 Task: Look for space in Toliara, Madagascar from 9th June, 2023 to 11th June, 2023 for 2 adults in price range Rs.6000 to Rs.10000. Place can be entire place with 2 bedrooms having 2 beds and 1 bathroom. Property type can be house, flat, guest house. Amenities needed are: wifi. Booking option can be shelf check-in. Required host language is English.
Action: Mouse moved to (572, 75)
Screenshot: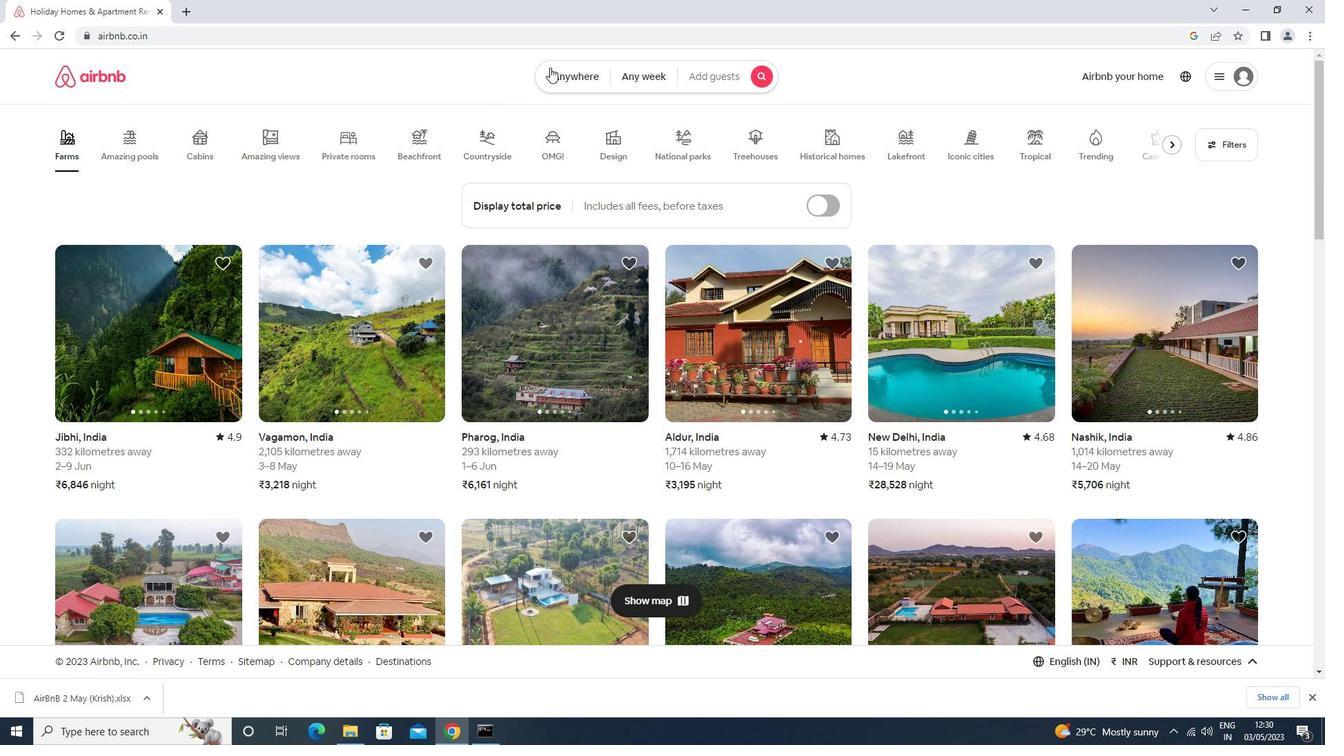 
Action: Mouse pressed left at (572, 75)
Screenshot: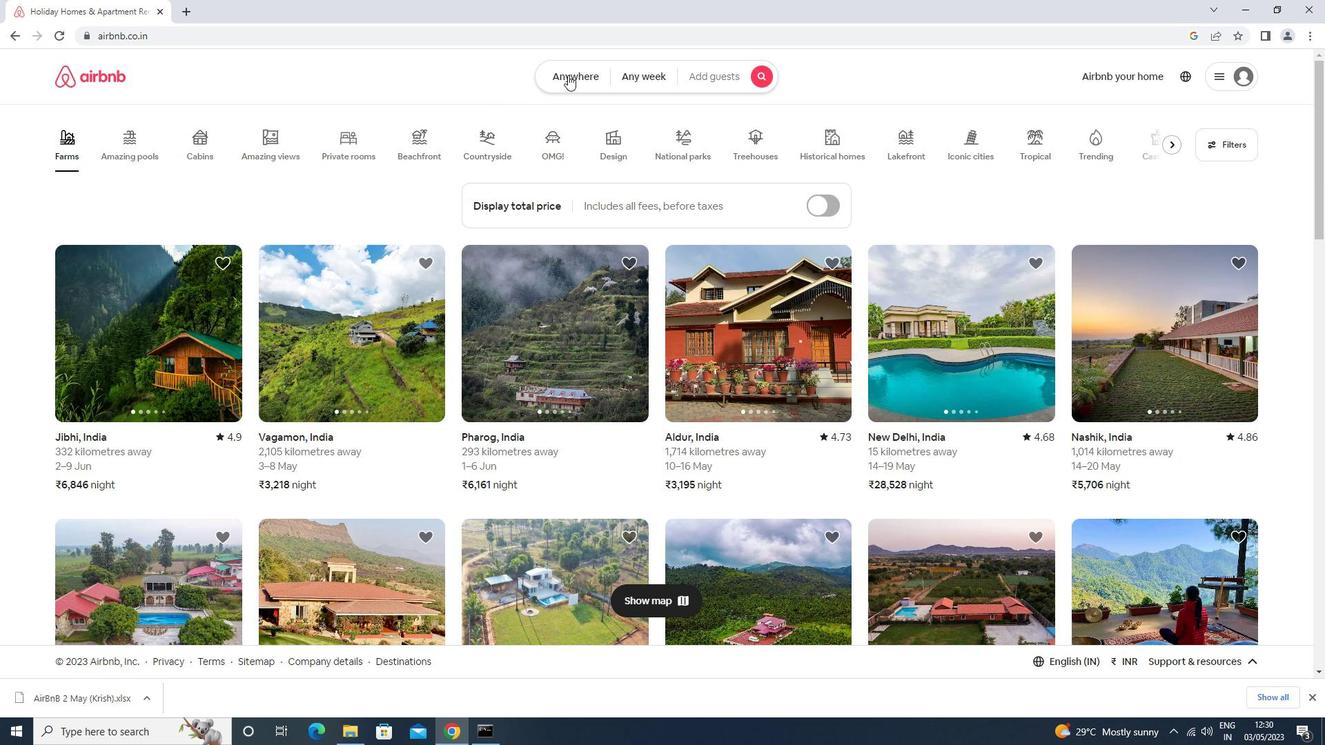 
Action: Mouse moved to (490, 133)
Screenshot: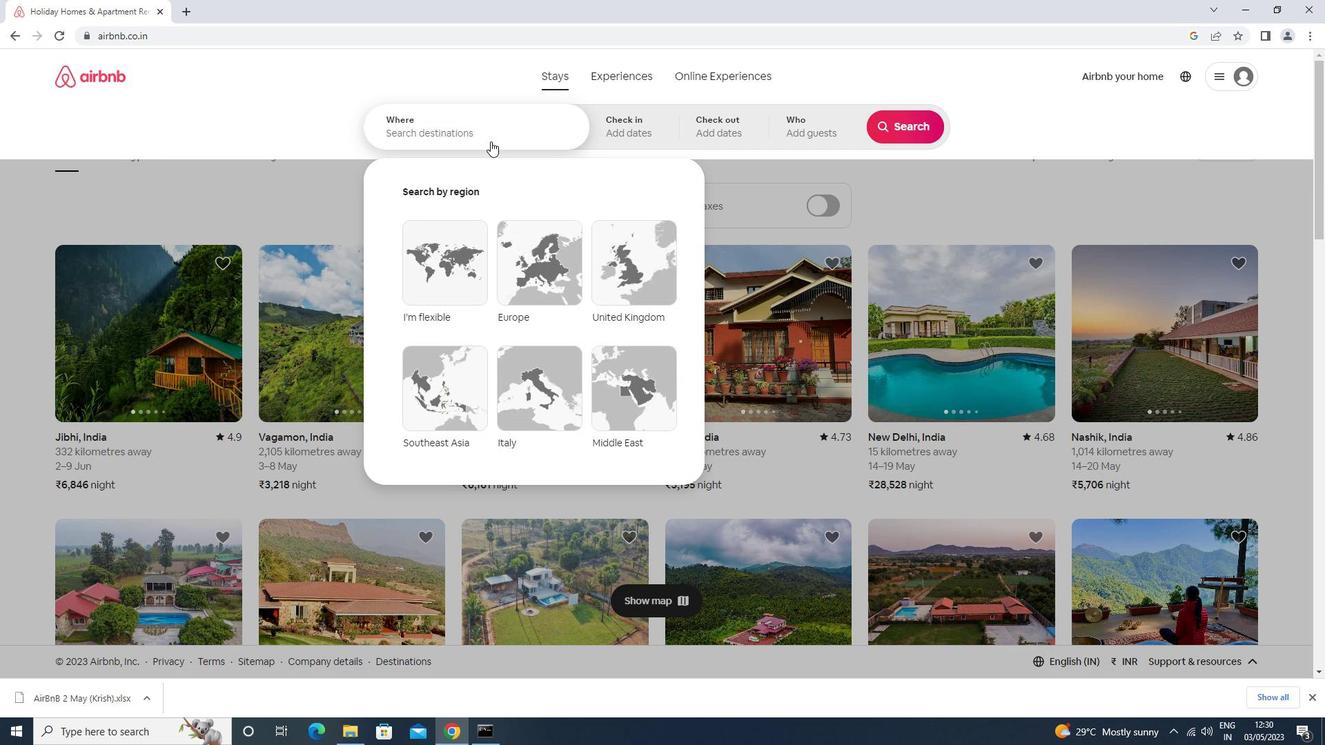 
Action: Mouse pressed left at (490, 133)
Screenshot: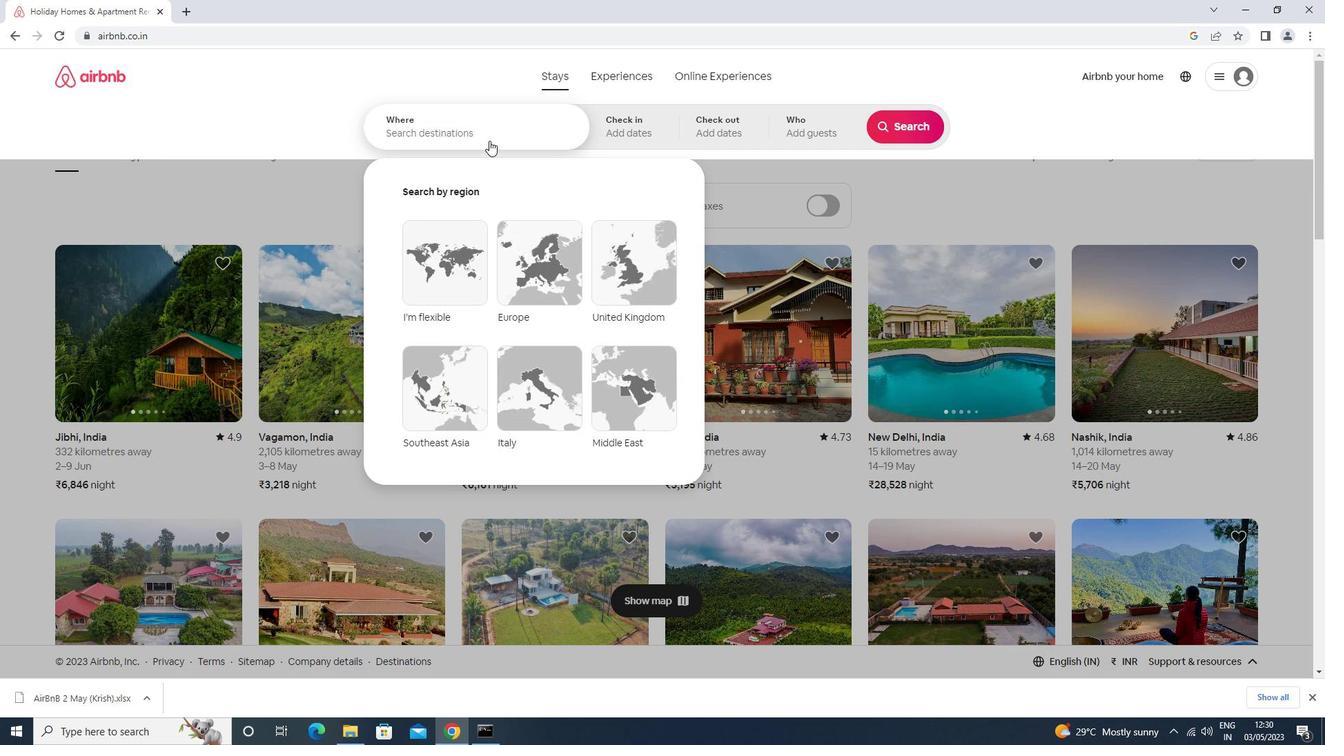 
Action: Key pressed toliara<Key.down><Key.enter>
Screenshot: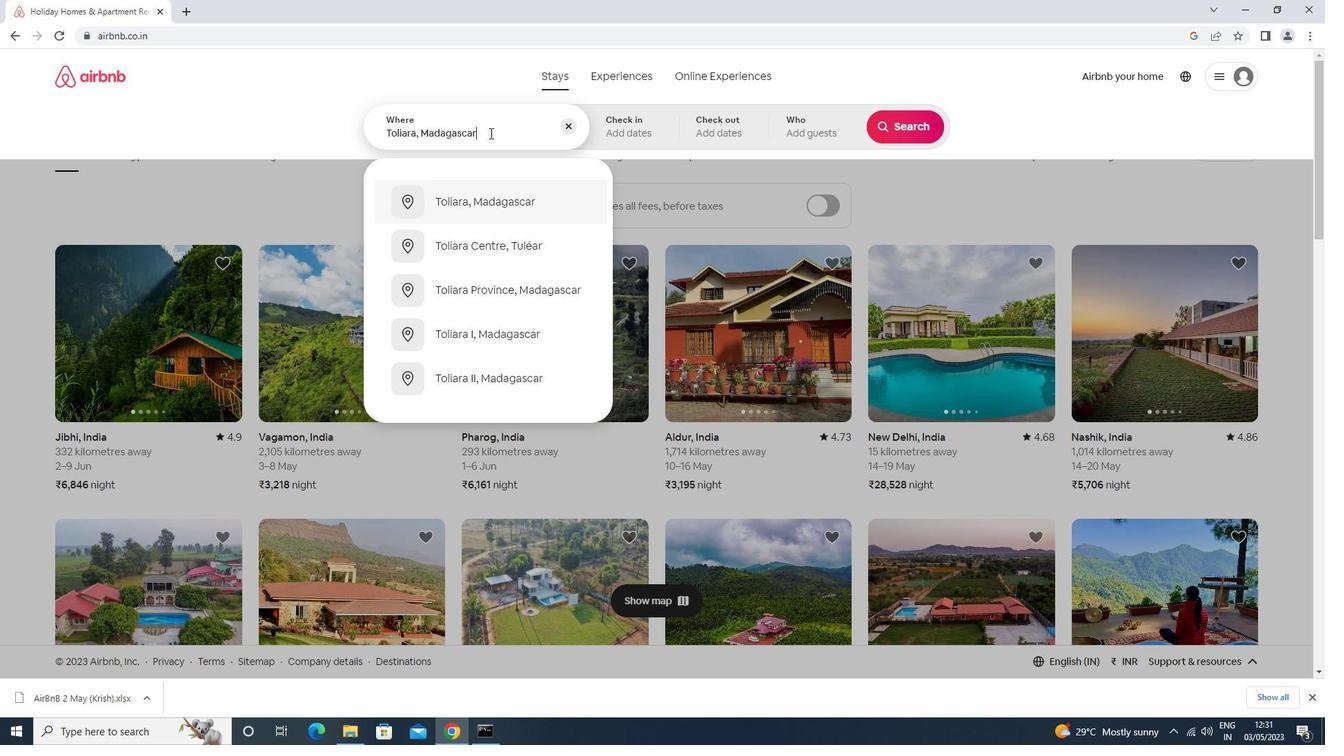 
Action: Mouse moved to (861, 325)
Screenshot: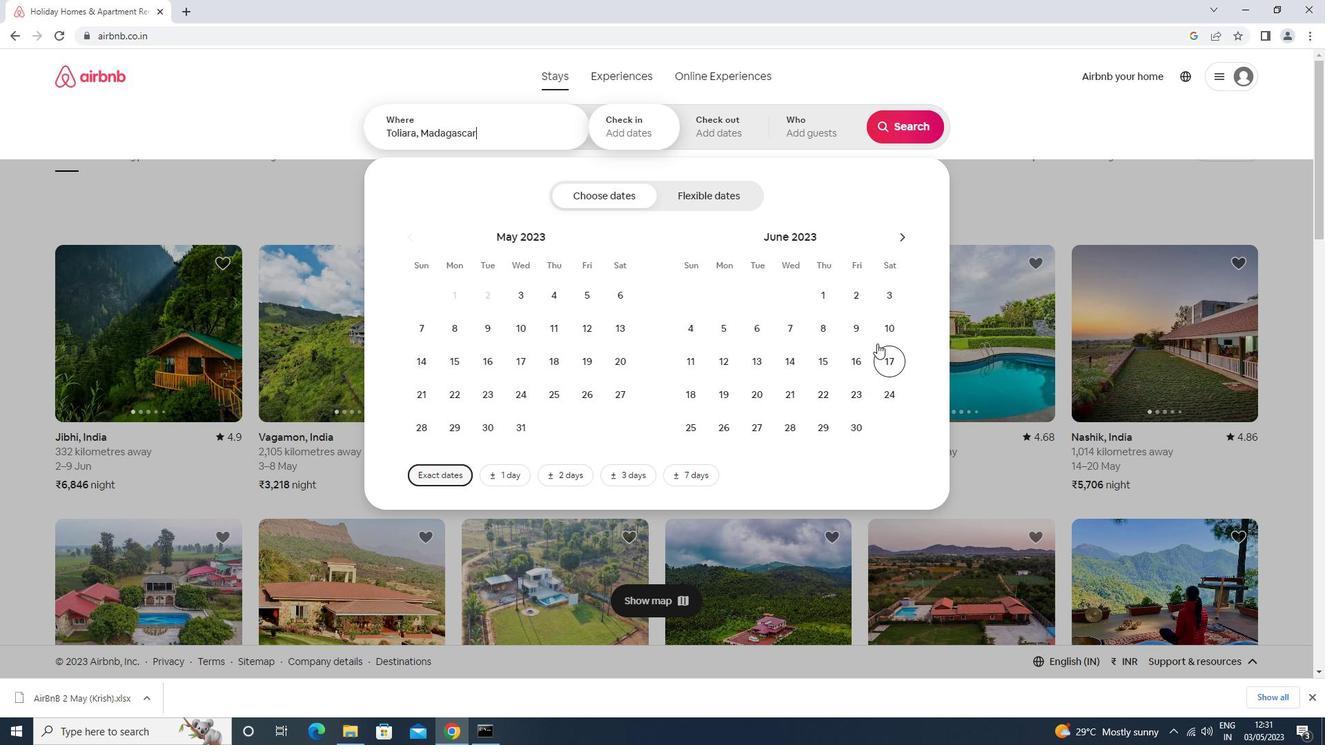 
Action: Mouse pressed left at (861, 325)
Screenshot: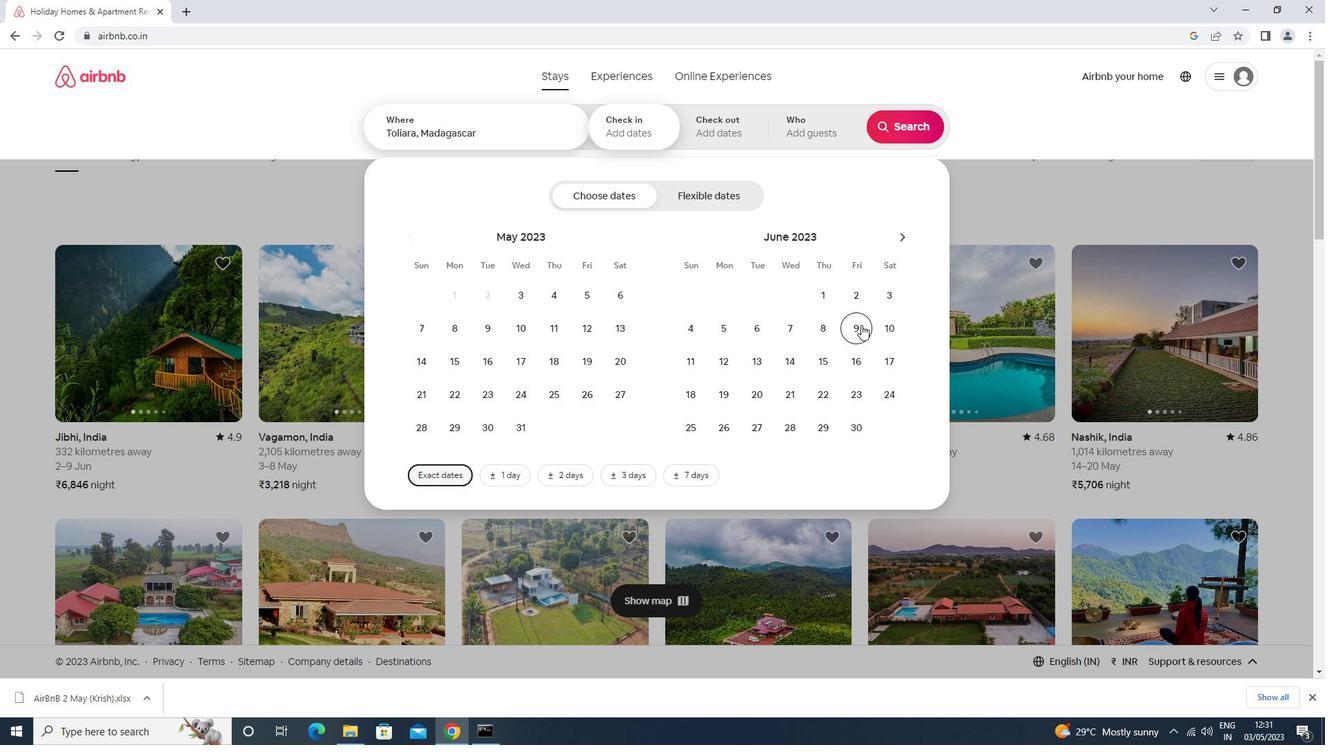 
Action: Mouse moved to (704, 365)
Screenshot: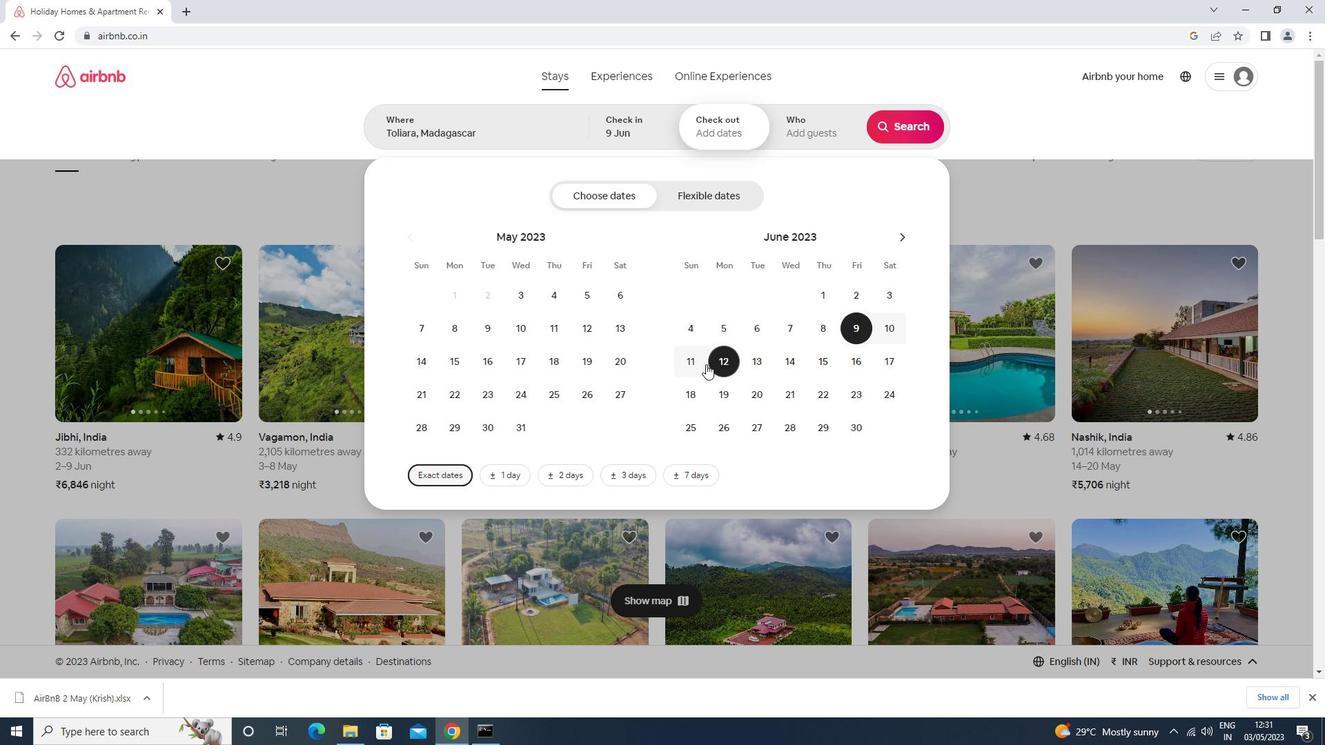 
Action: Mouse pressed left at (704, 365)
Screenshot: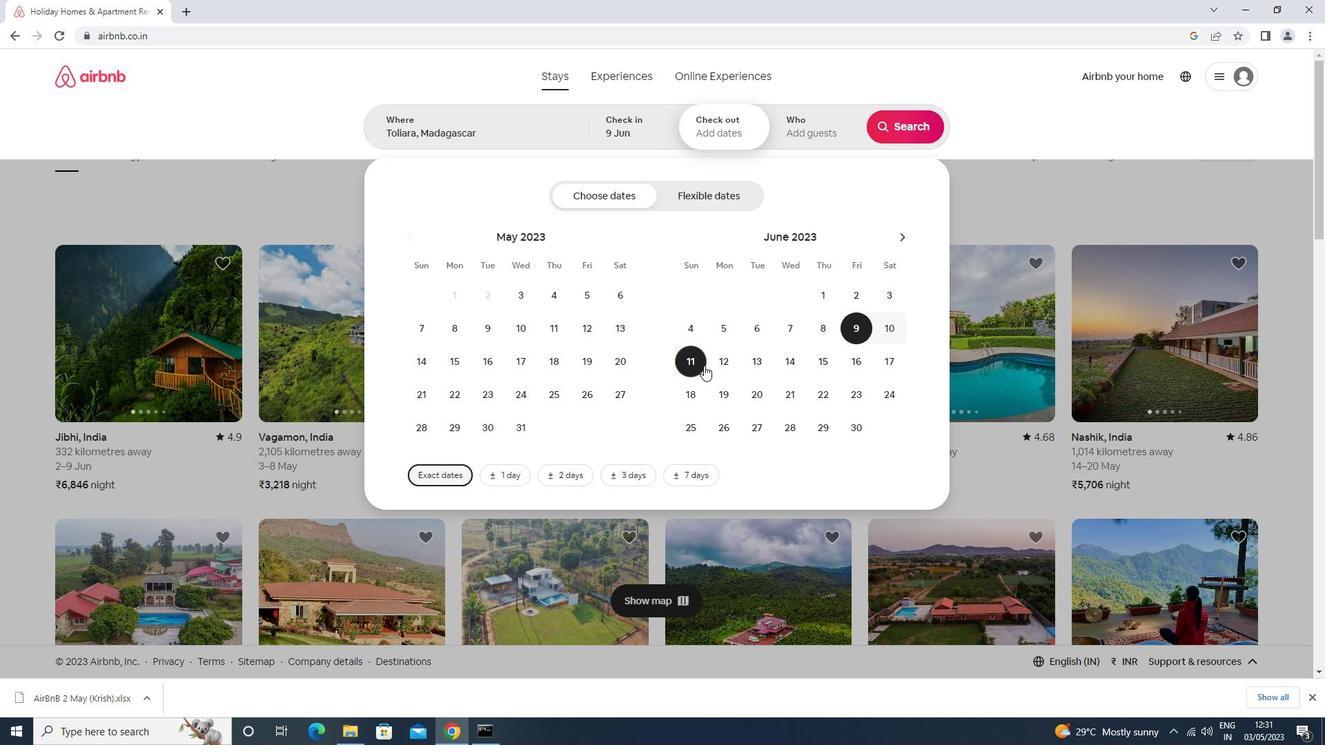 
Action: Mouse moved to (794, 133)
Screenshot: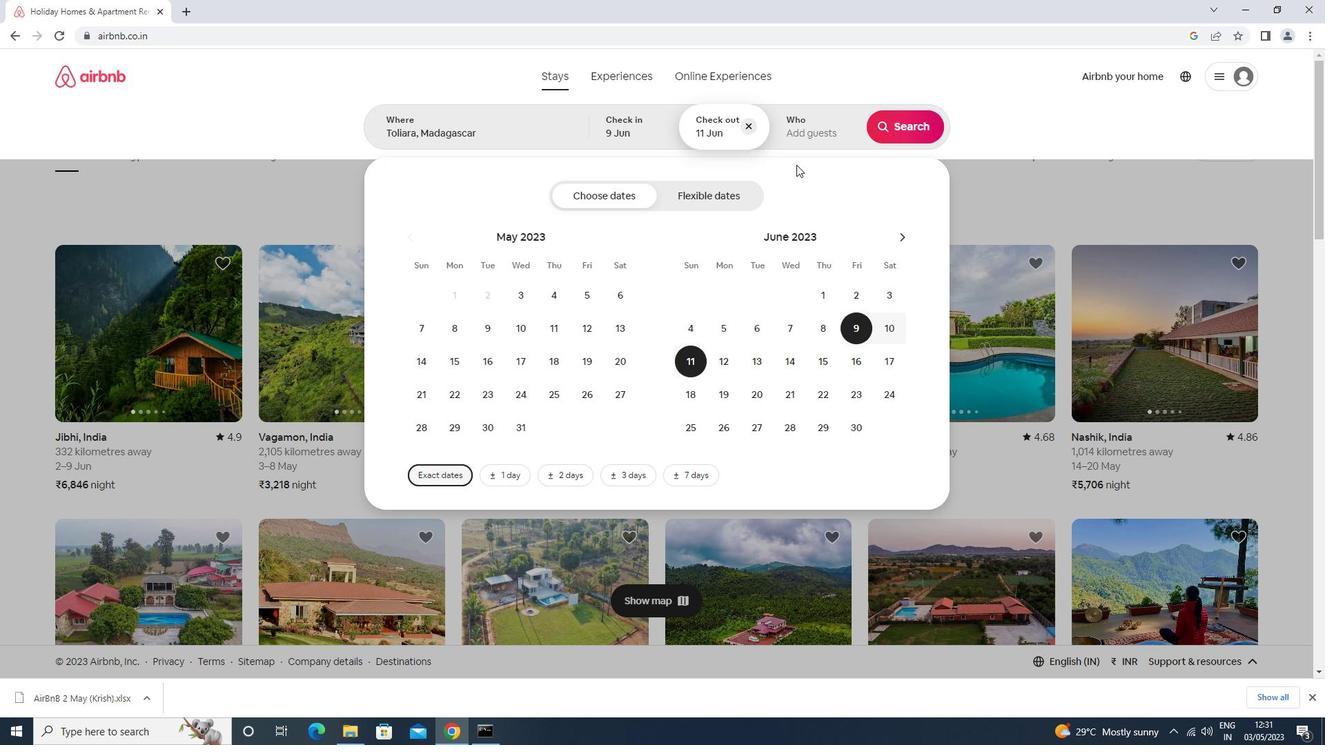 
Action: Mouse pressed left at (794, 133)
Screenshot: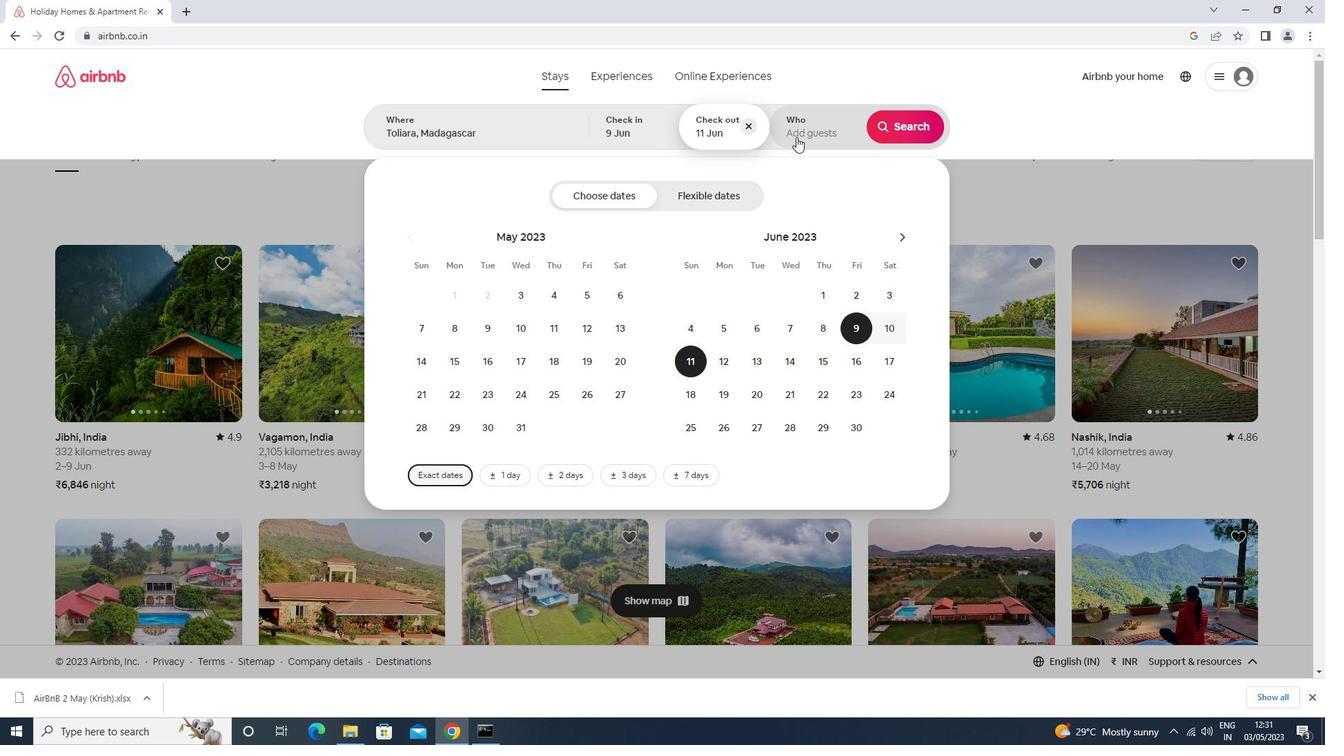 
Action: Mouse moved to (918, 202)
Screenshot: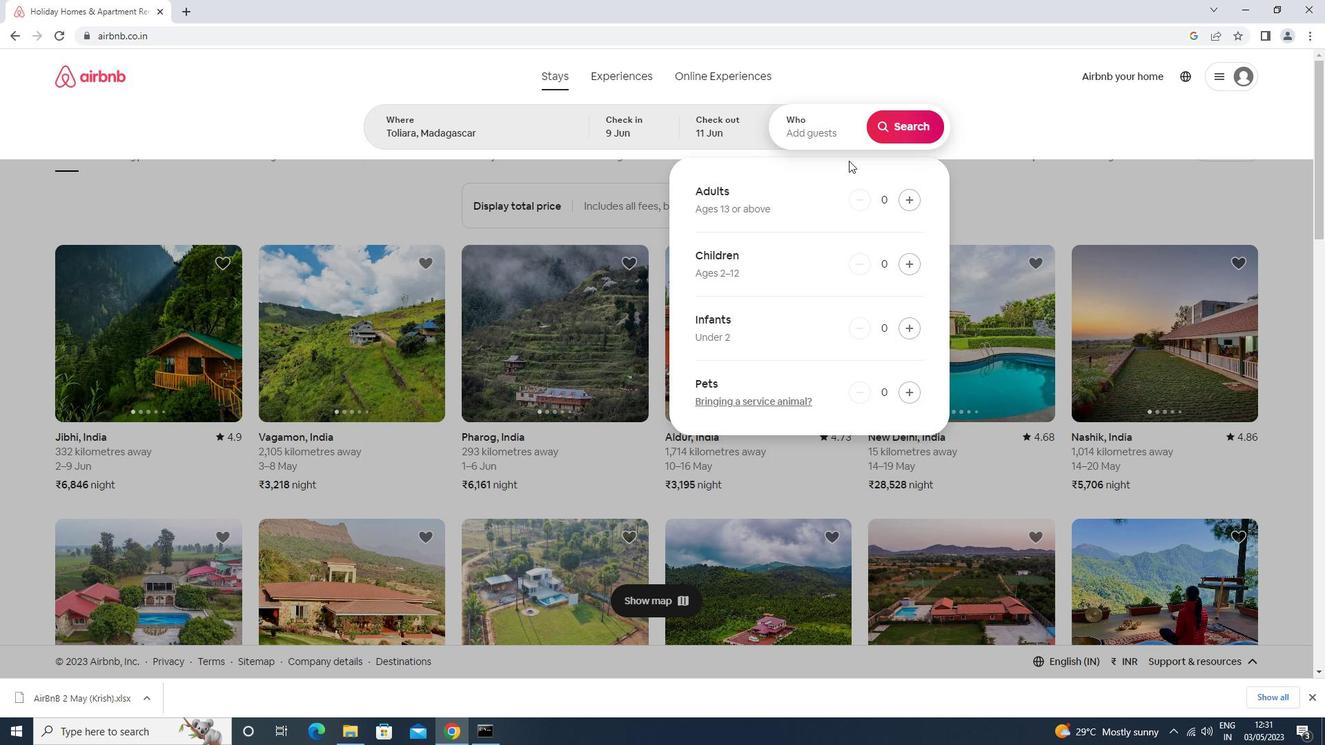 
Action: Mouse pressed left at (918, 202)
Screenshot: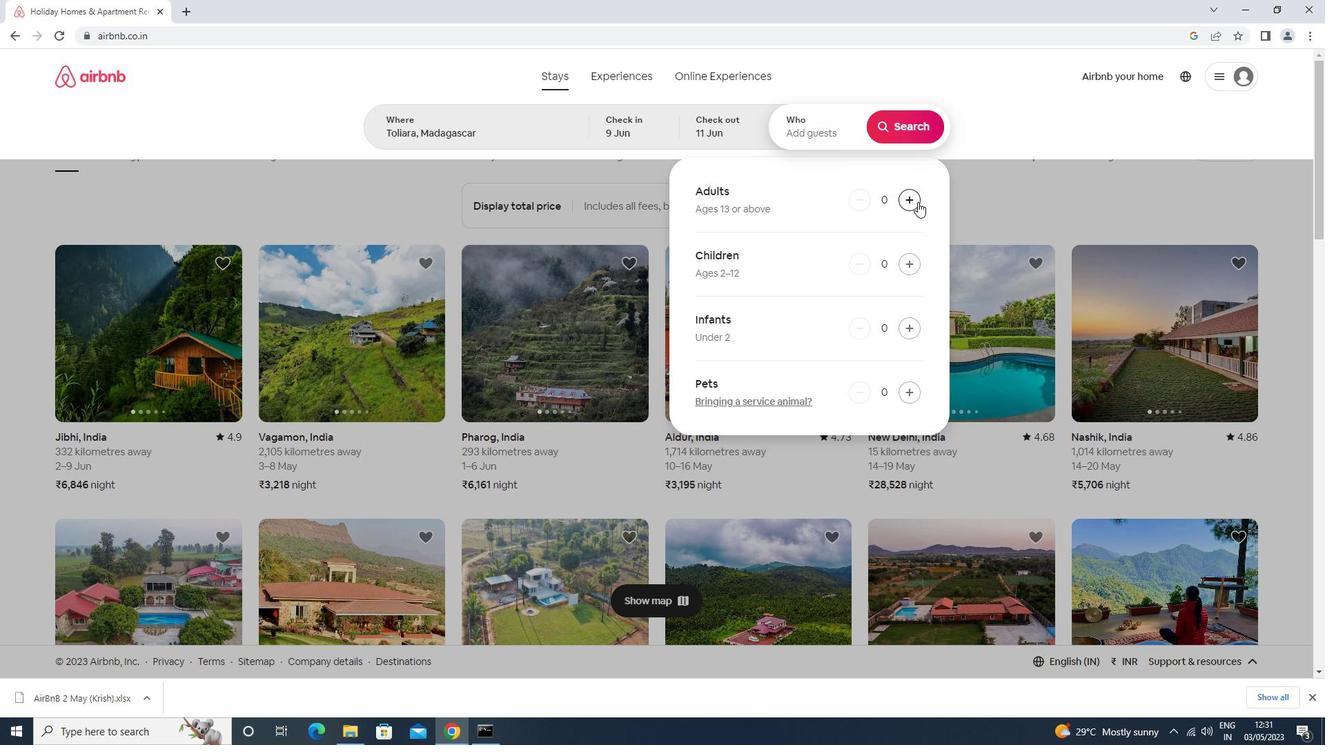 
Action: Mouse pressed left at (918, 202)
Screenshot: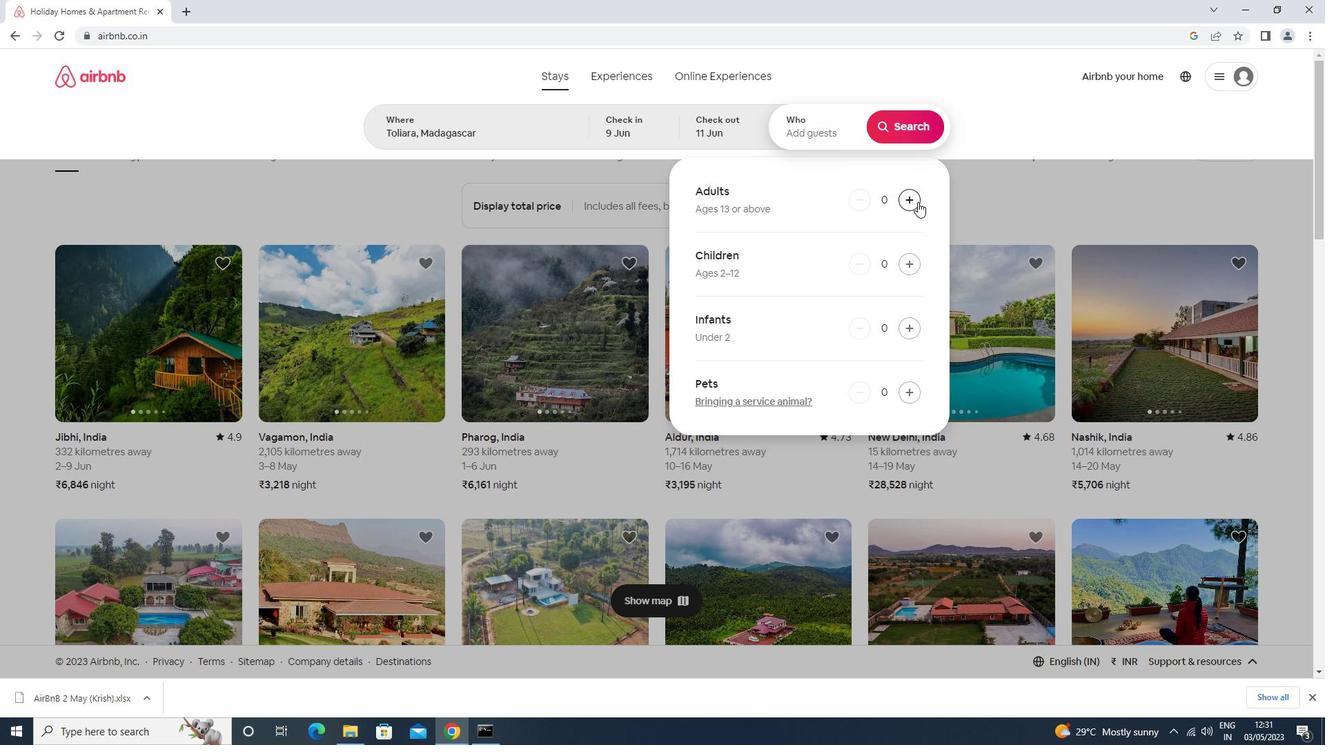 
Action: Mouse moved to (915, 122)
Screenshot: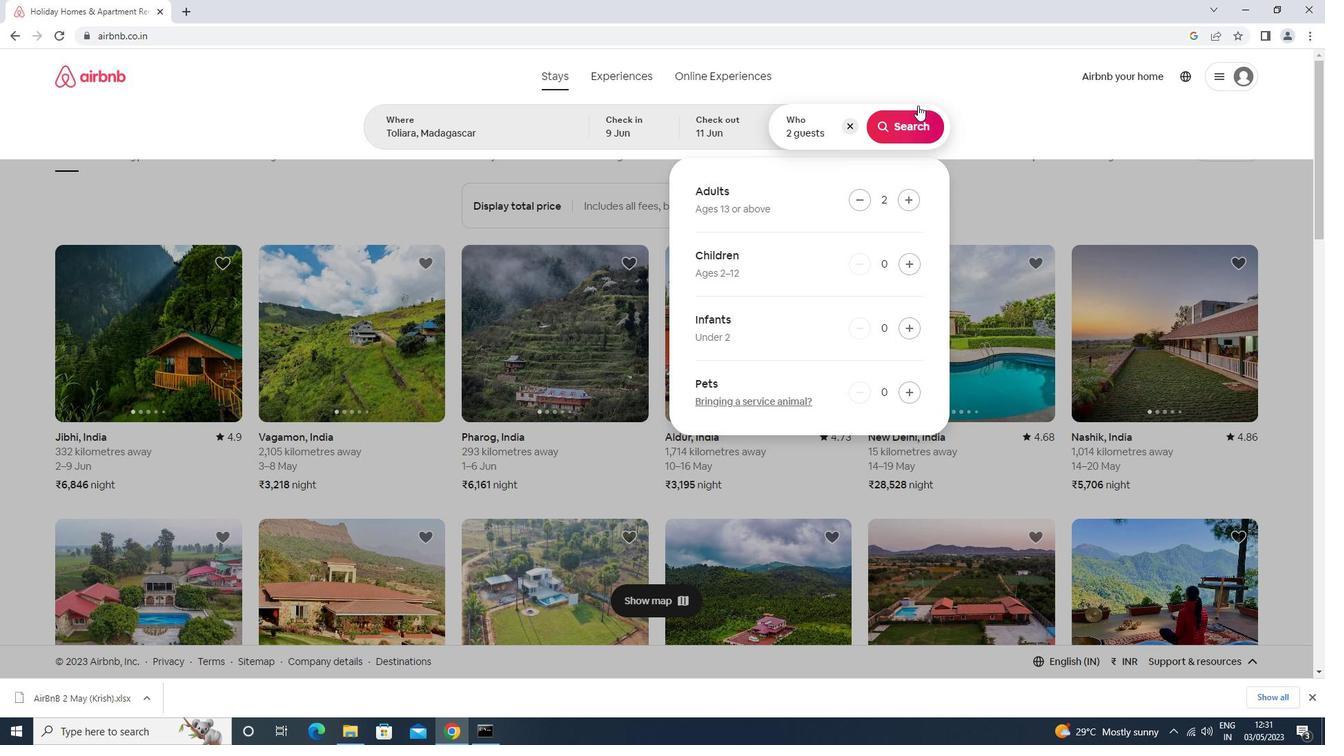 
Action: Mouse pressed left at (915, 122)
Screenshot: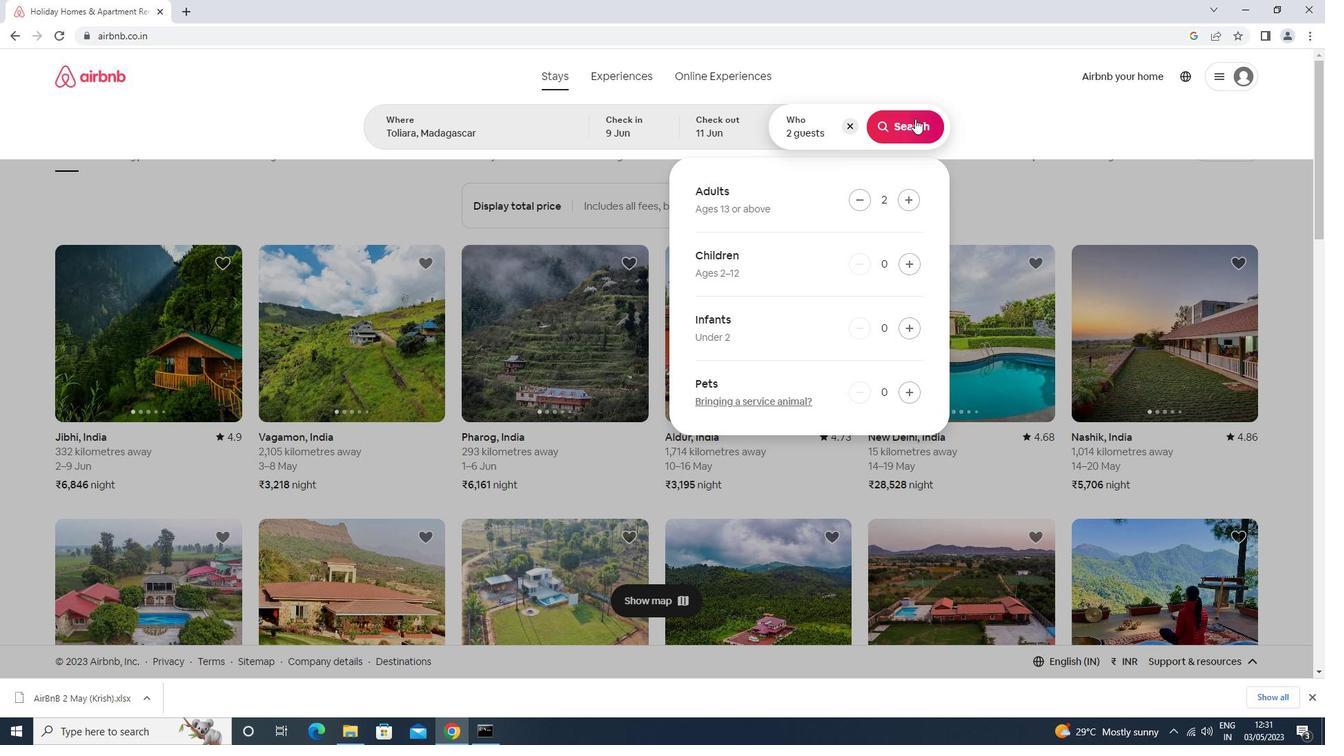 
Action: Mouse moved to (1254, 138)
Screenshot: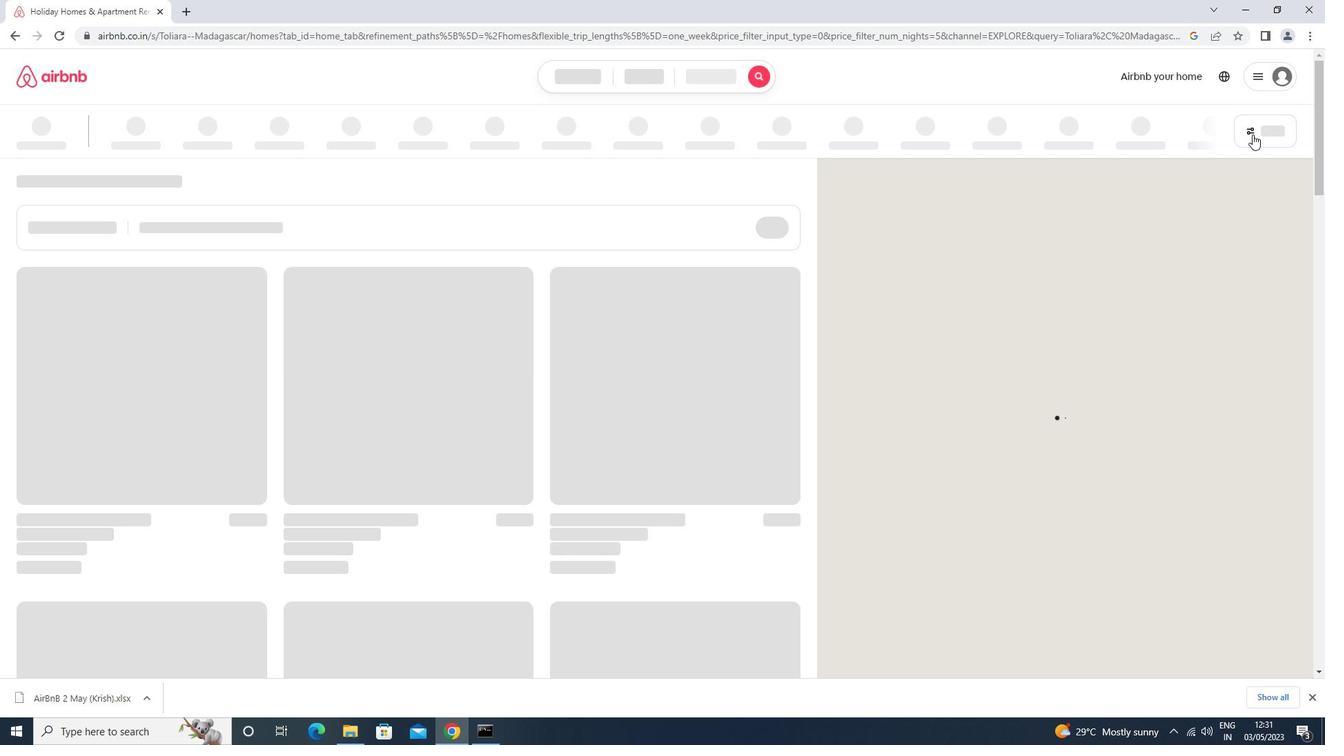 
Action: Mouse pressed left at (1254, 138)
Screenshot: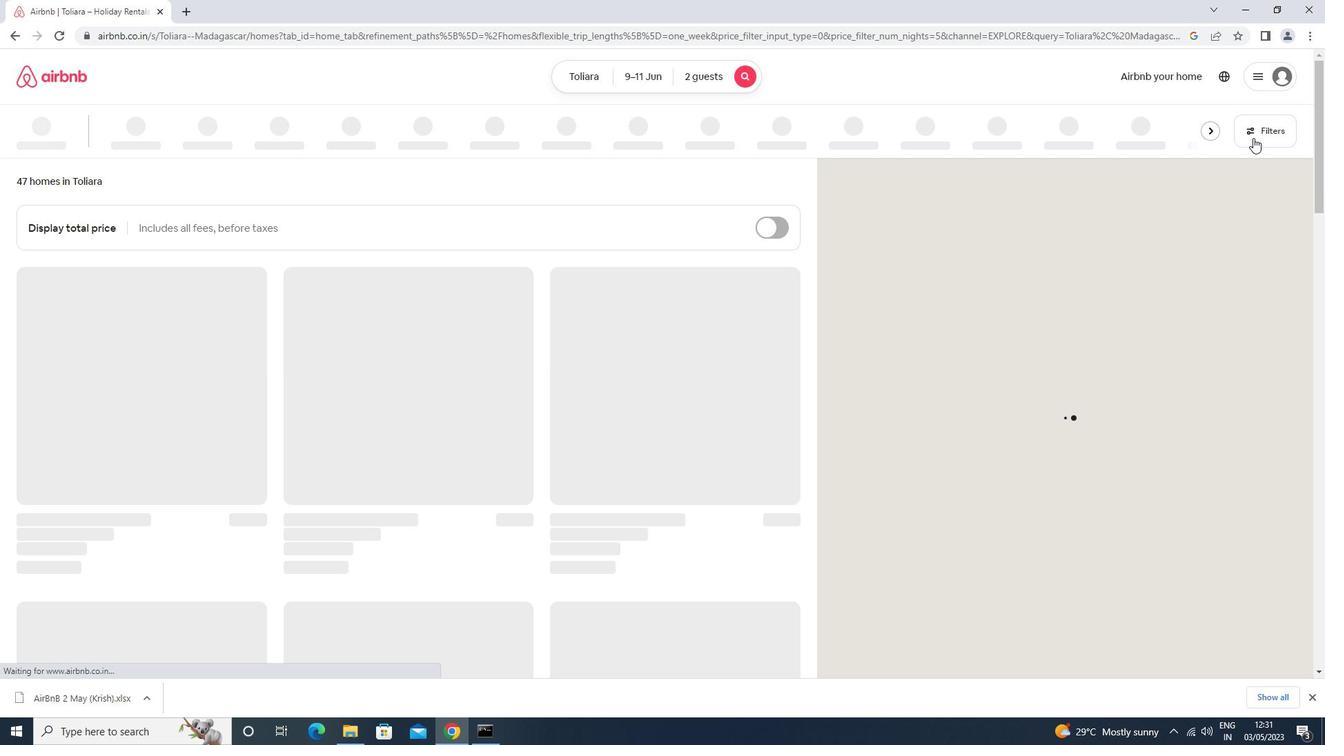 
Action: Mouse moved to (589, 305)
Screenshot: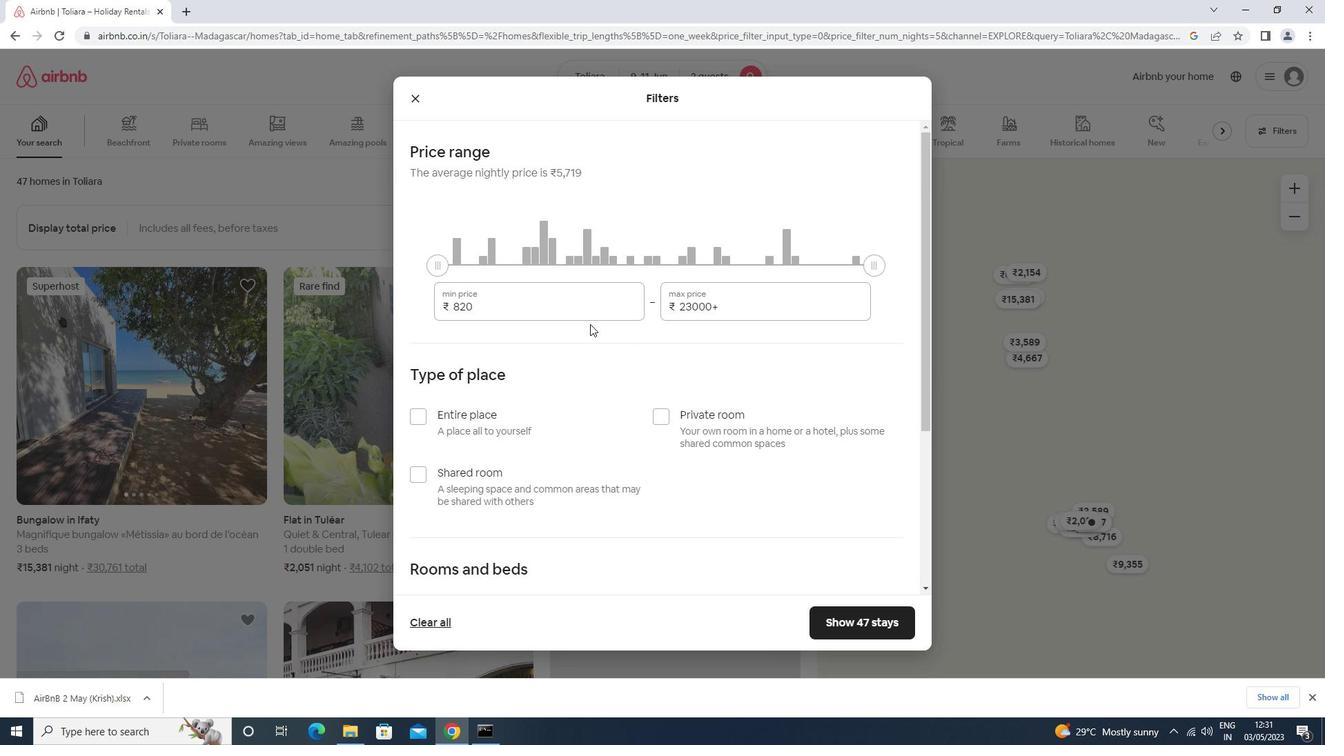 
Action: Mouse pressed left at (589, 305)
Screenshot: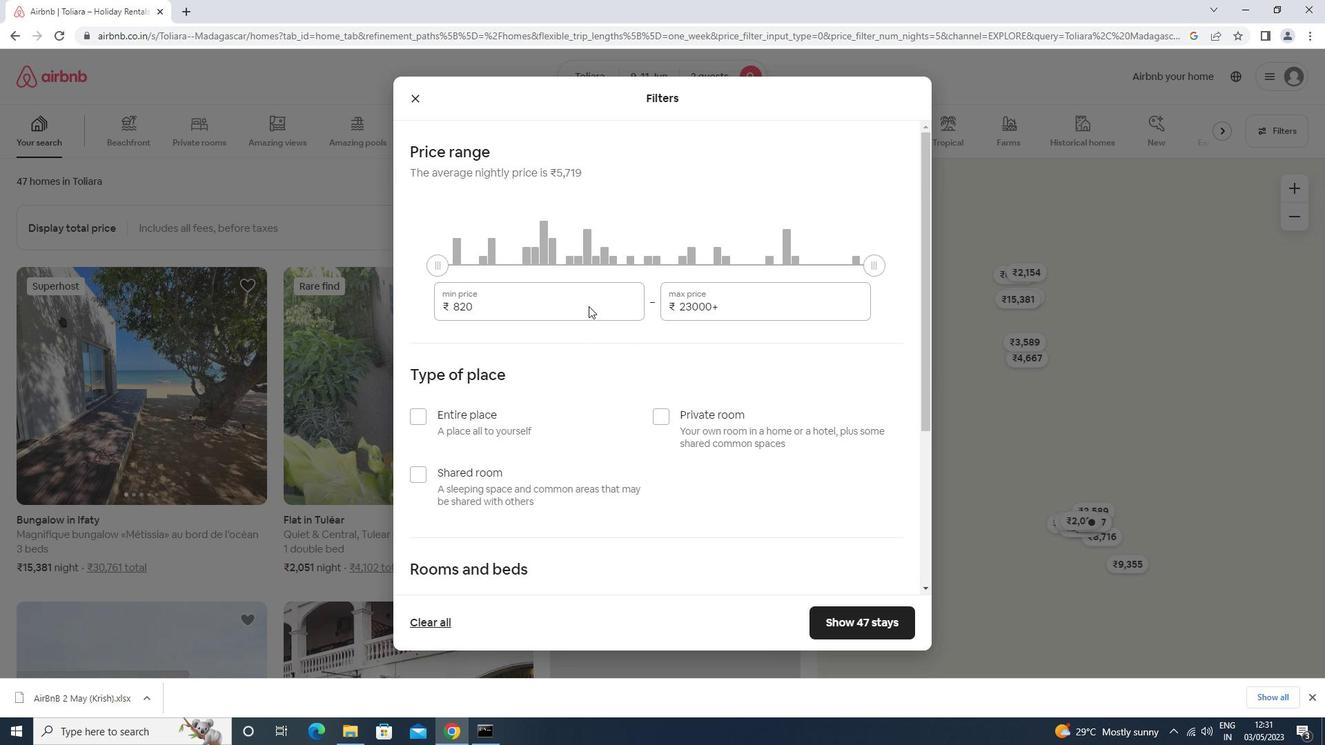 
Action: Key pressed <Key.backspace><Key.backspace><Key.backspace><Key.backspace><Key.backspace><Key.backspace><Key.backspace><Key.backspace><Key.backspace><Key.backspace><Key.backspace><Key.backspace><Key.backspace><Key.backspace><Key.backspace><Key.backspace>6000<Key.tab>10000
Screenshot: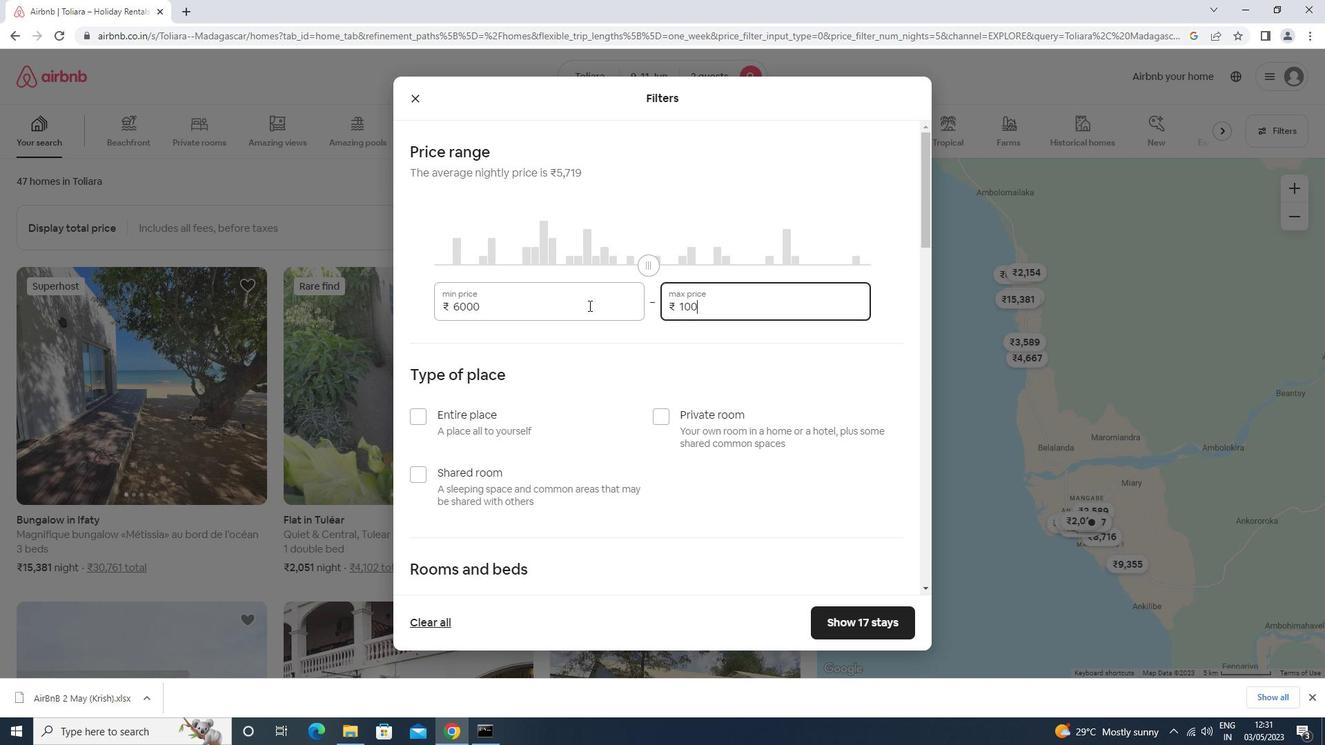 
Action: Mouse moved to (459, 428)
Screenshot: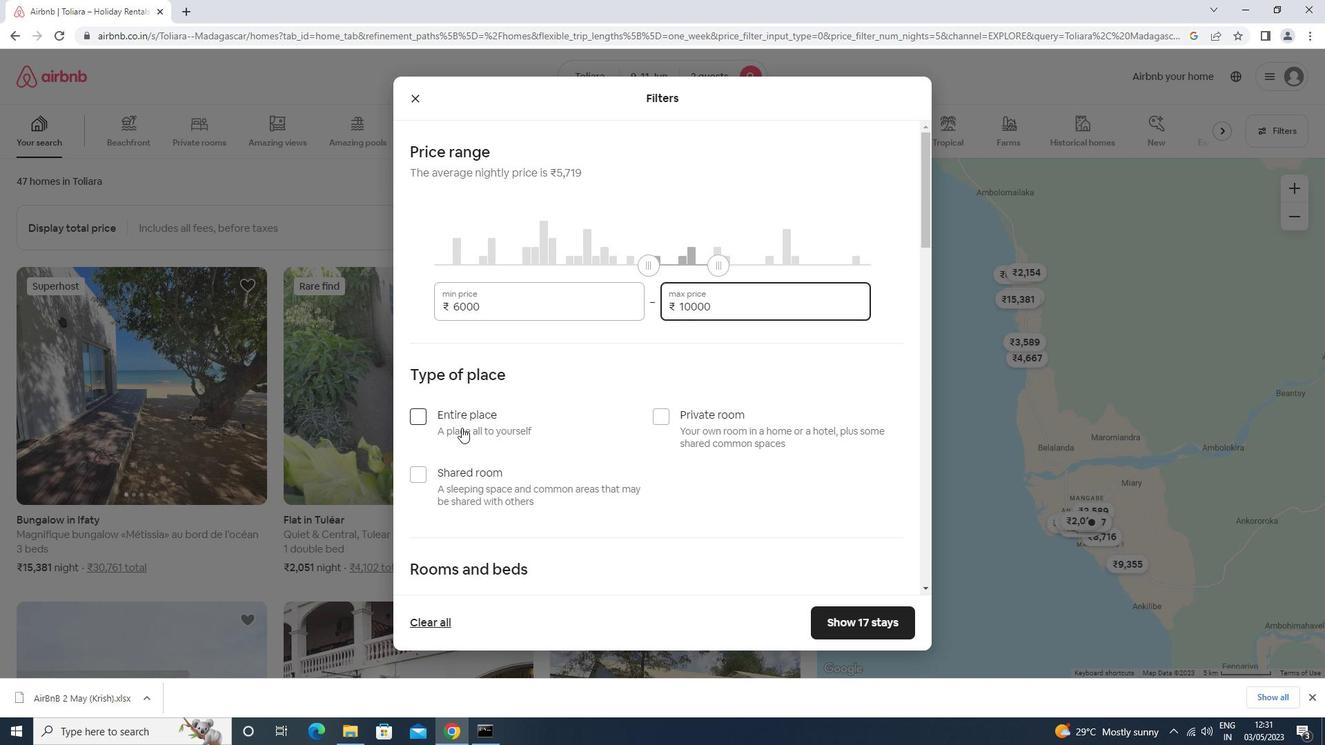 
Action: Mouse pressed left at (459, 428)
Screenshot: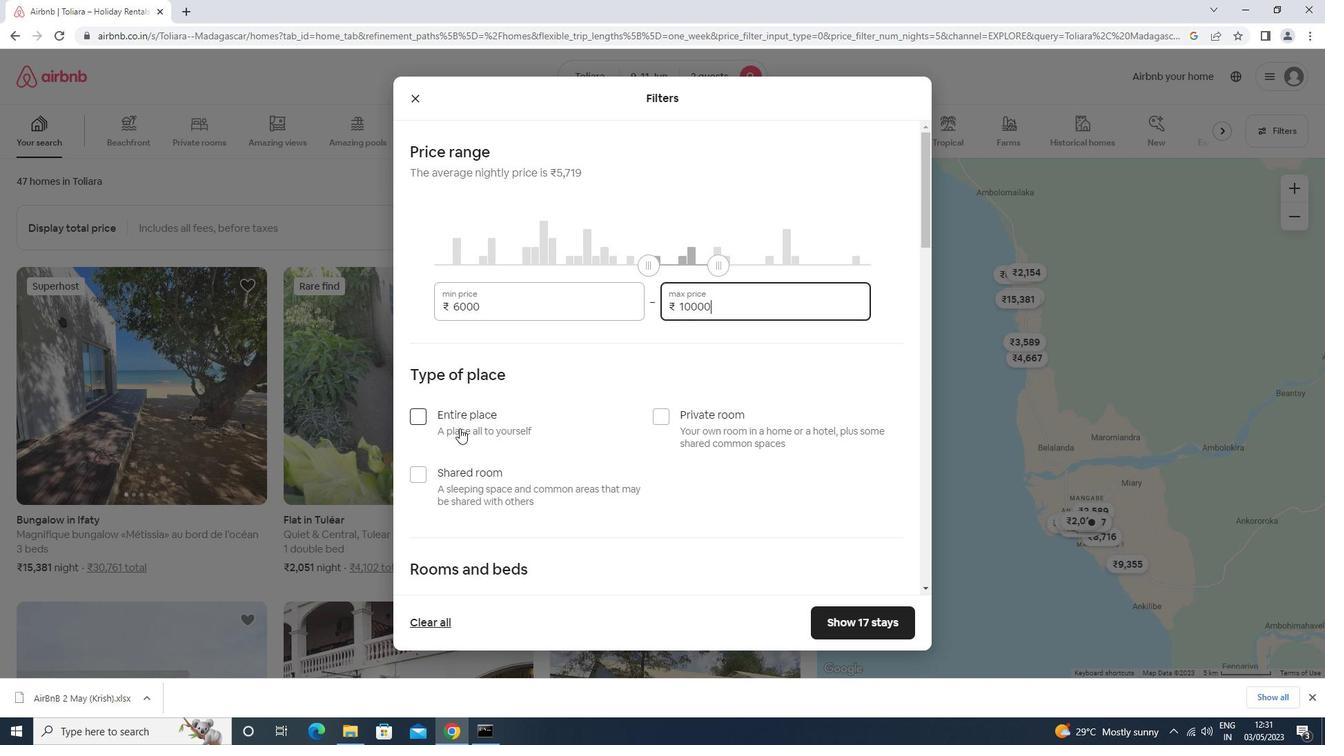 
Action: Mouse moved to (459, 427)
Screenshot: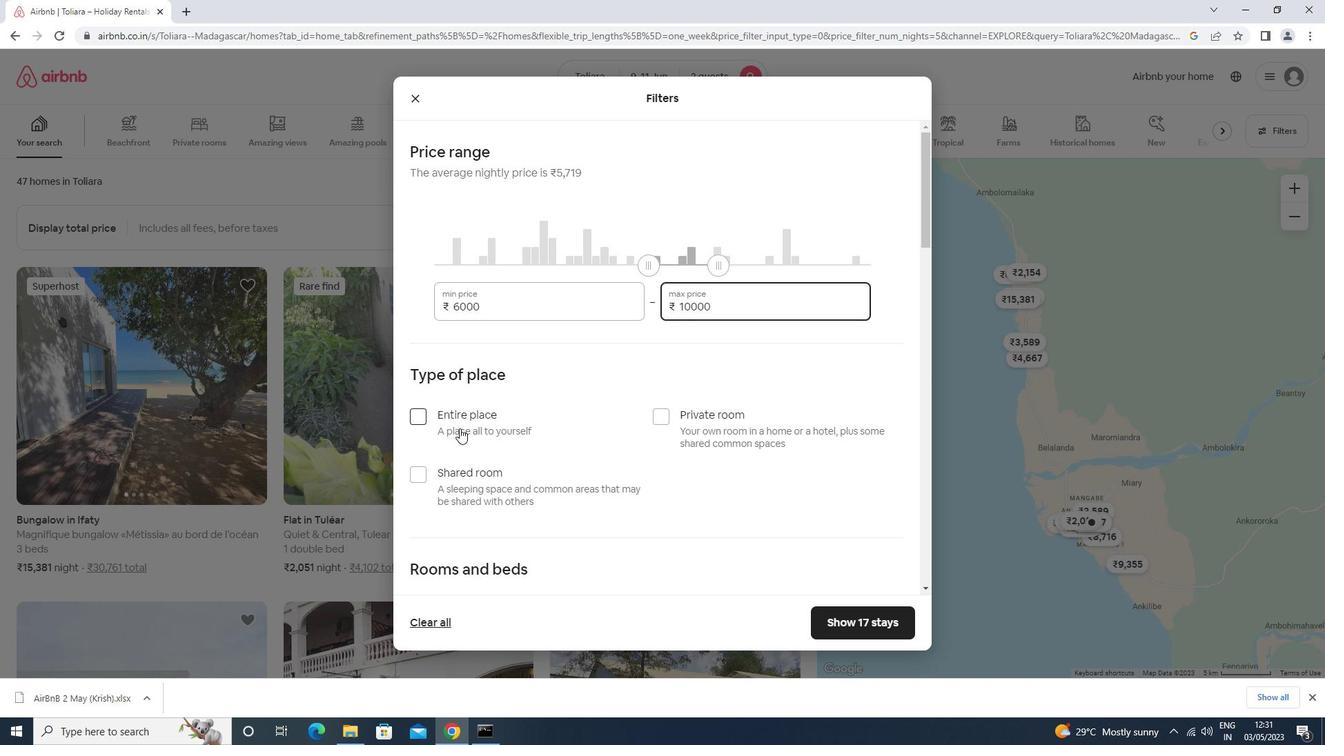 
Action: Mouse scrolled (459, 426) with delta (0, 0)
Screenshot: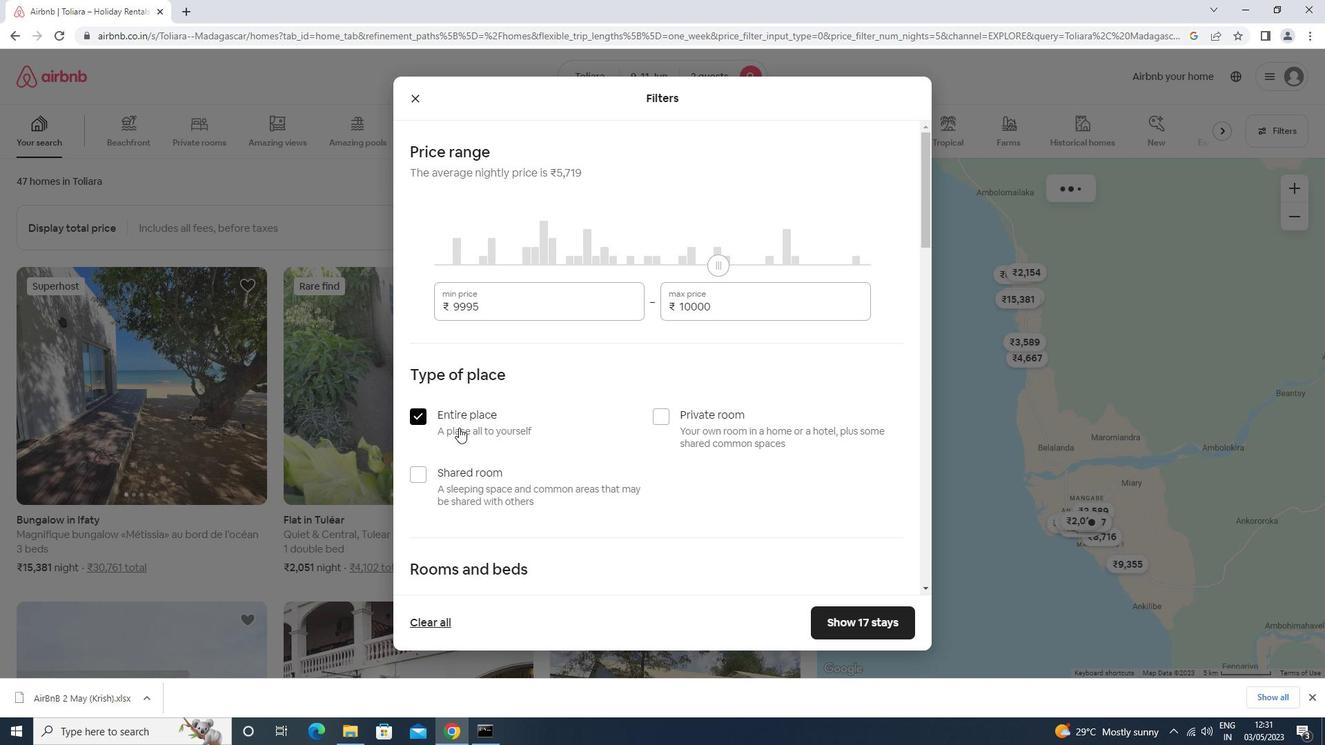 
Action: Mouse moved to (459, 428)
Screenshot: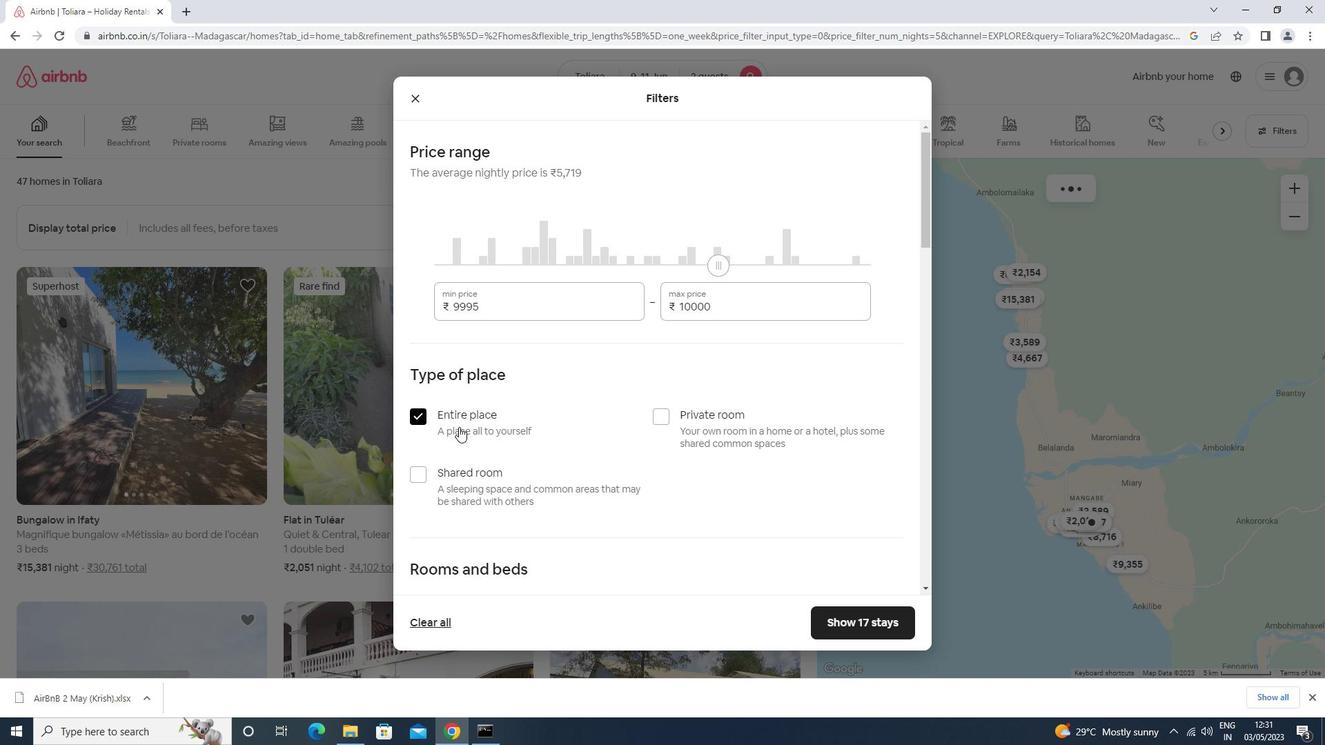 
Action: Mouse scrolled (459, 427) with delta (0, 0)
Screenshot: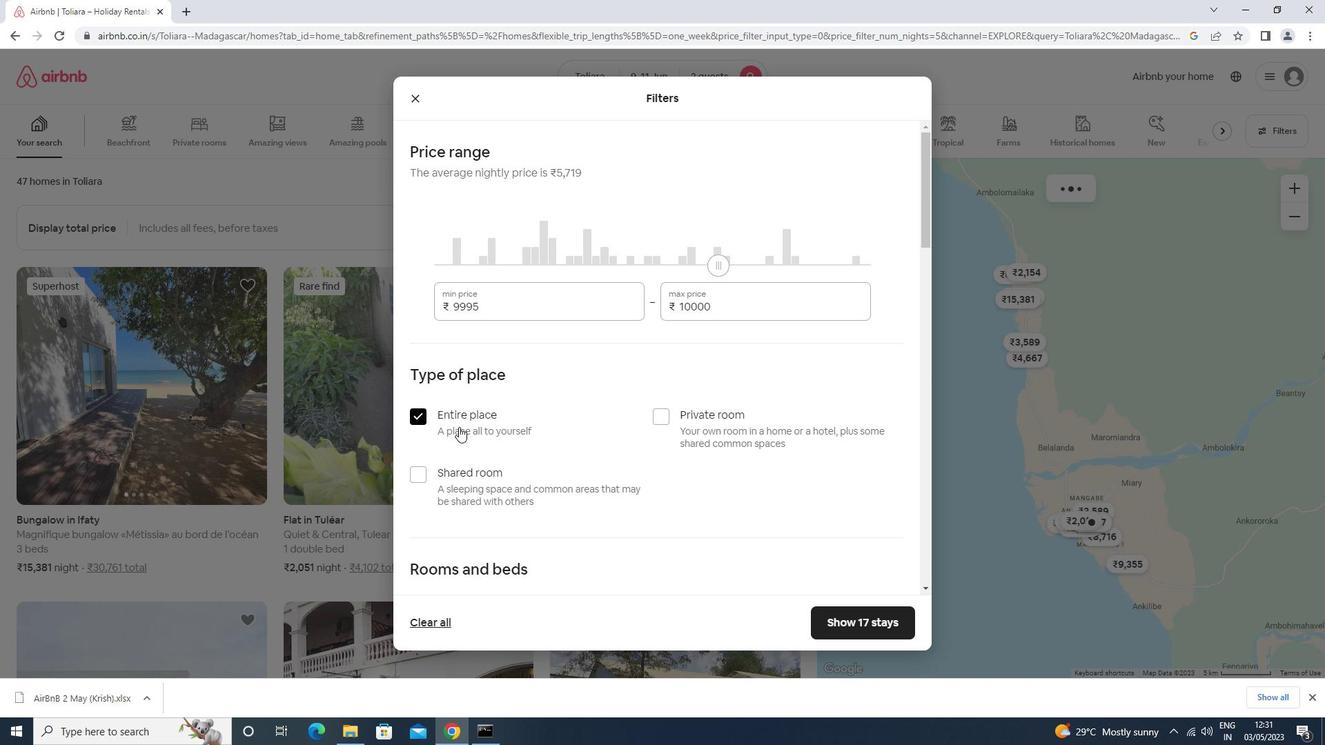 
Action: Mouse scrolled (459, 427) with delta (0, 0)
Screenshot: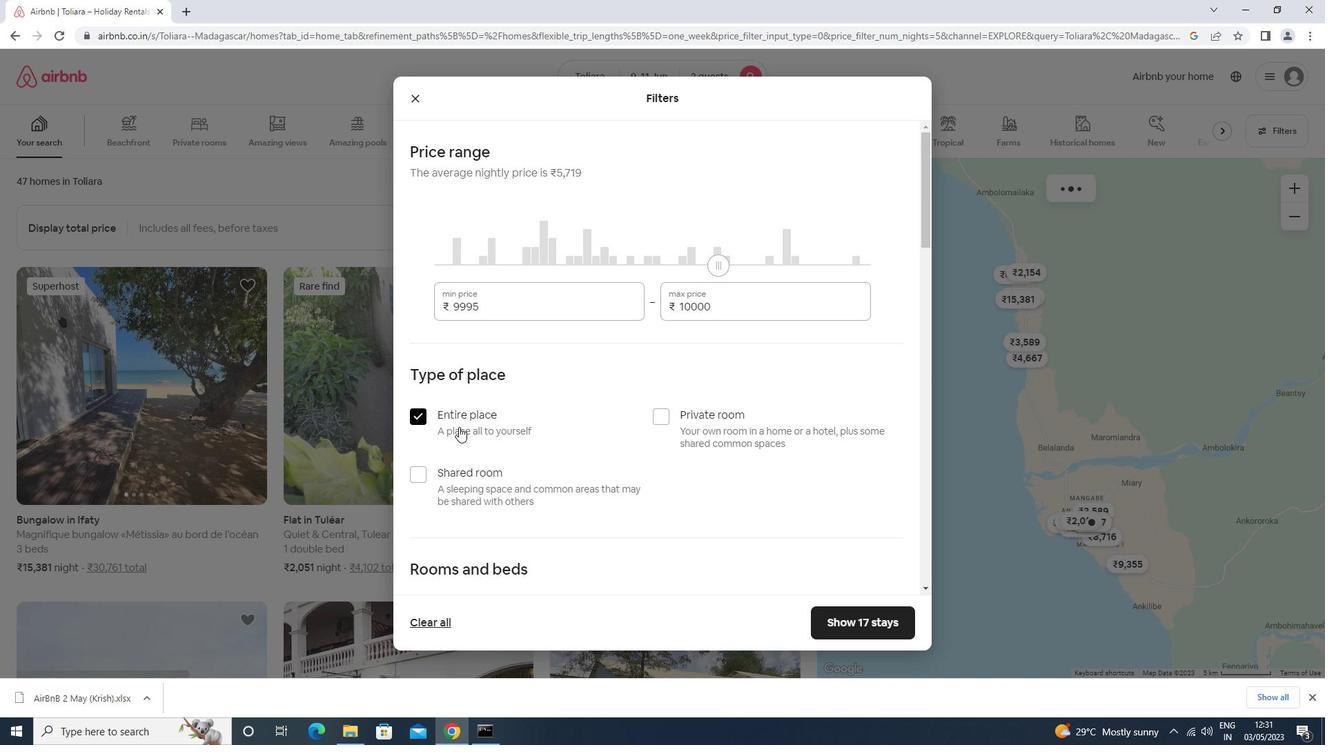 
Action: Mouse scrolled (459, 427) with delta (0, 0)
Screenshot: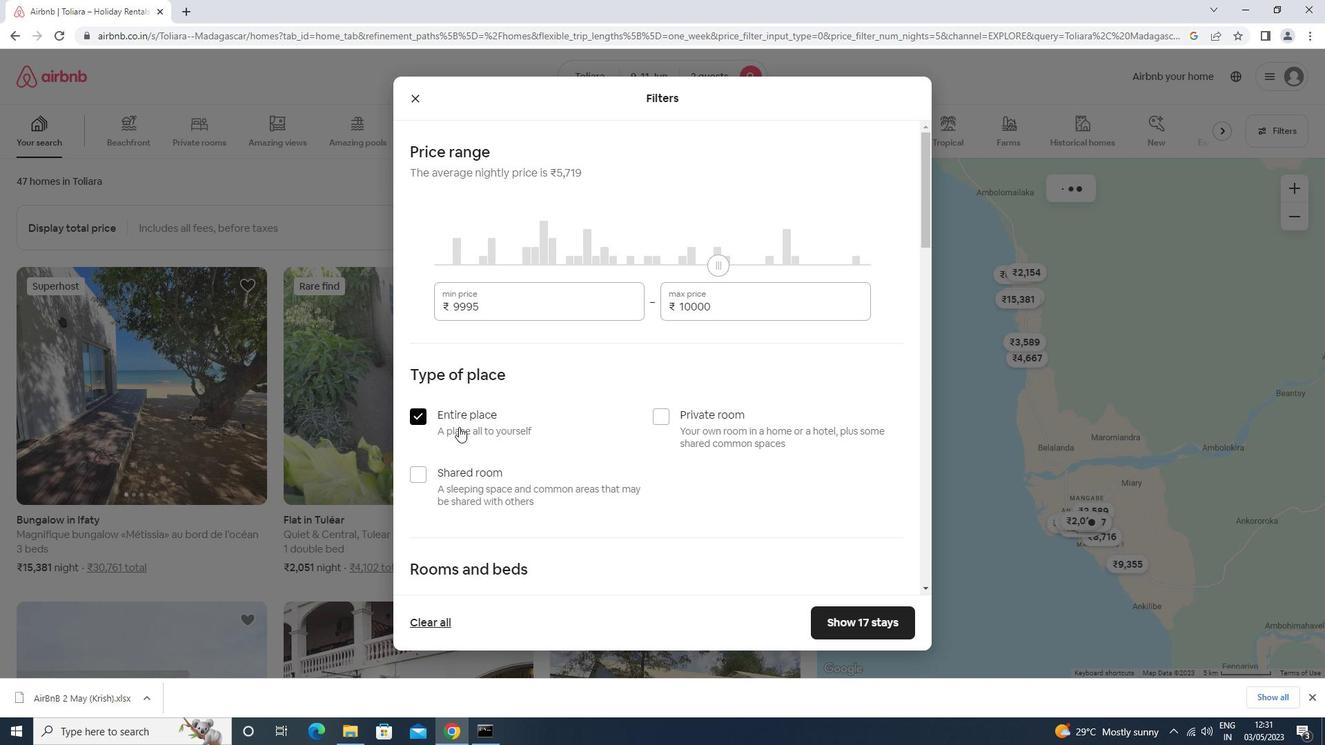 
Action: Mouse moved to (535, 368)
Screenshot: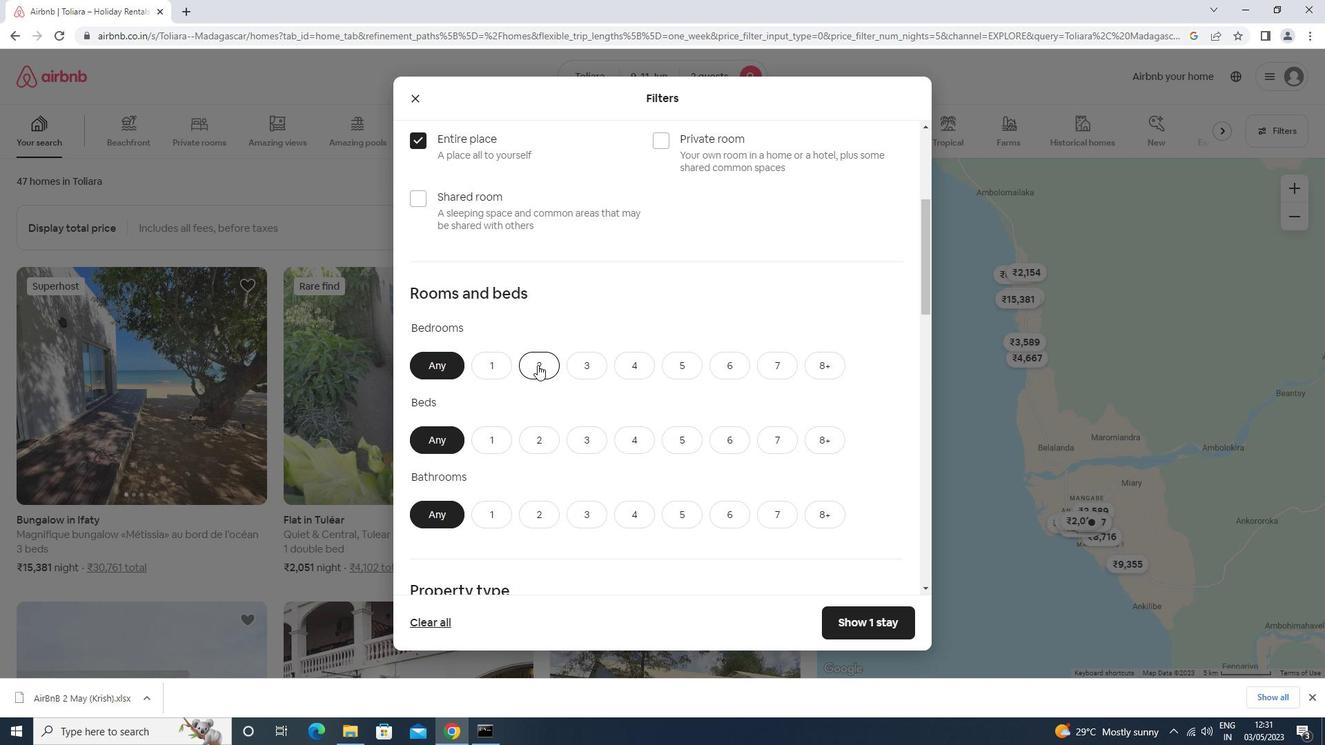 
Action: Mouse pressed left at (535, 368)
Screenshot: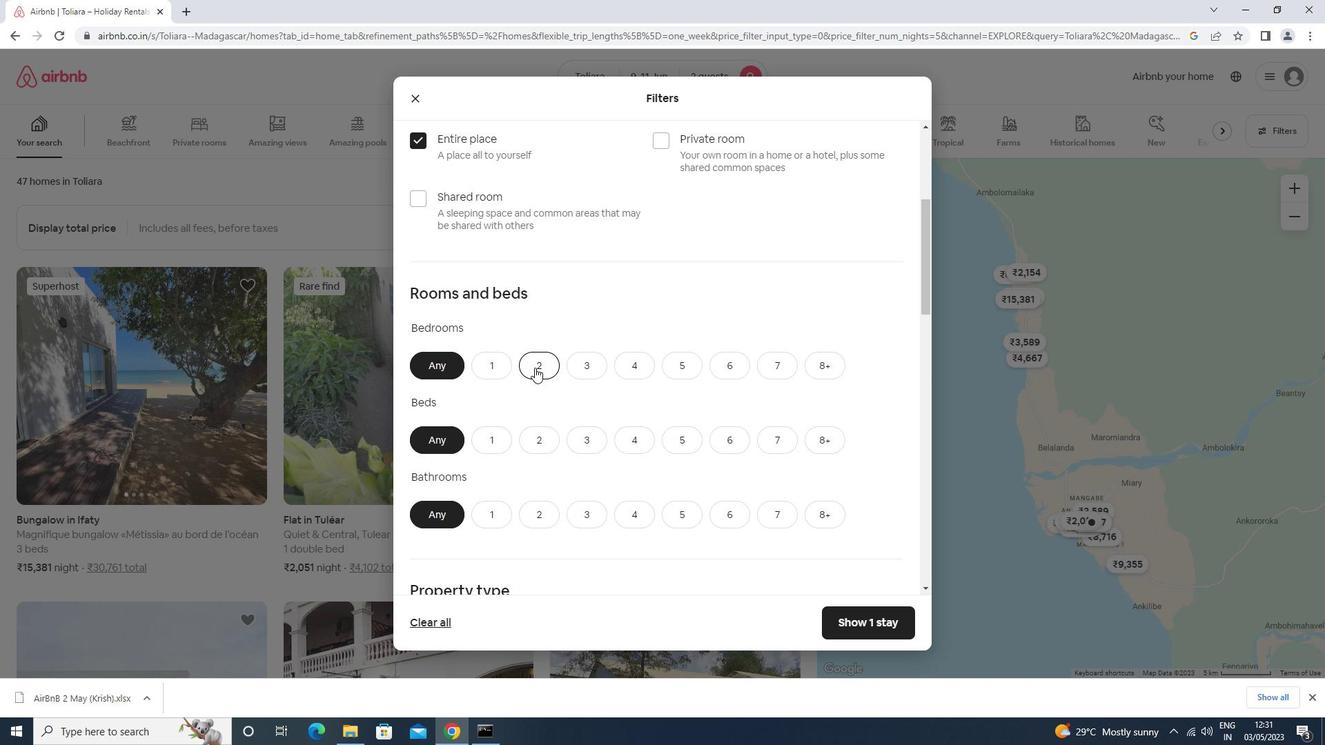 
Action: Mouse moved to (531, 371)
Screenshot: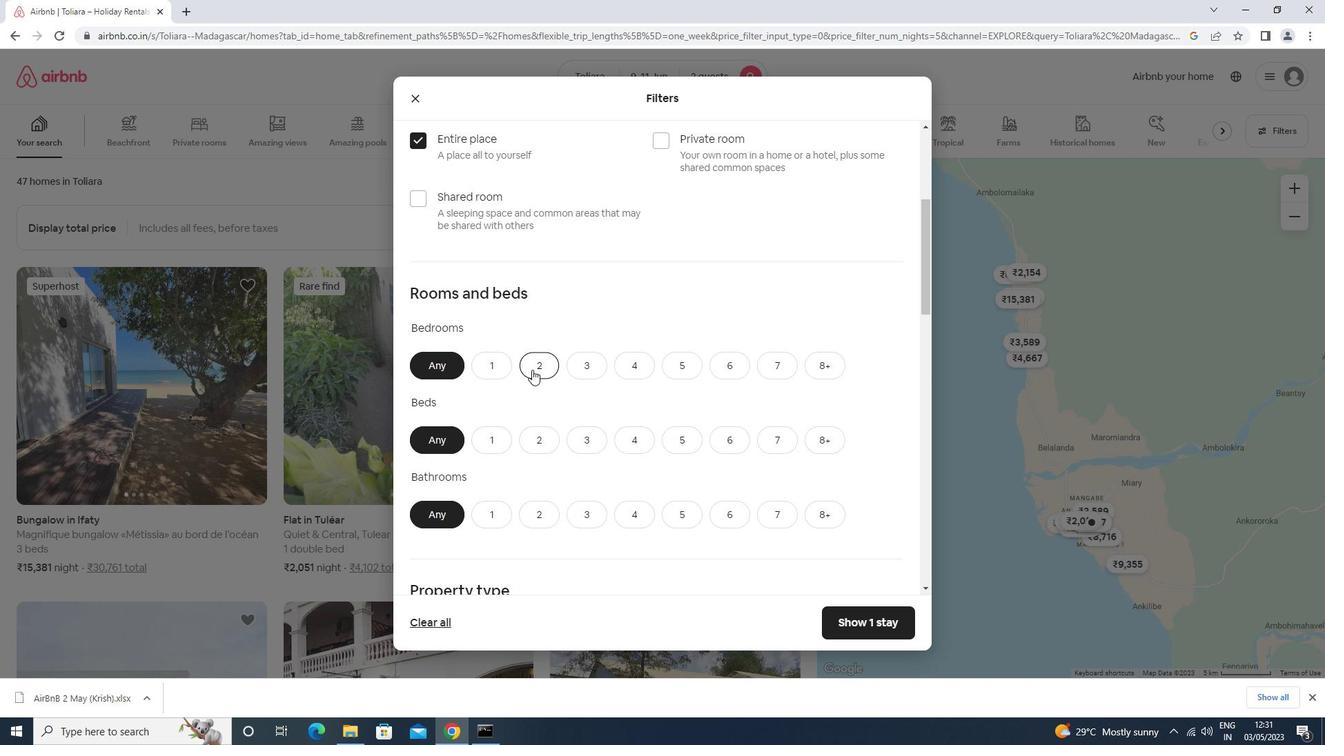 
Action: Mouse scrolled (531, 370) with delta (0, 0)
Screenshot: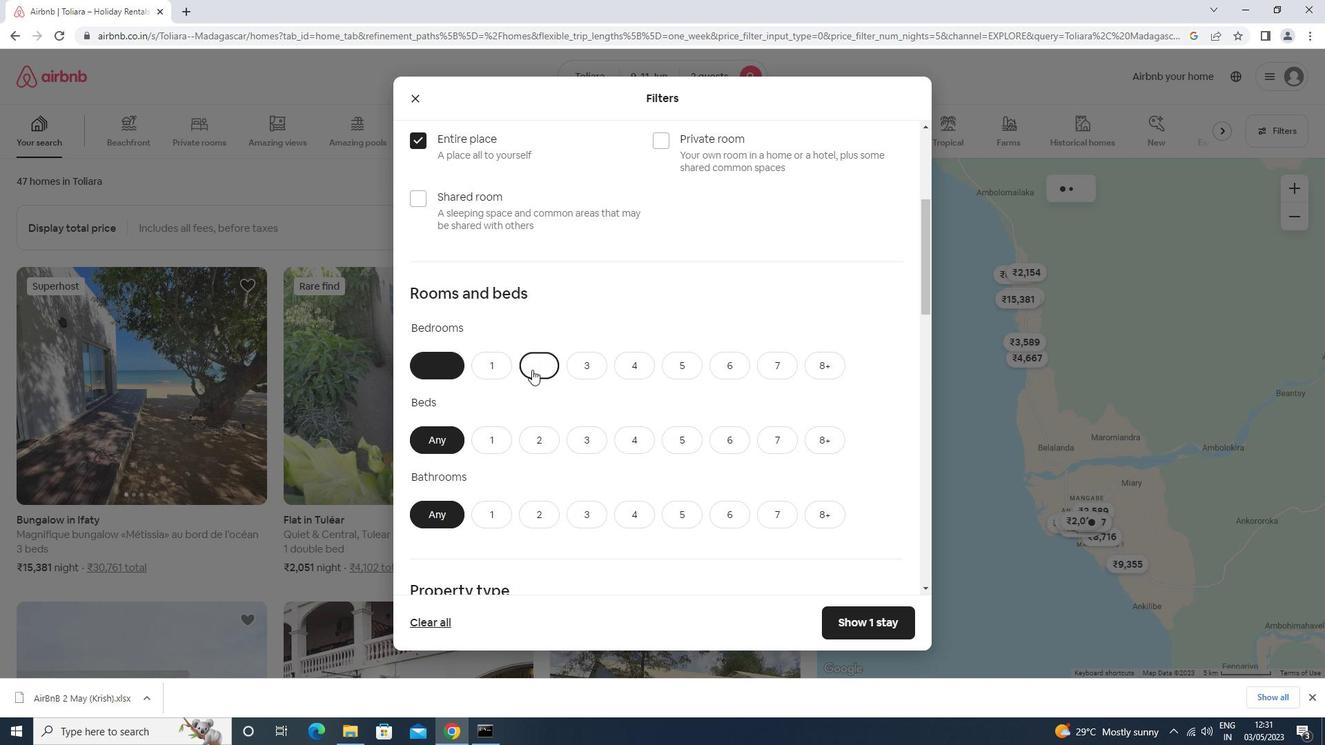 
Action: Mouse moved to (531, 372)
Screenshot: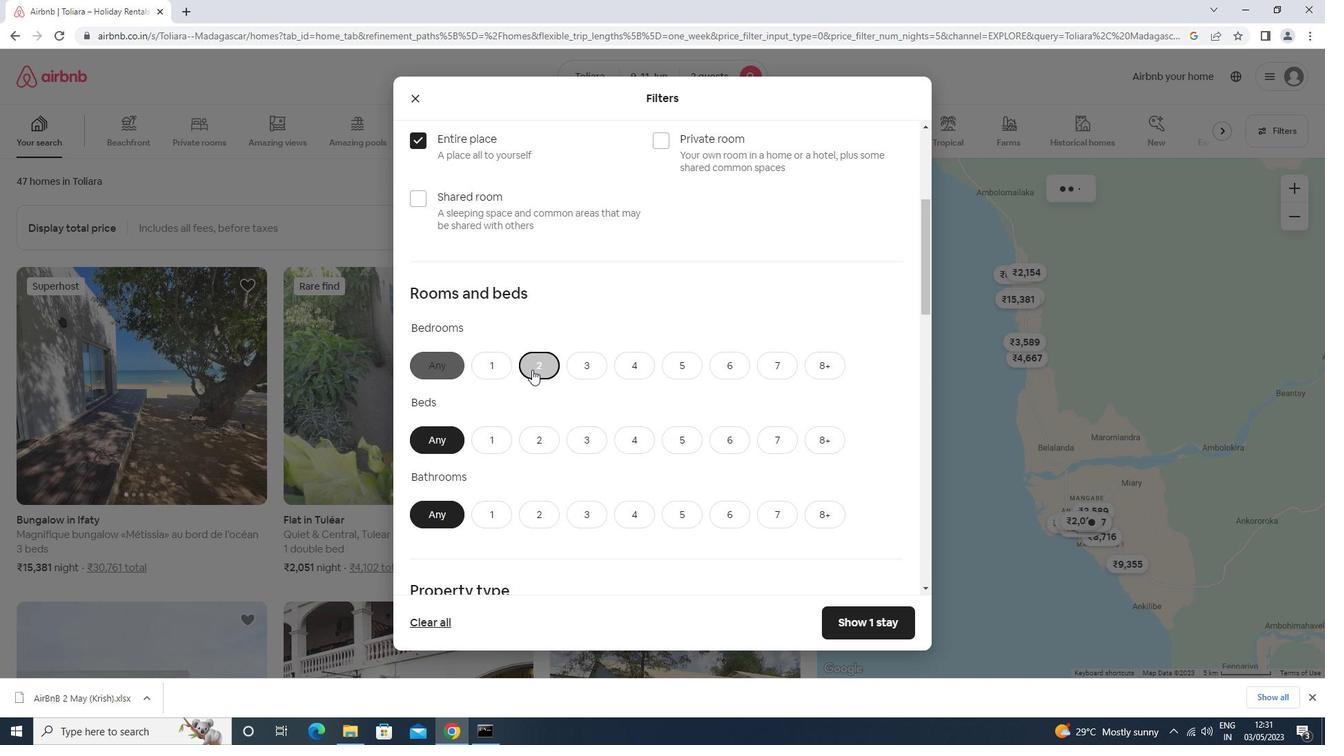 
Action: Mouse scrolled (531, 371) with delta (0, 0)
Screenshot: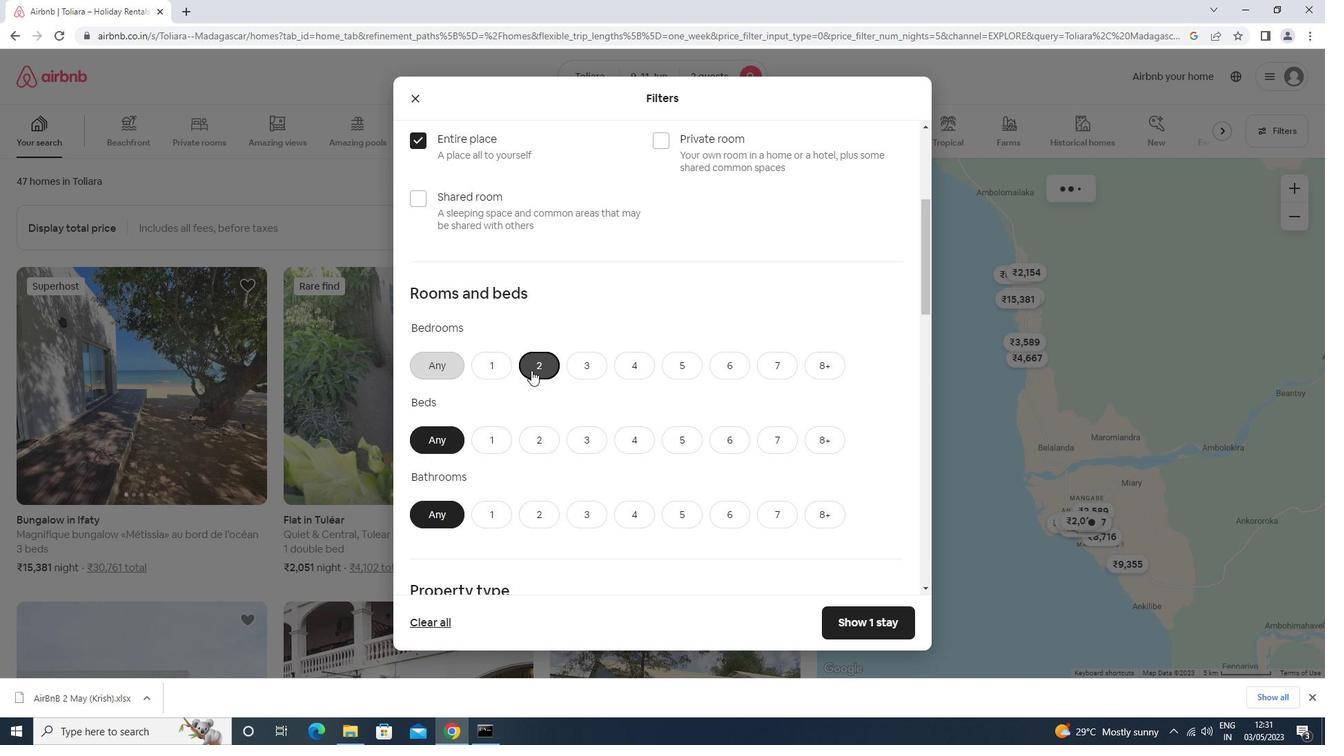 
Action: Mouse moved to (537, 308)
Screenshot: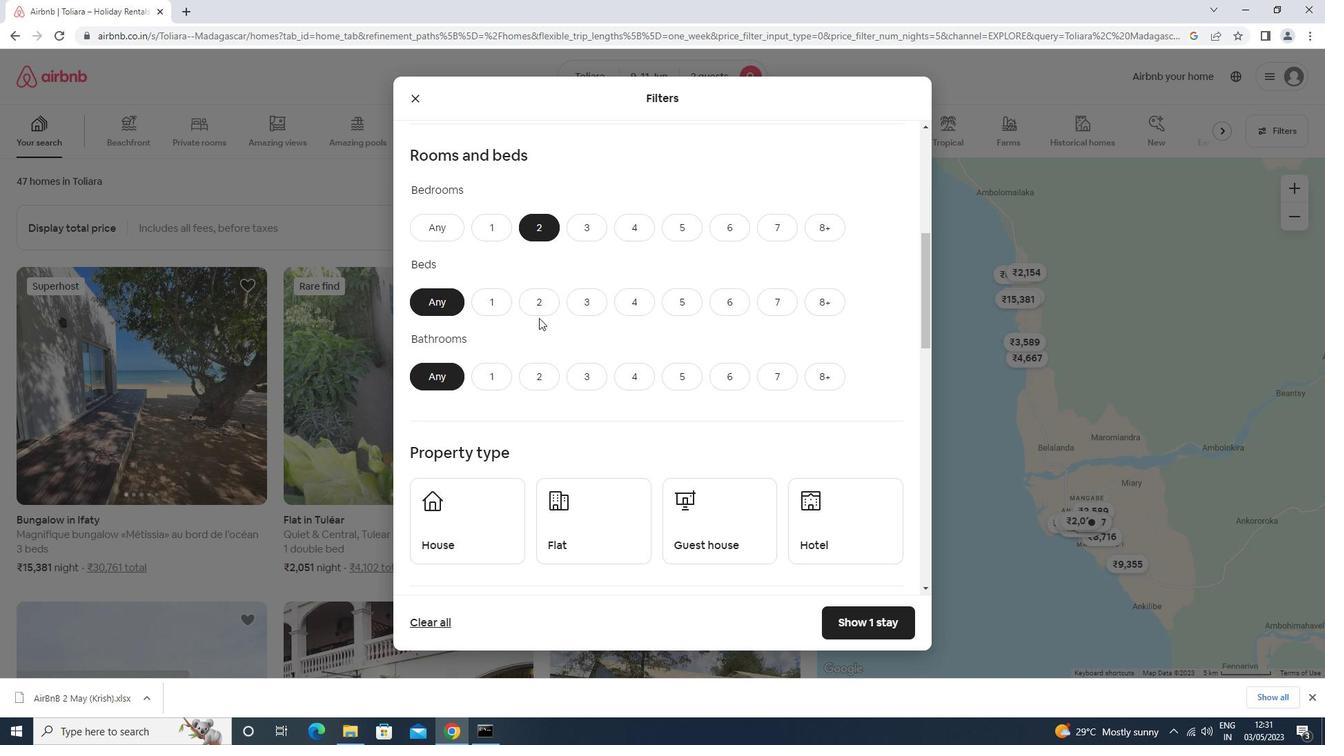 
Action: Mouse pressed left at (537, 308)
Screenshot: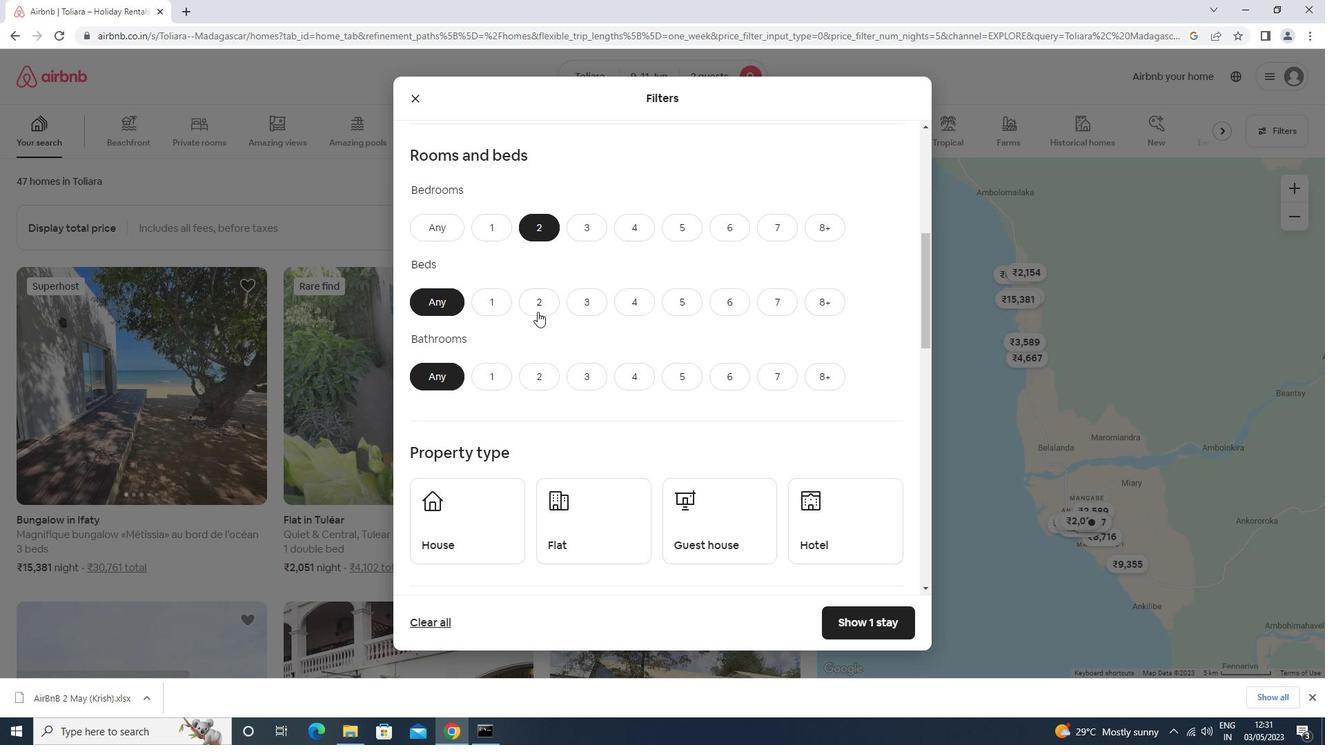 
Action: Mouse moved to (507, 381)
Screenshot: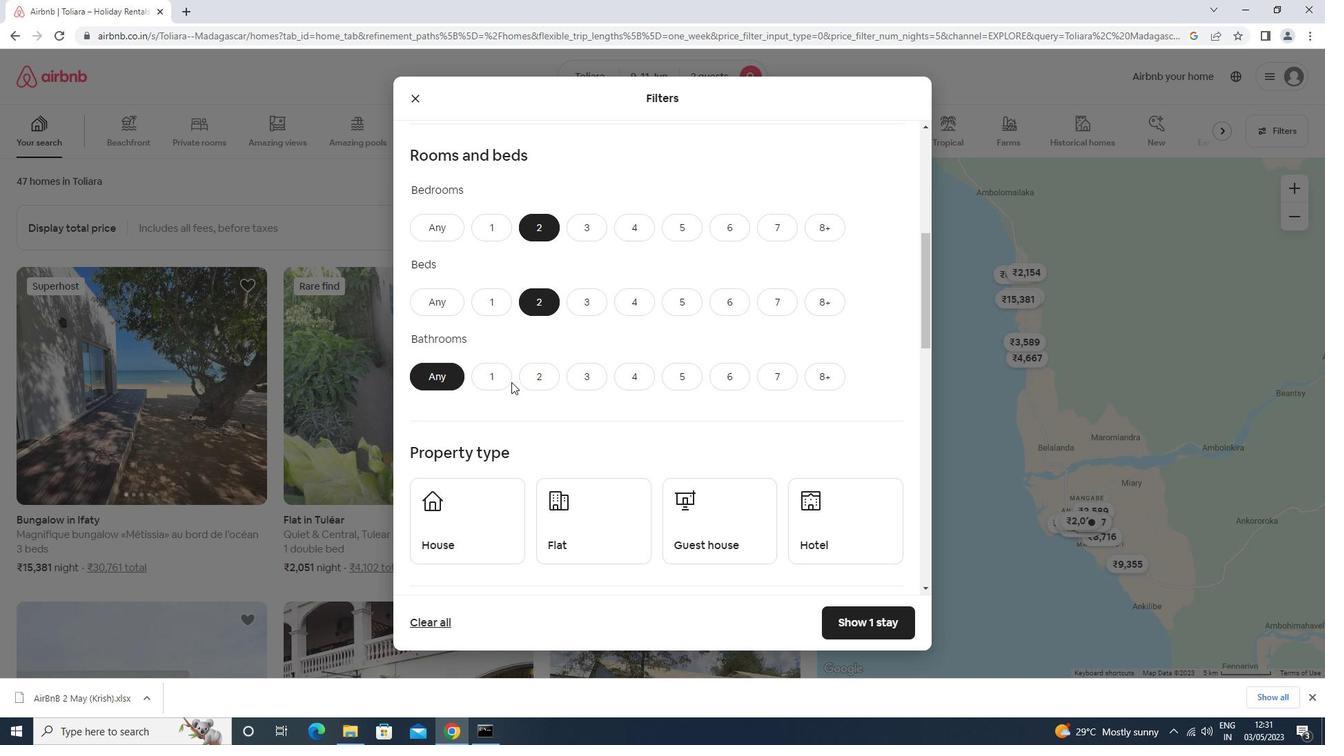 
Action: Mouse pressed left at (507, 381)
Screenshot: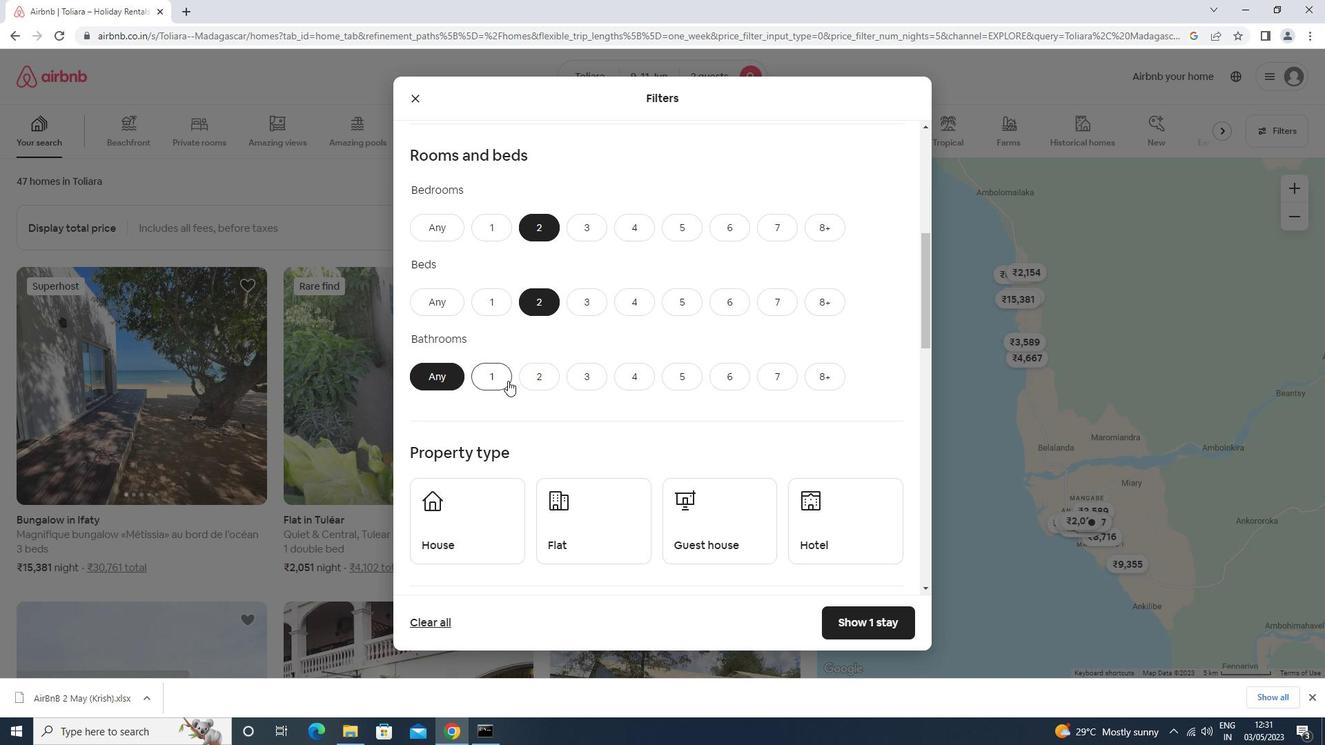 
Action: Mouse moved to (504, 381)
Screenshot: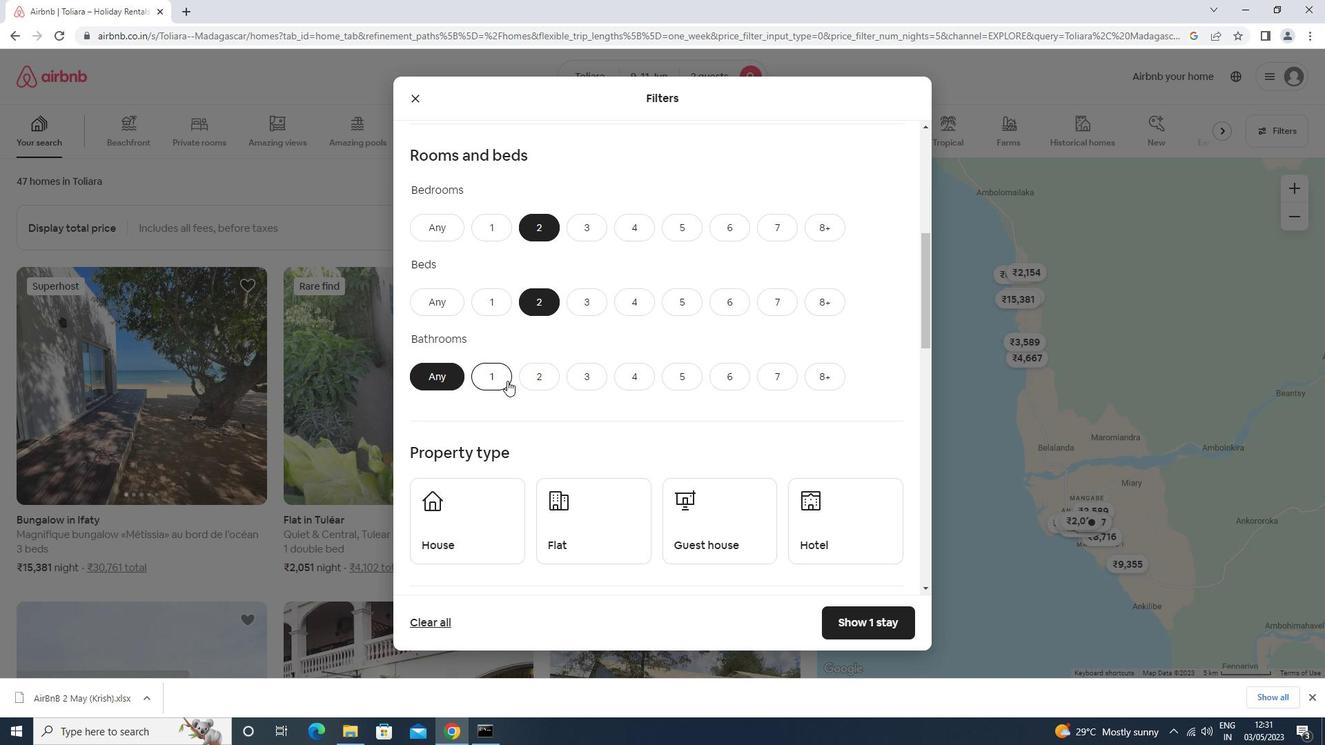 
Action: Mouse scrolled (504, 380) with delta (0, 0)
Screenshot: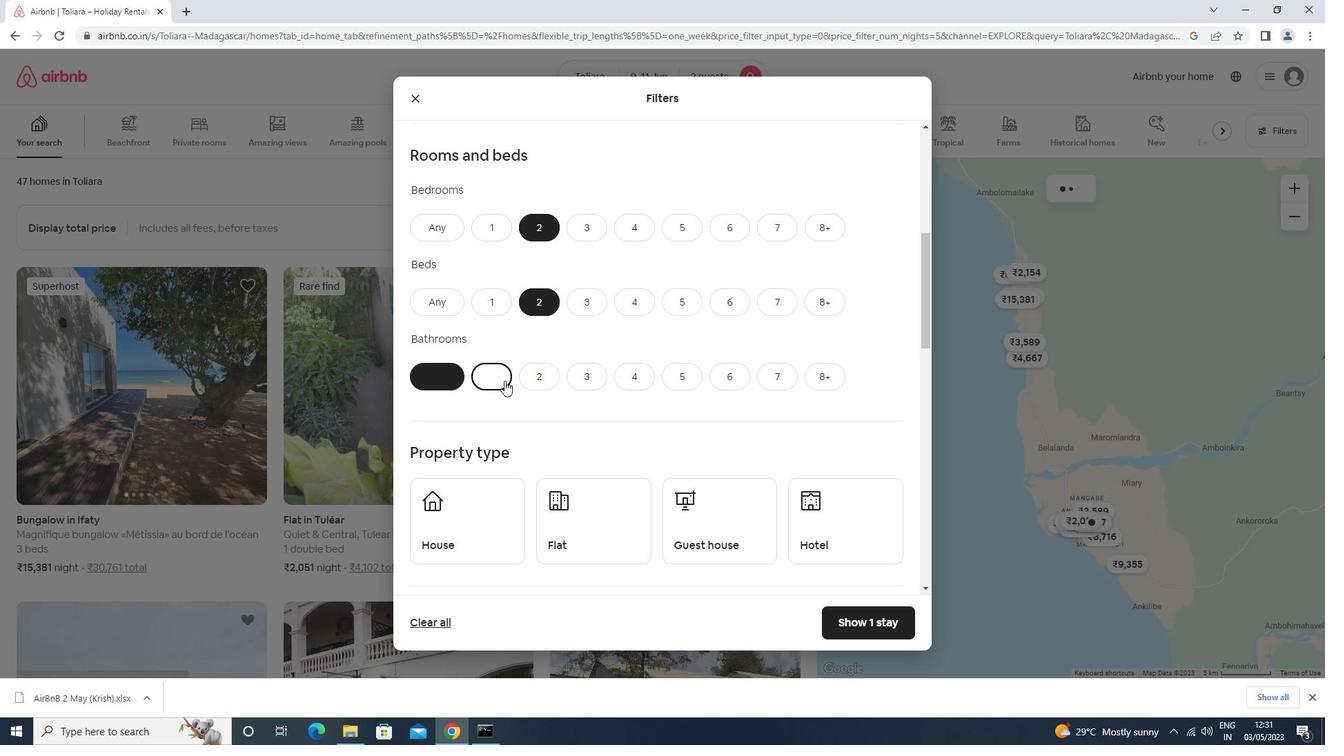 
Action: Mouse scrolled (504, 380) with delta (0, 0)
Screenshot: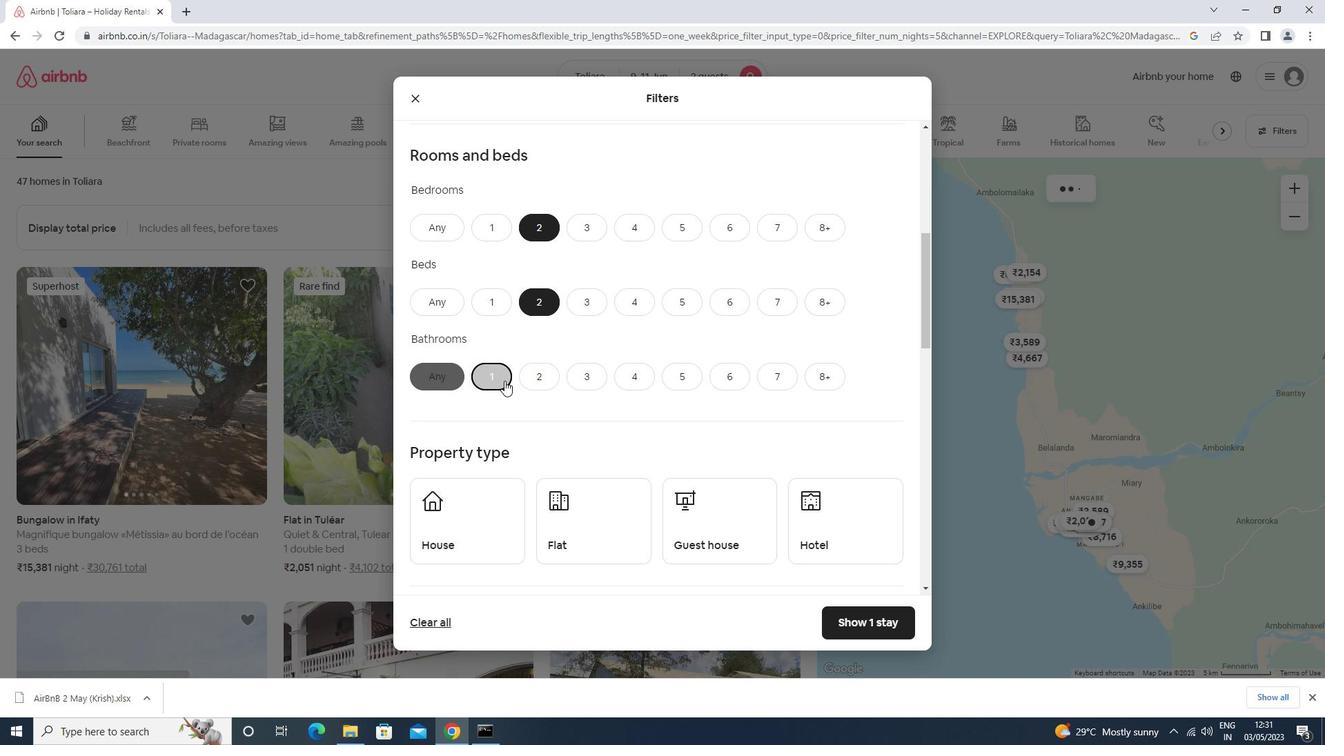 
Action: Mouse moved to (476, 392)
Screenshot: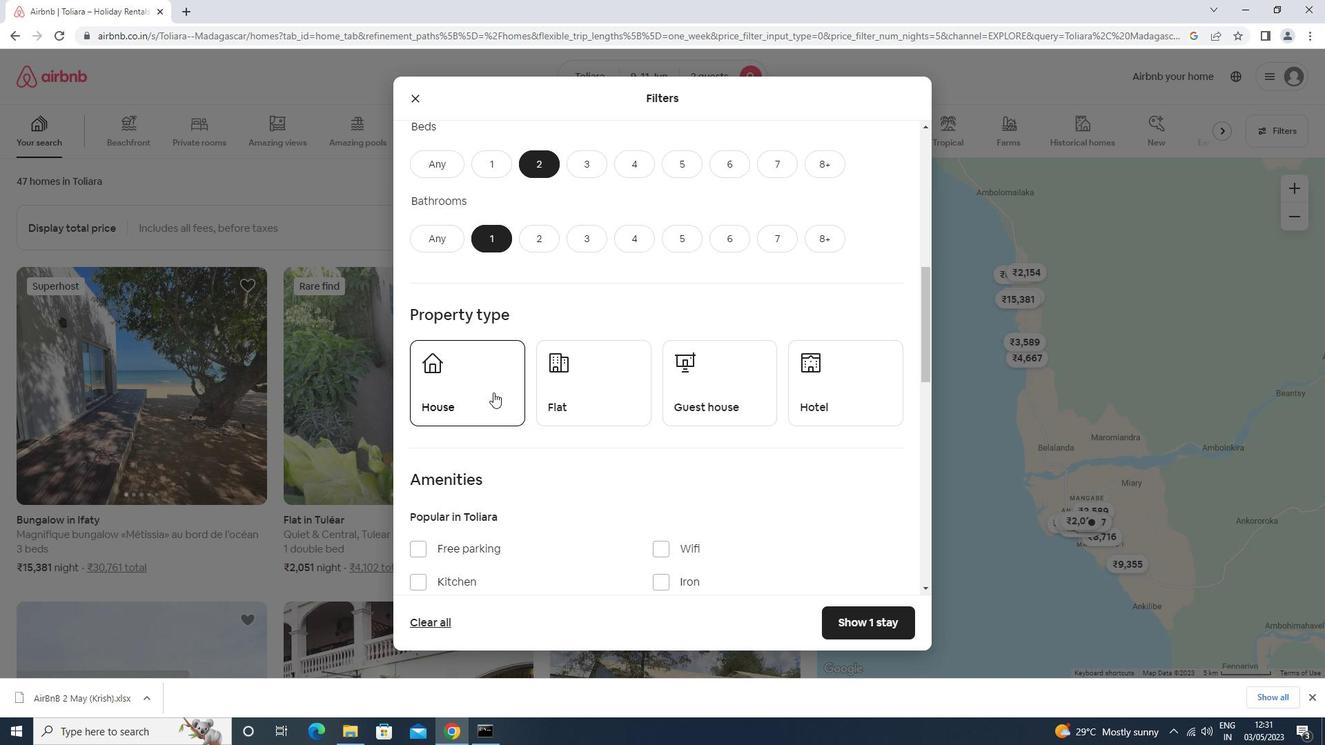 
Action: Mouse pressed left at (476, 392)
Screenshot: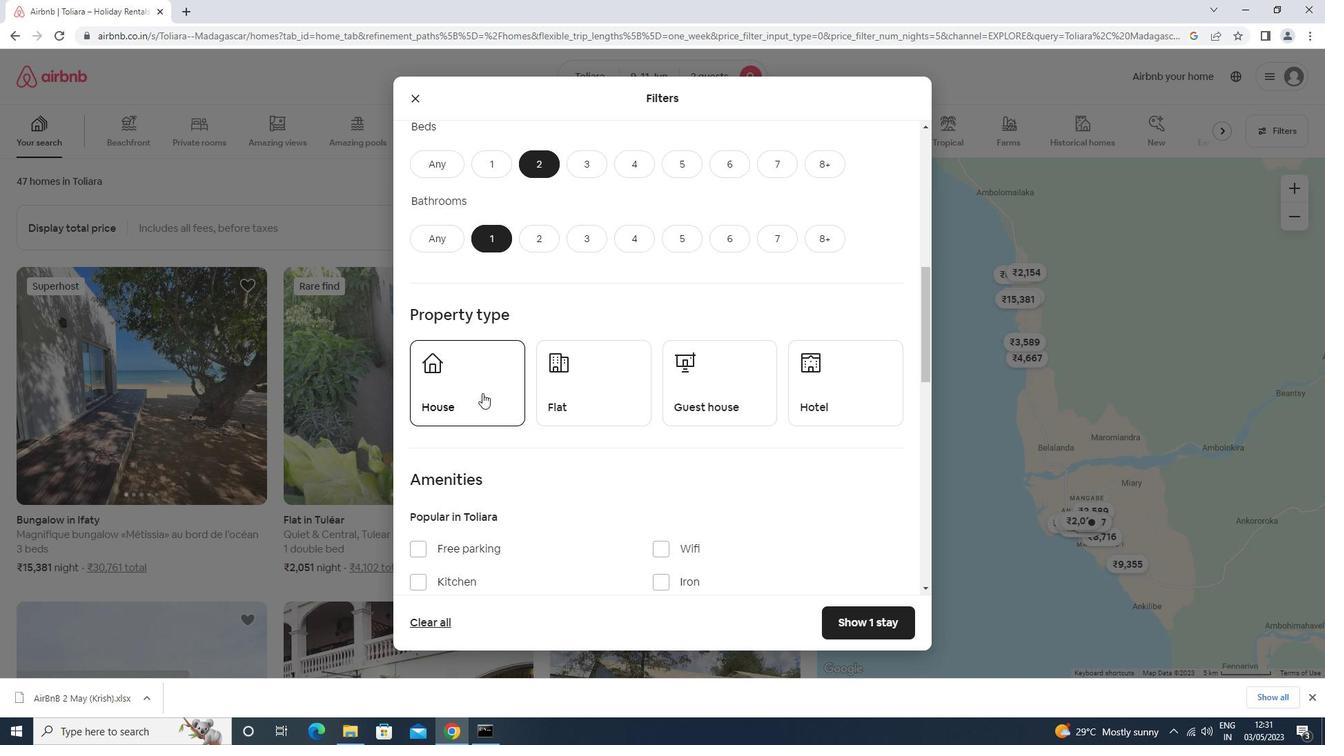 
Action: Mouse moved to (617, 400)
Screenshot: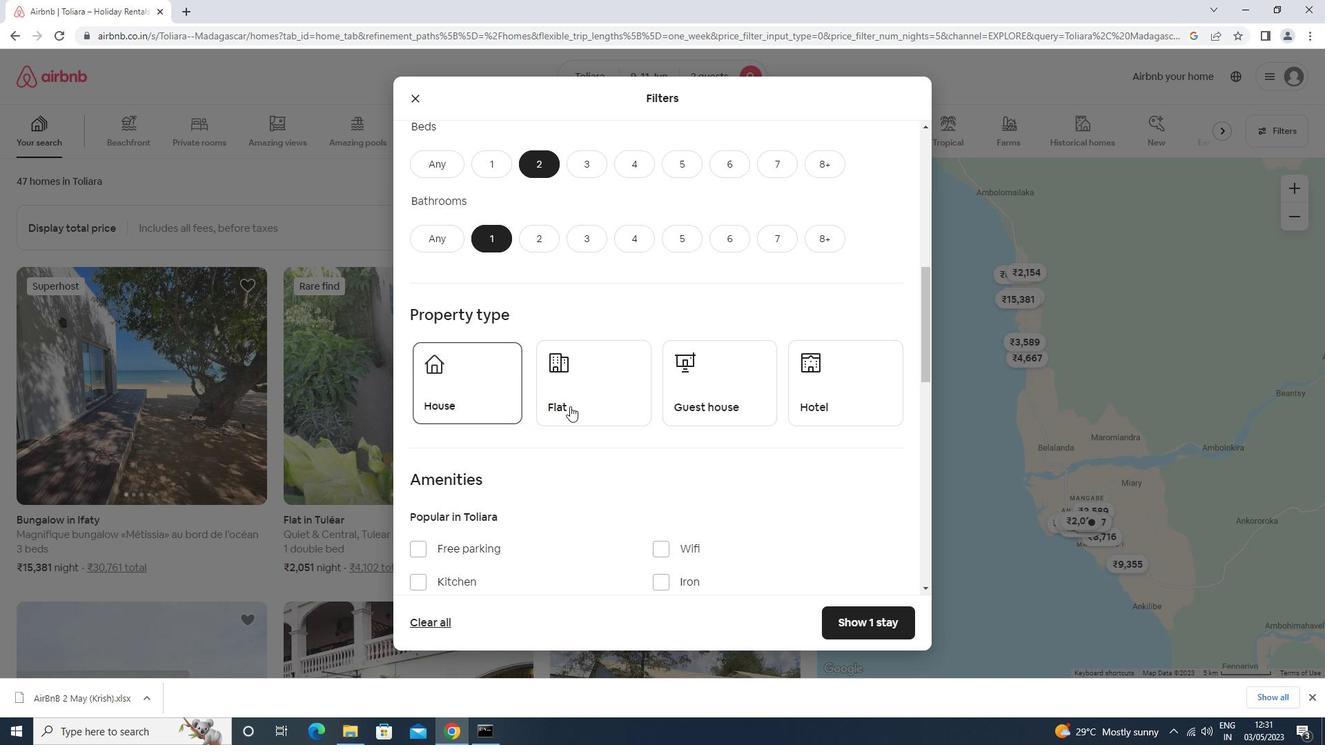 
Action: Mouse pressed left at (617, 400)
Screenshot: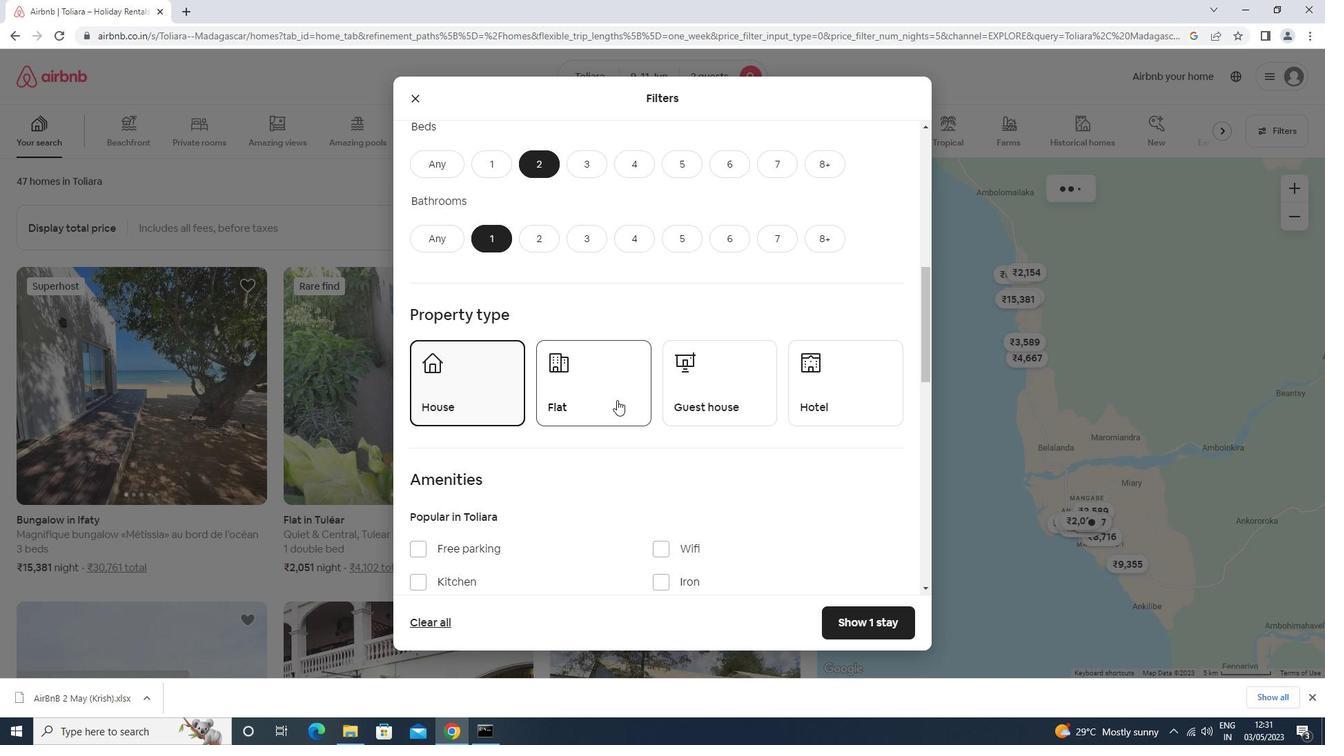 
Action: Mouse moved to (699, 379)
Screenshot: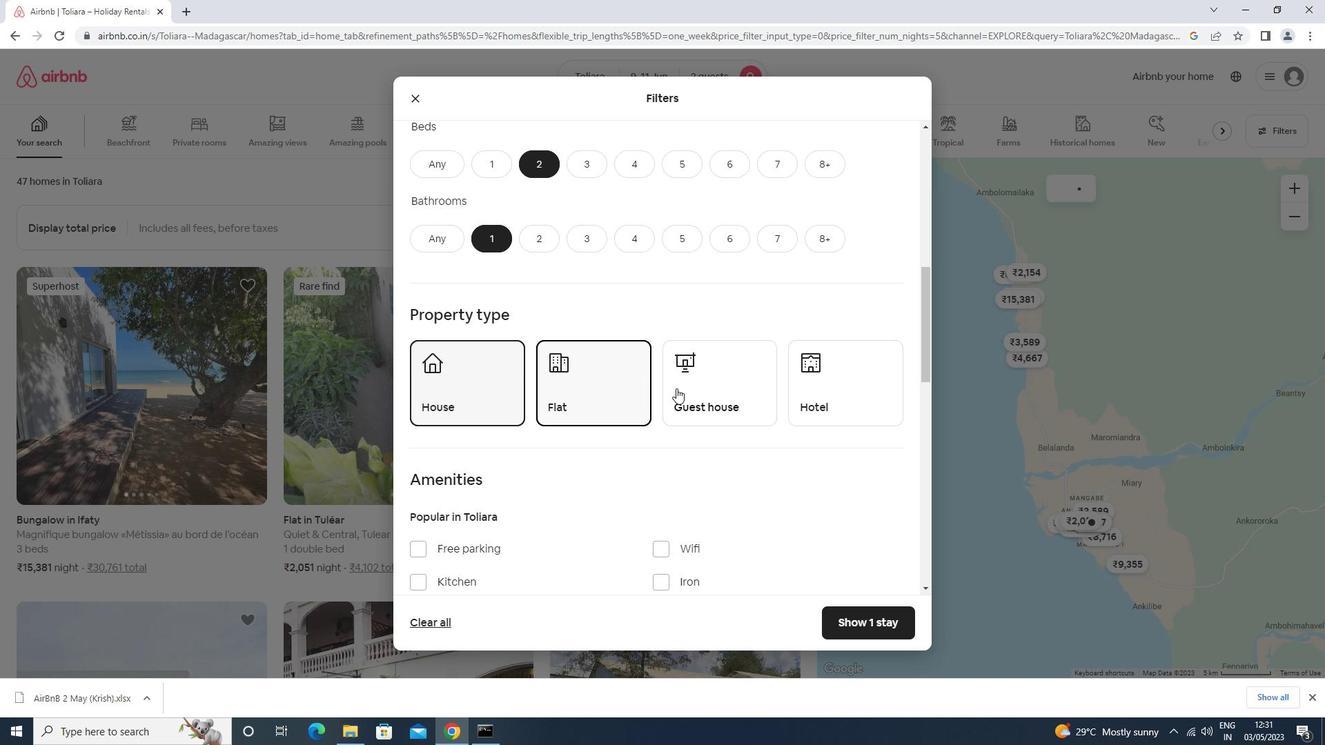 
Action: Mouse pressed left at (699, 379)
Screenshot: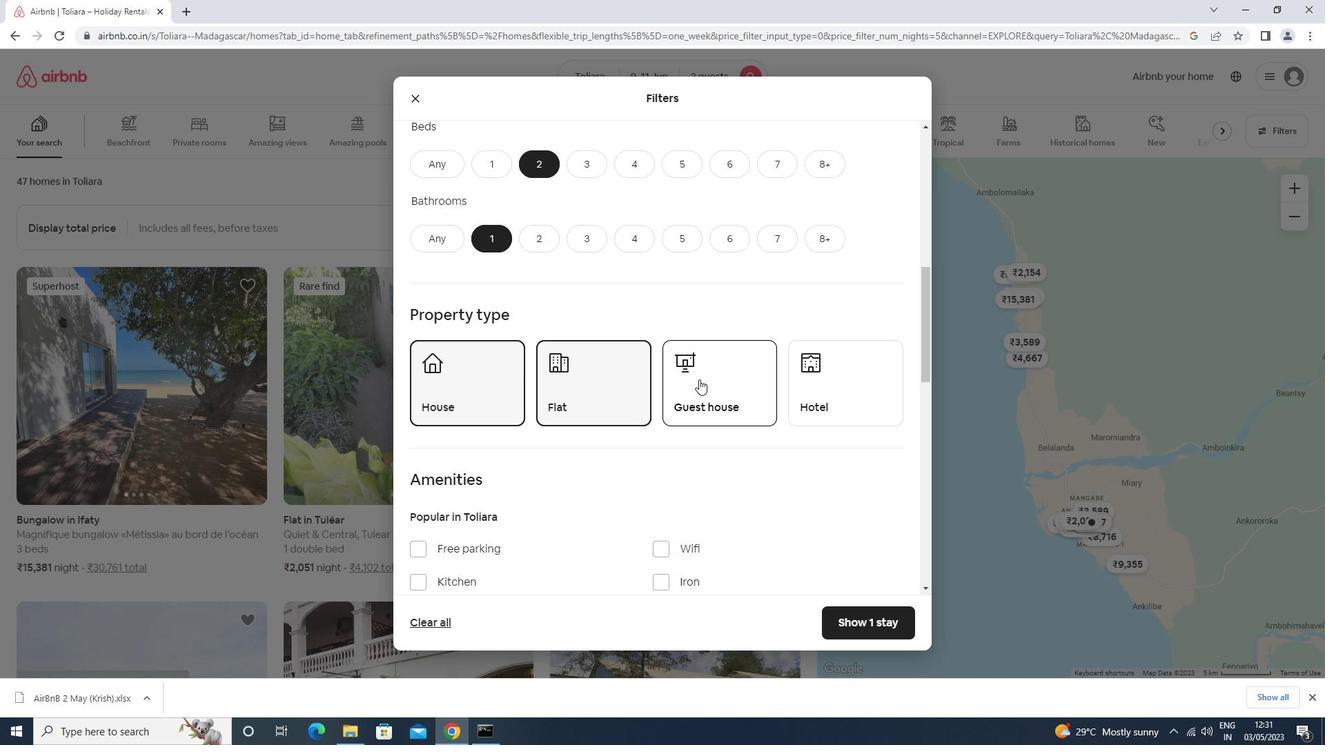
Action: Mouse moved to (699, 379)
Screenshot: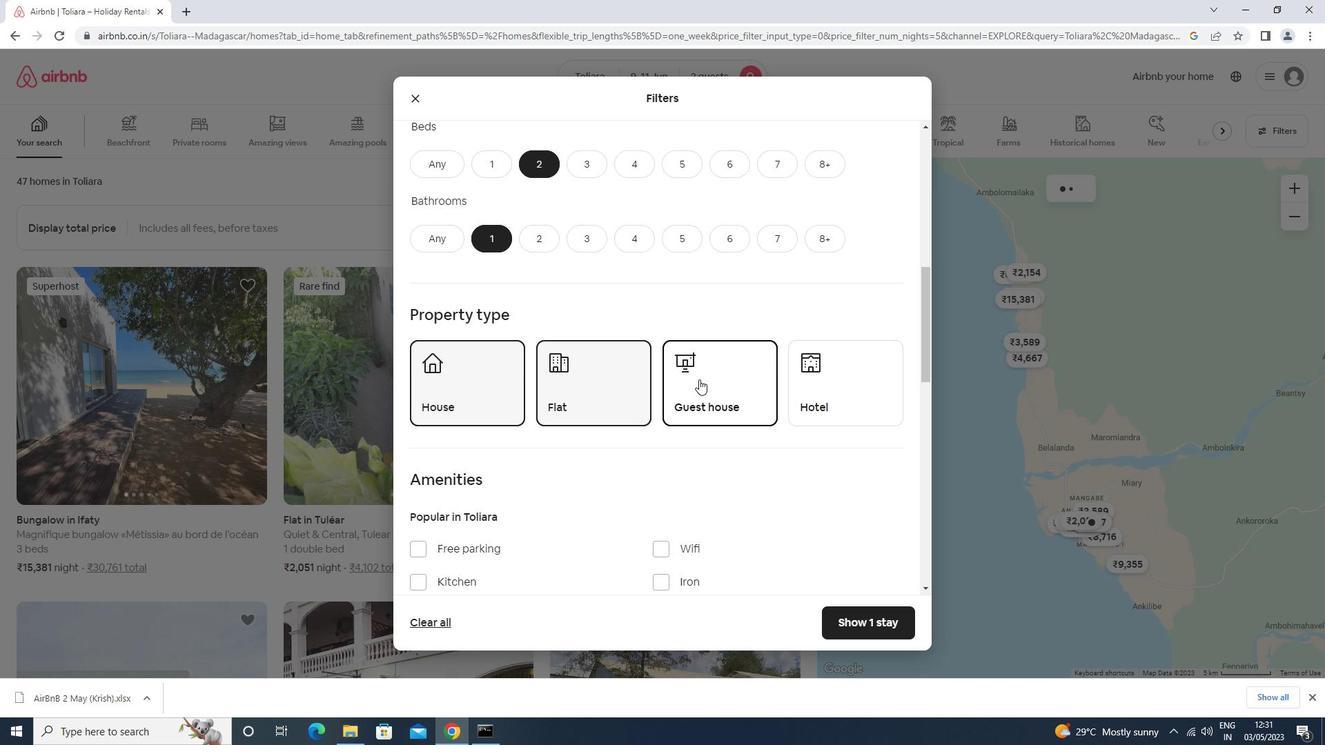 
Action: Mouse scrolled (699, 379) with delta (0, 0)
Screenshot: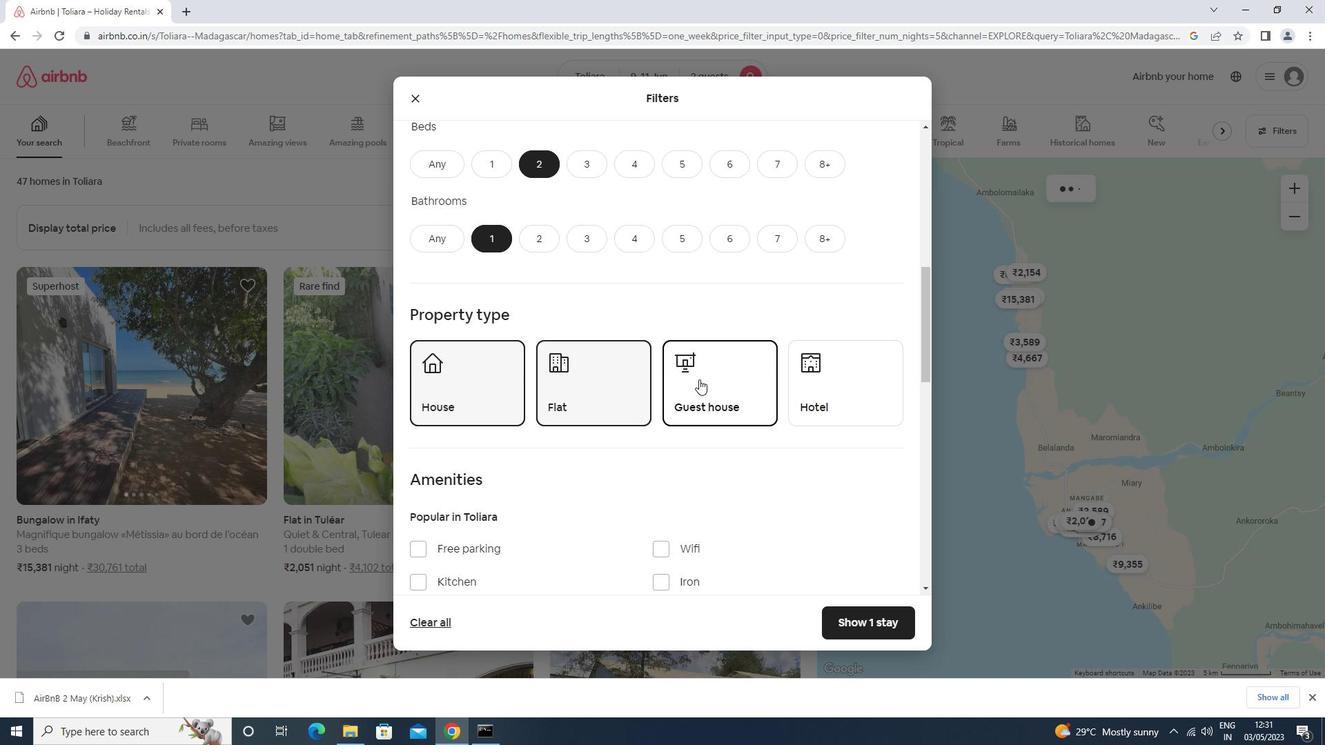 
Action: Mouse scrolled (699, 379) with delta (0, 0)
Screenshot: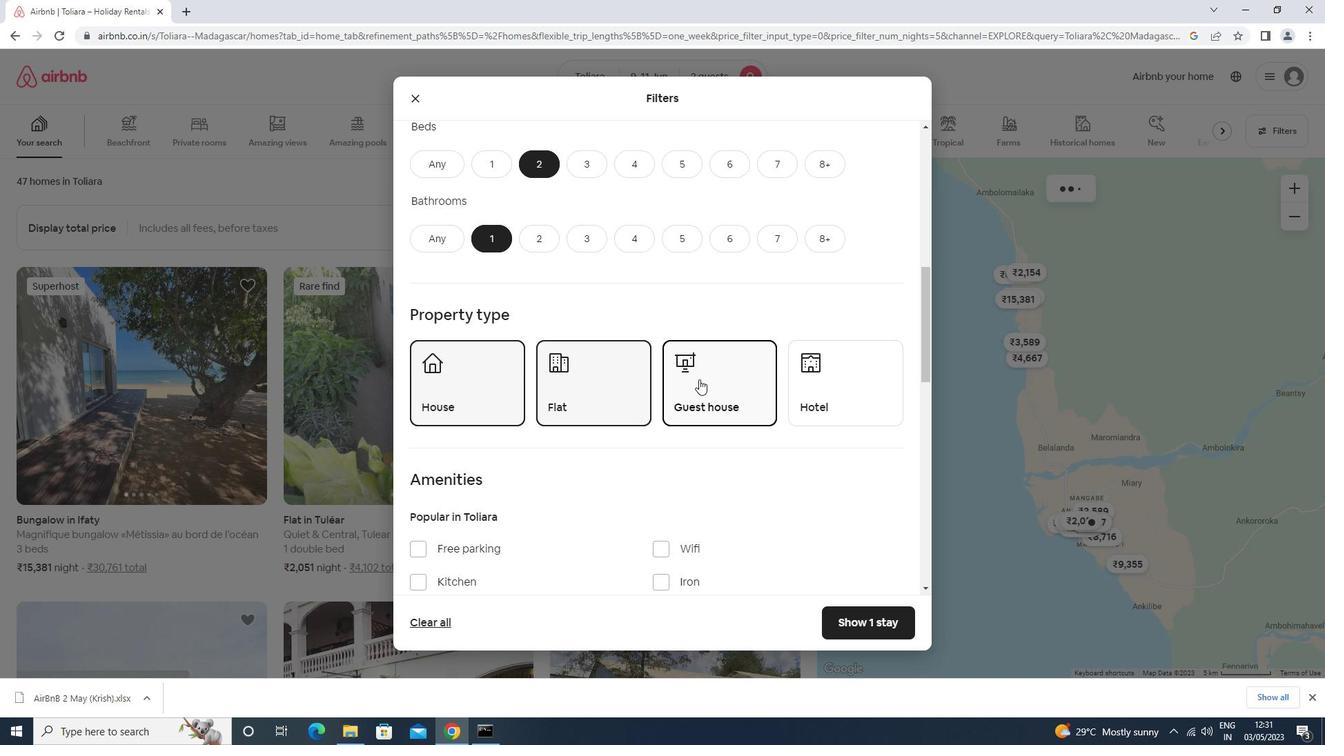 
Action: Mouse moved to (665, 409)
Screenshot: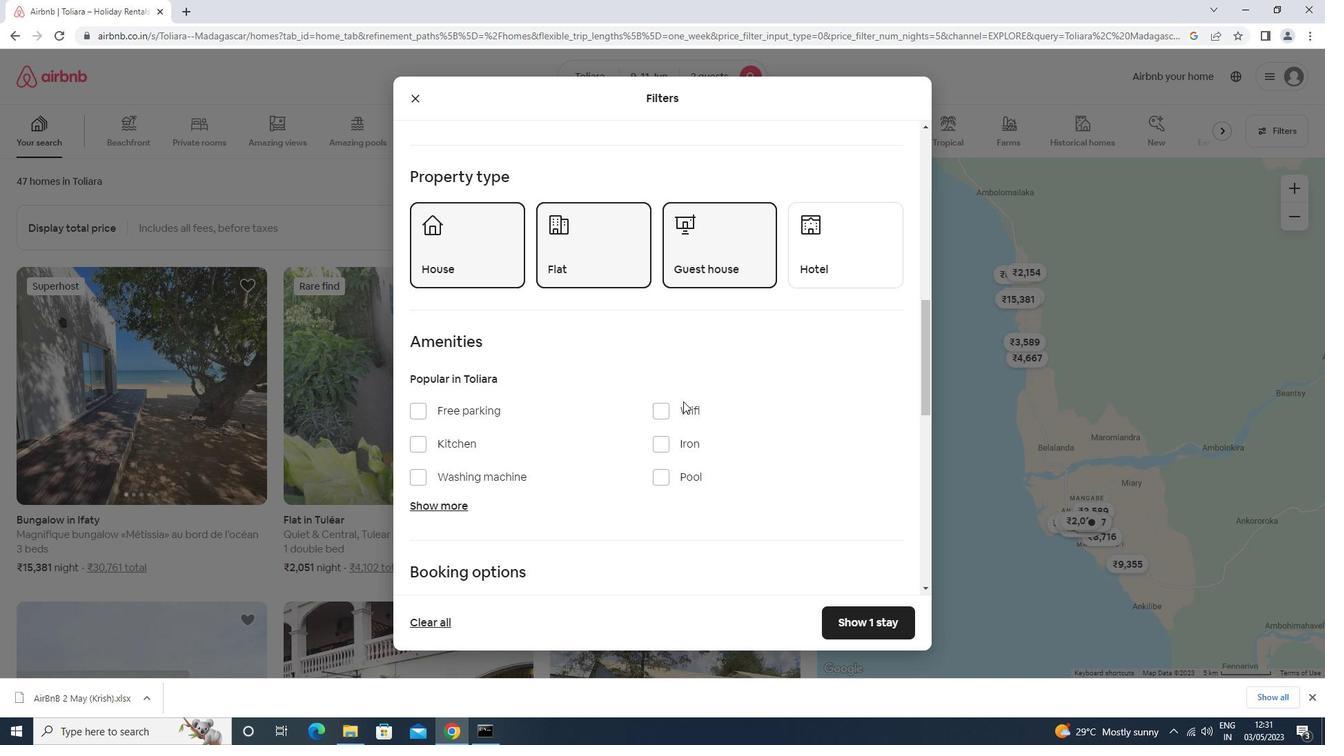 
Action: Mouse pressed left at (665, 409)
Screenshot: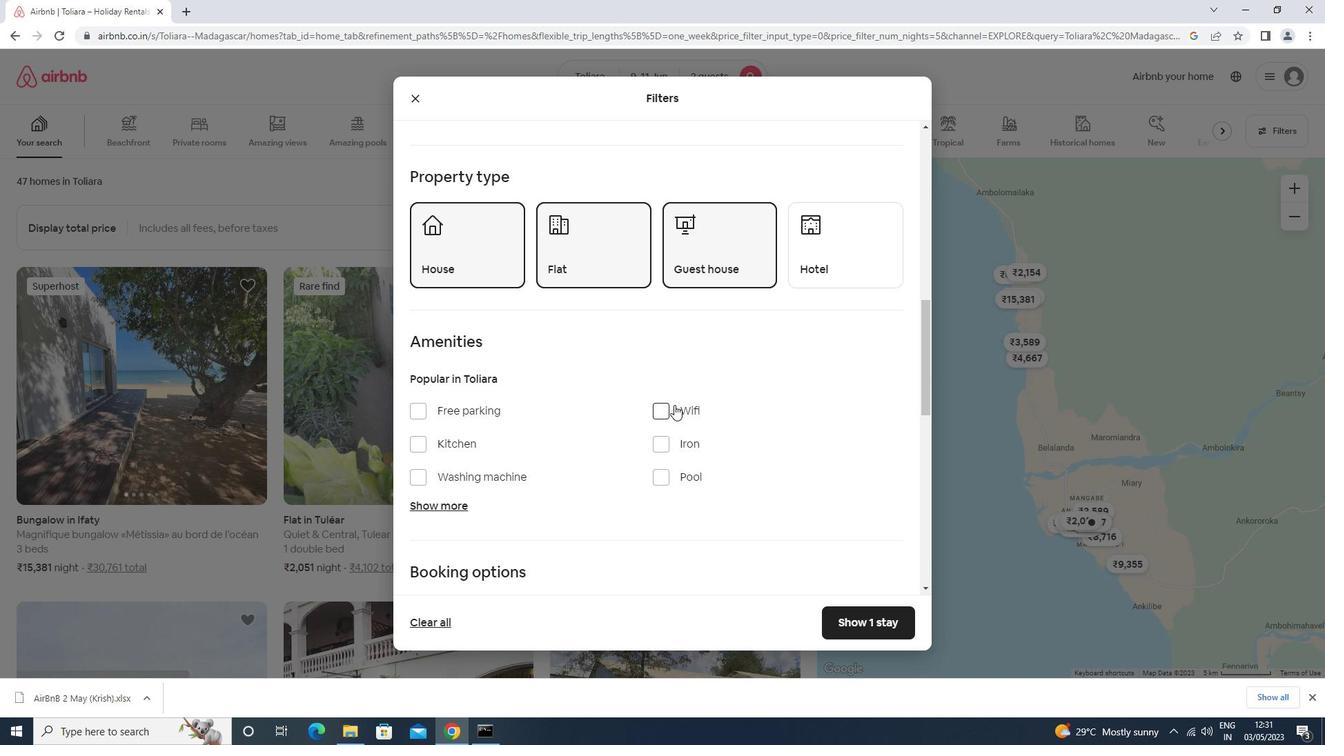 
Action: Mouse moved to (662, 409)
Screenshot: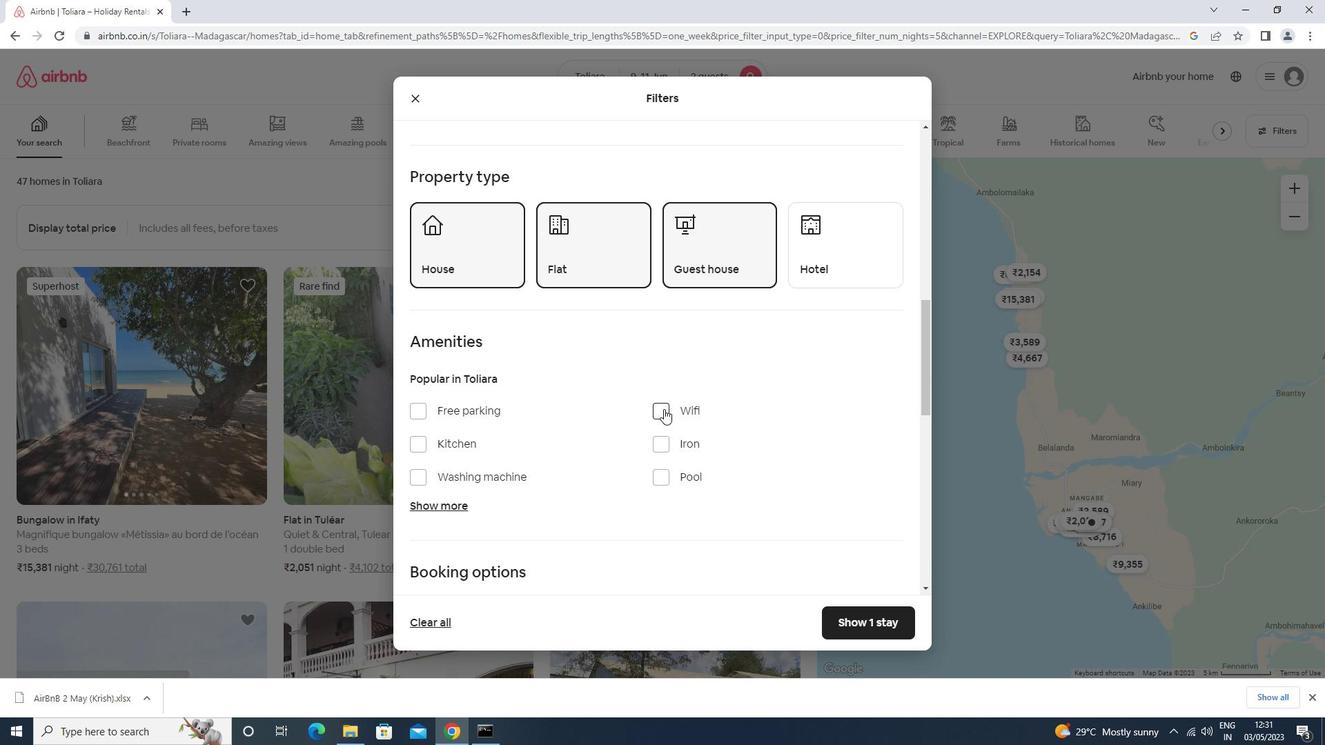 
Action: Mouse scrolled (662, 408) with delta (0, 0)
Screenshot: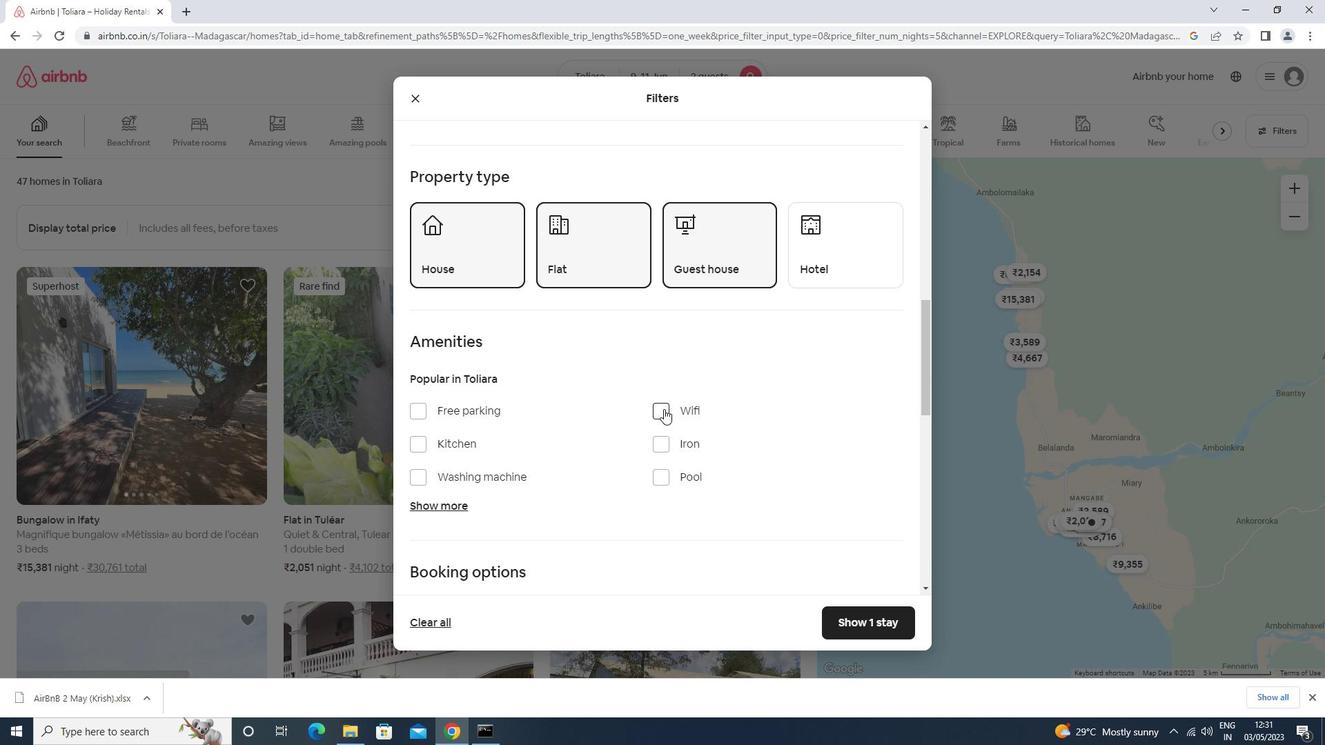 
Action: Mouse moved to (662, 409)
Screenshot: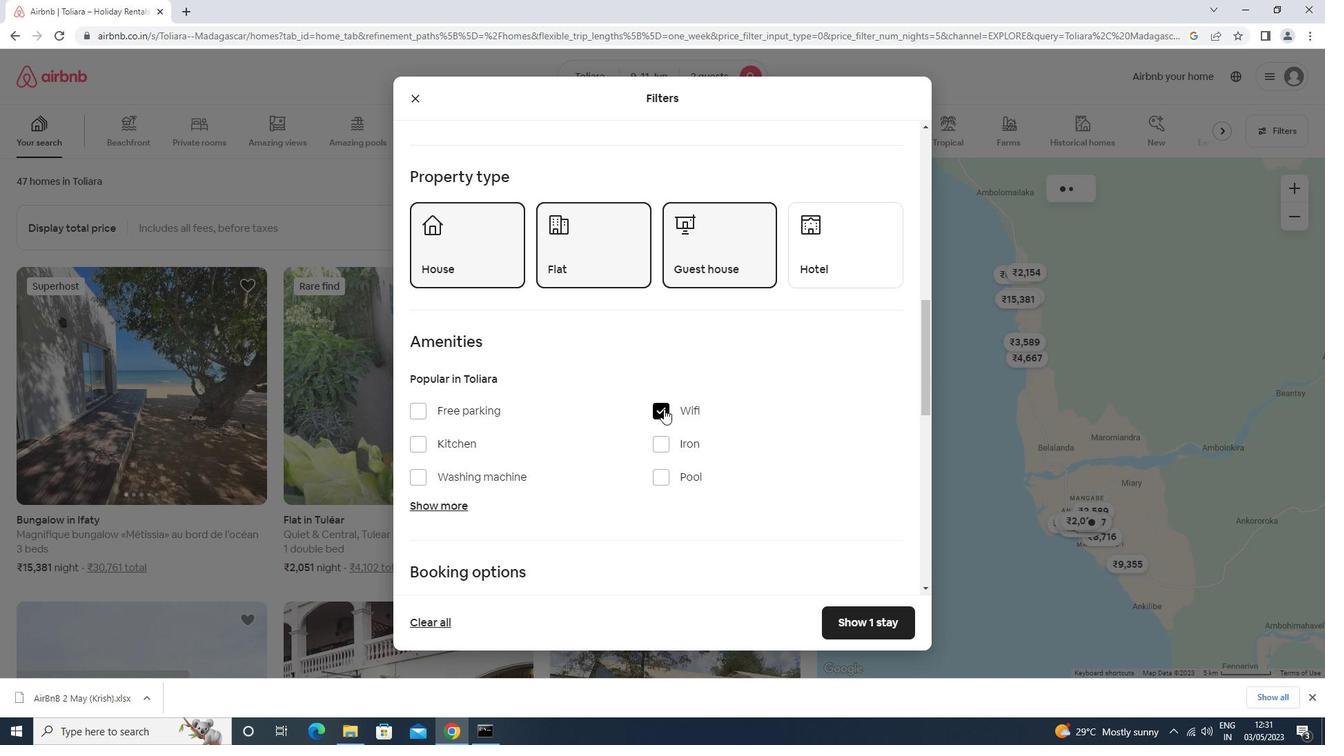 
Action: Mouse scrolled (662, 408) with delta (0, 0)
Screenshot: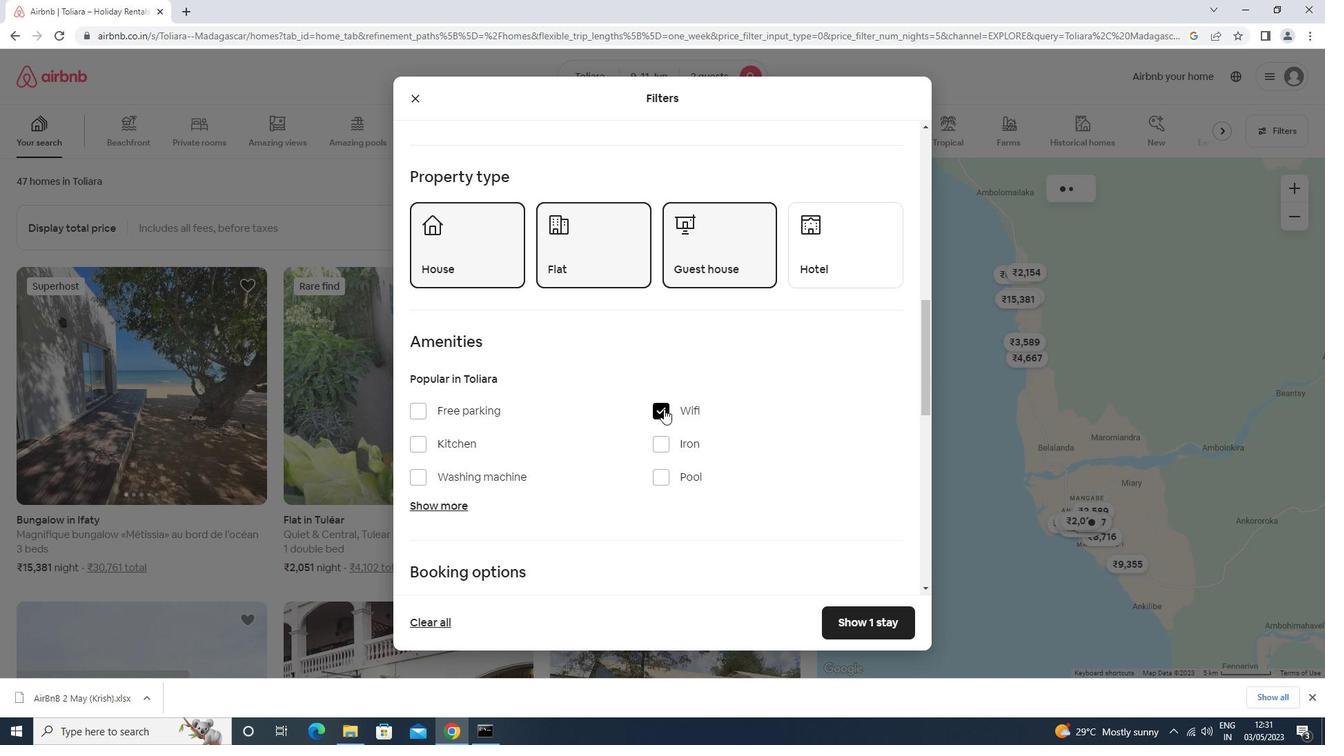 
Action: Mouse scrolled (662, 408) with delta (0, 0)
Screenshot: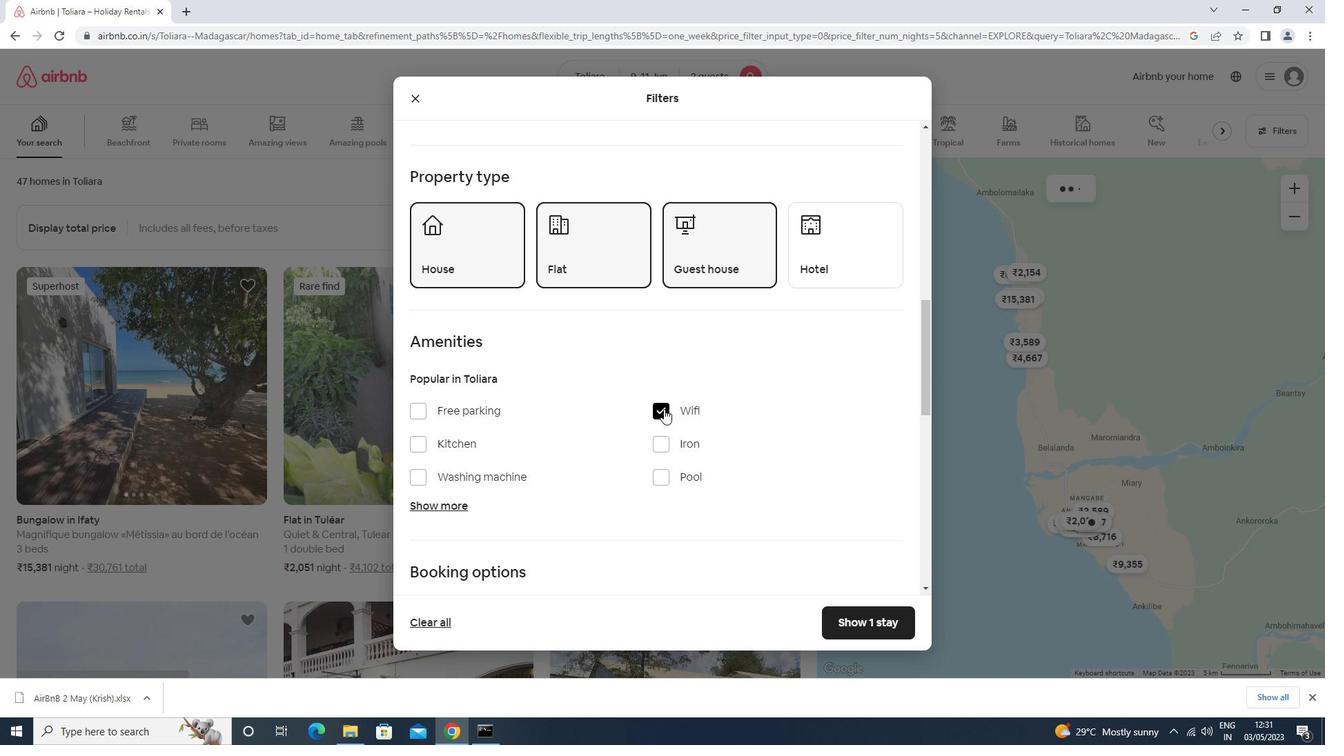 
Action: Mouse scrolled (662, 408) with delta (0, 0)
Screenshot: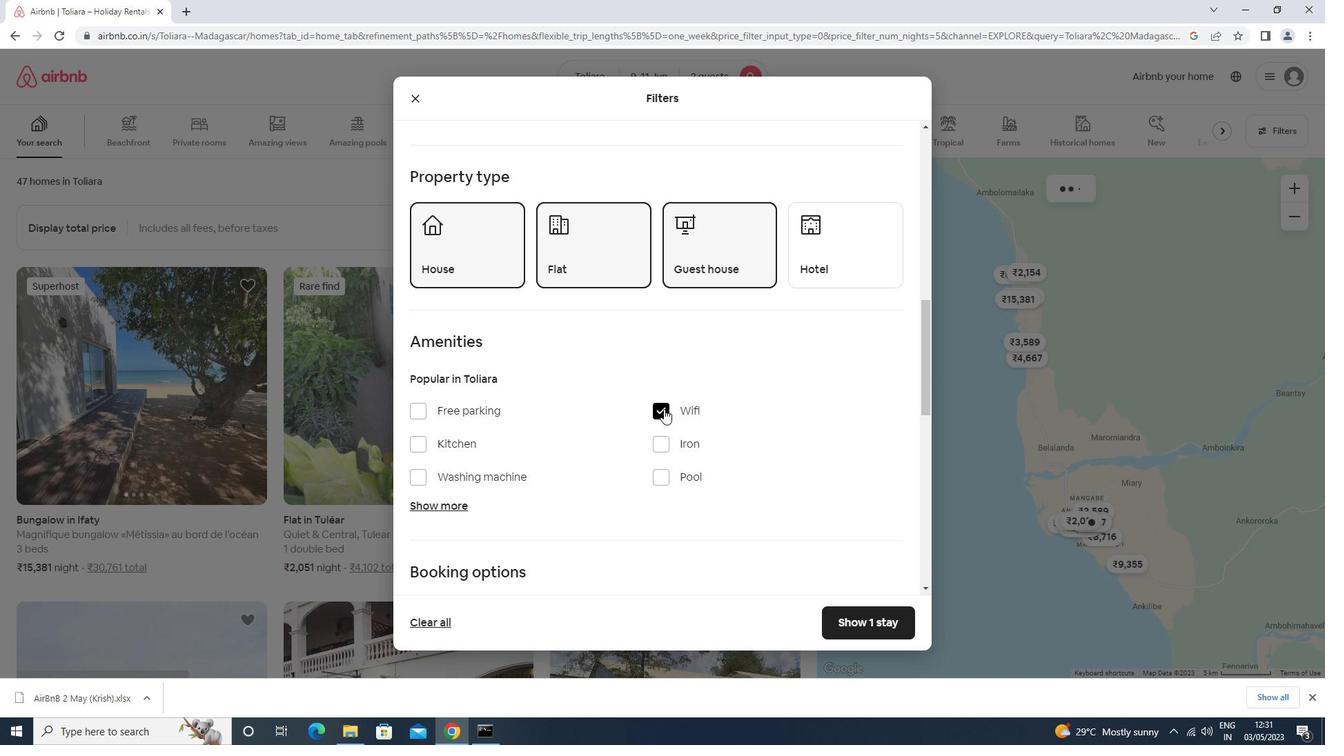 
Action: Mouse scrolled (662, 408) with delta (0, 0)
Screenshot: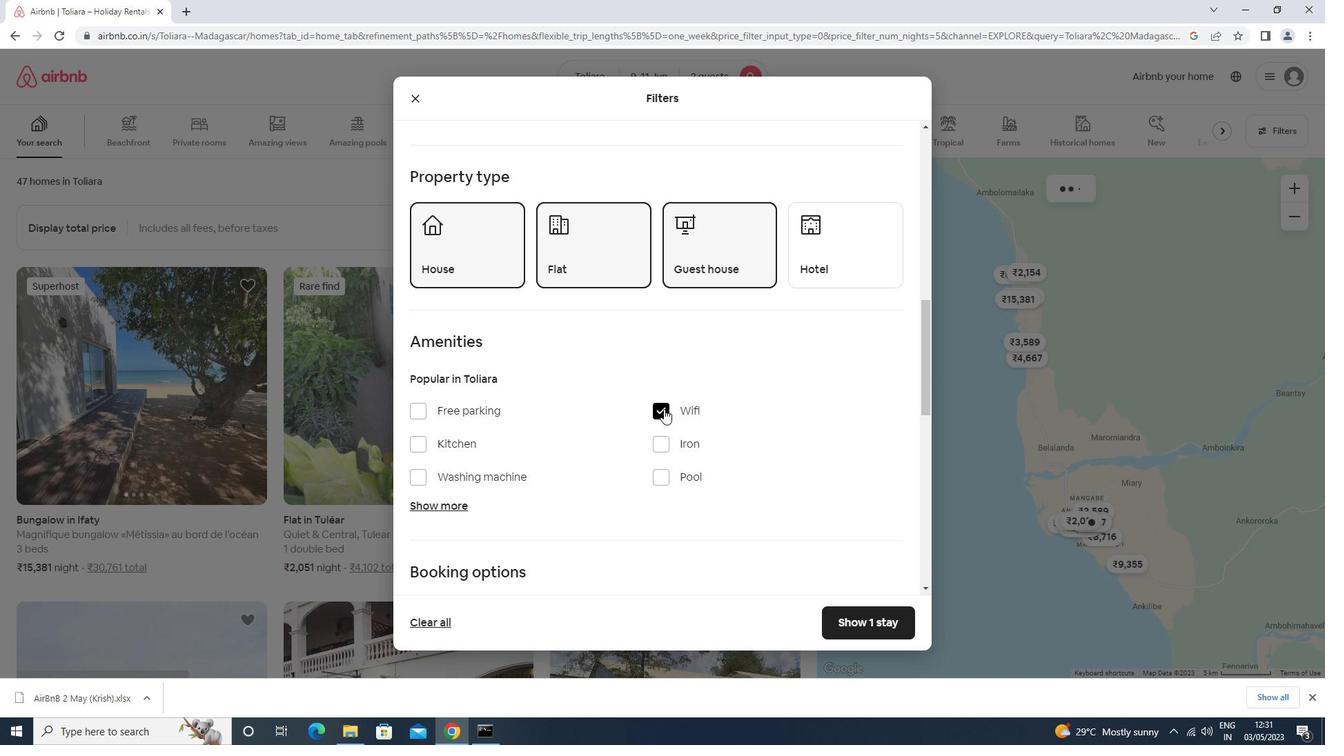 
Action: Mouse scrolled (662, 408) with delta (0, 0)
Screenshot: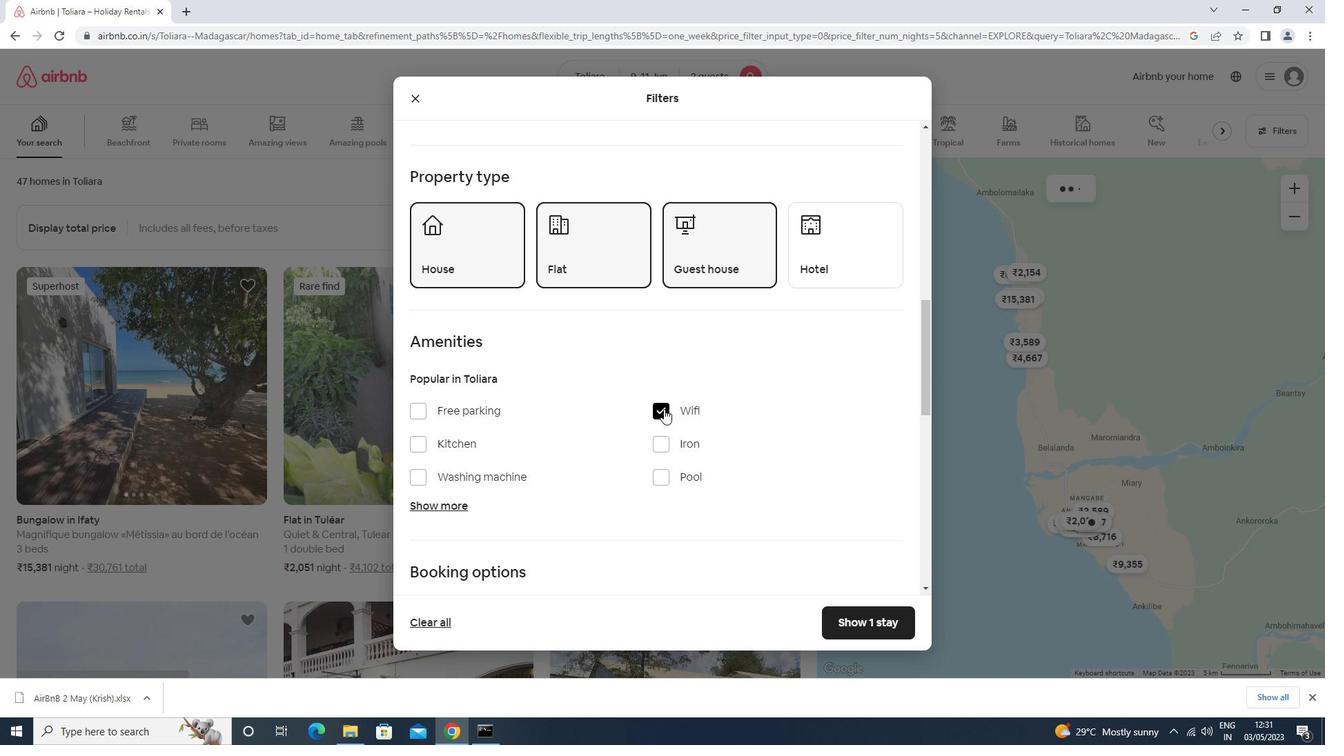 
Action: Mouse moved to (865, 256)
Screenshot: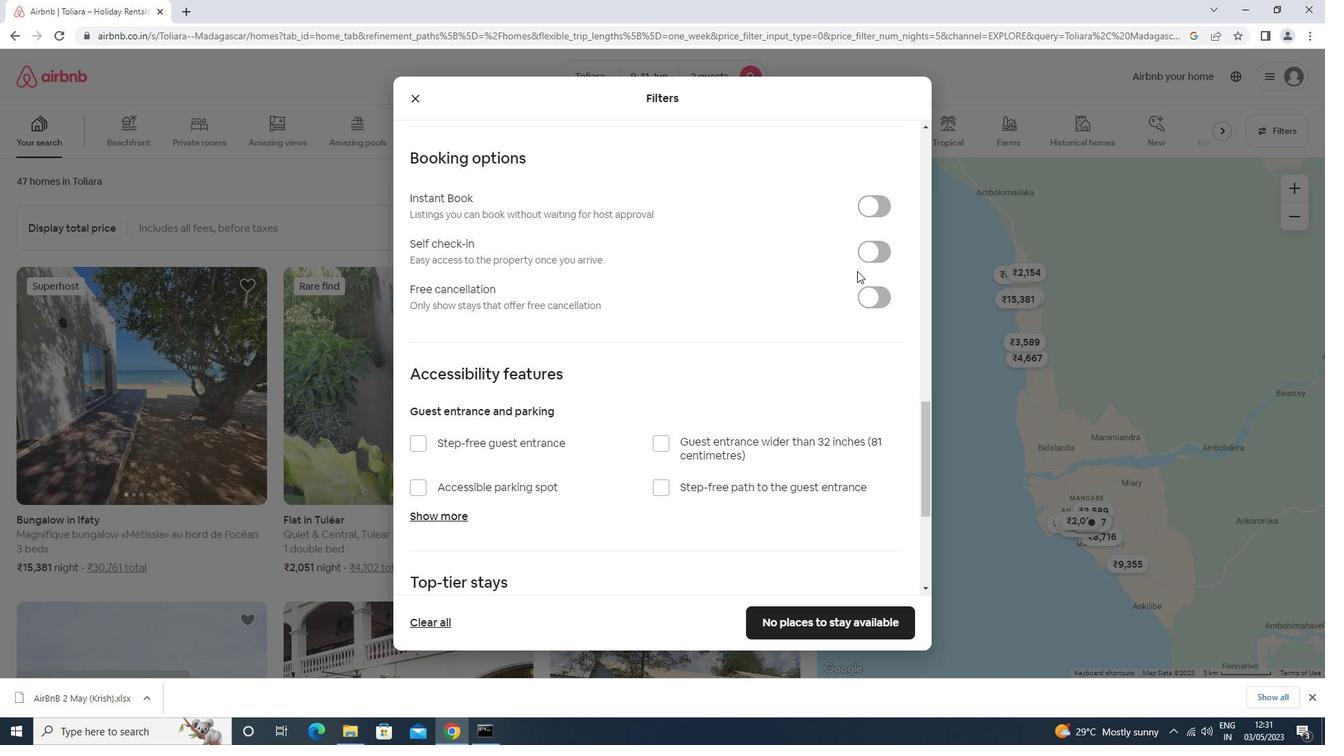
Action: Mouse pressed left at (865, 256)
Screenshot: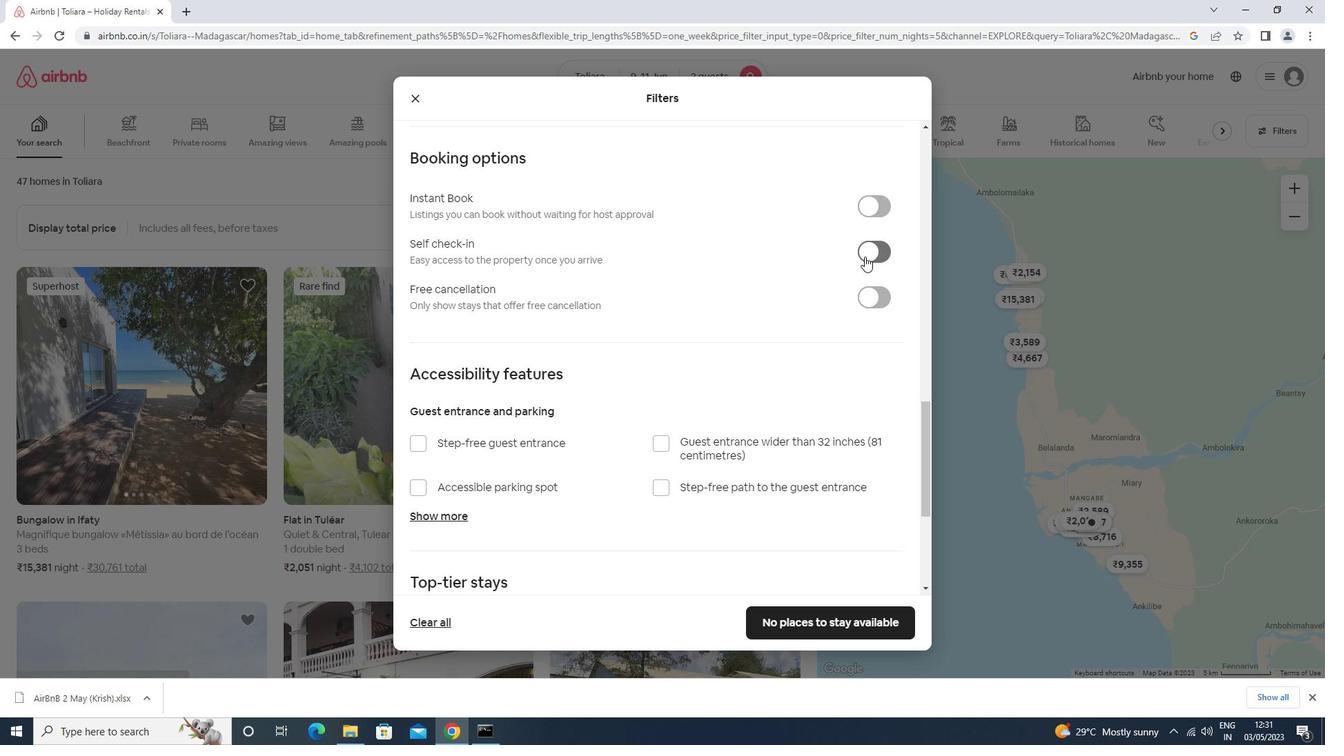 
Action: Mouse scrolled (865, 256) with delta (0, 0)
Screenshot: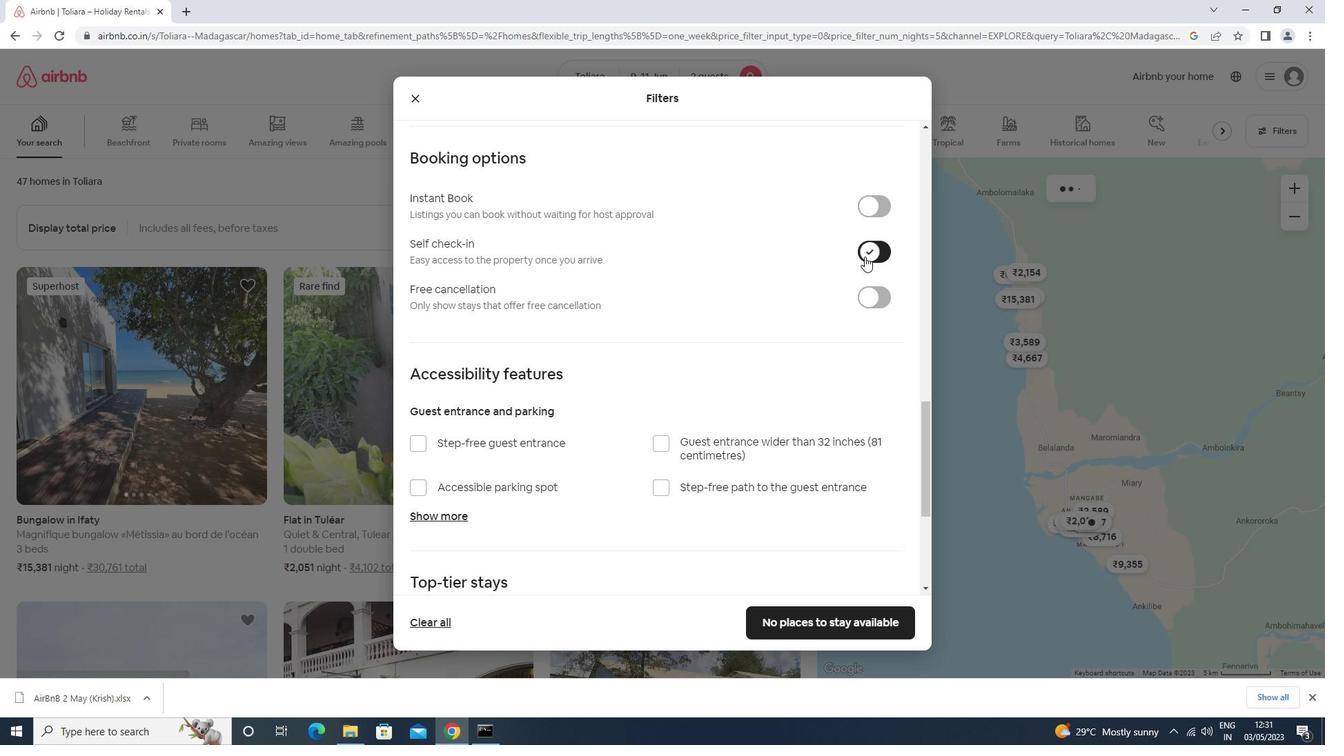 
Action: Mouse scrolled (865, 256) with delta (0, 0)
Screenshot: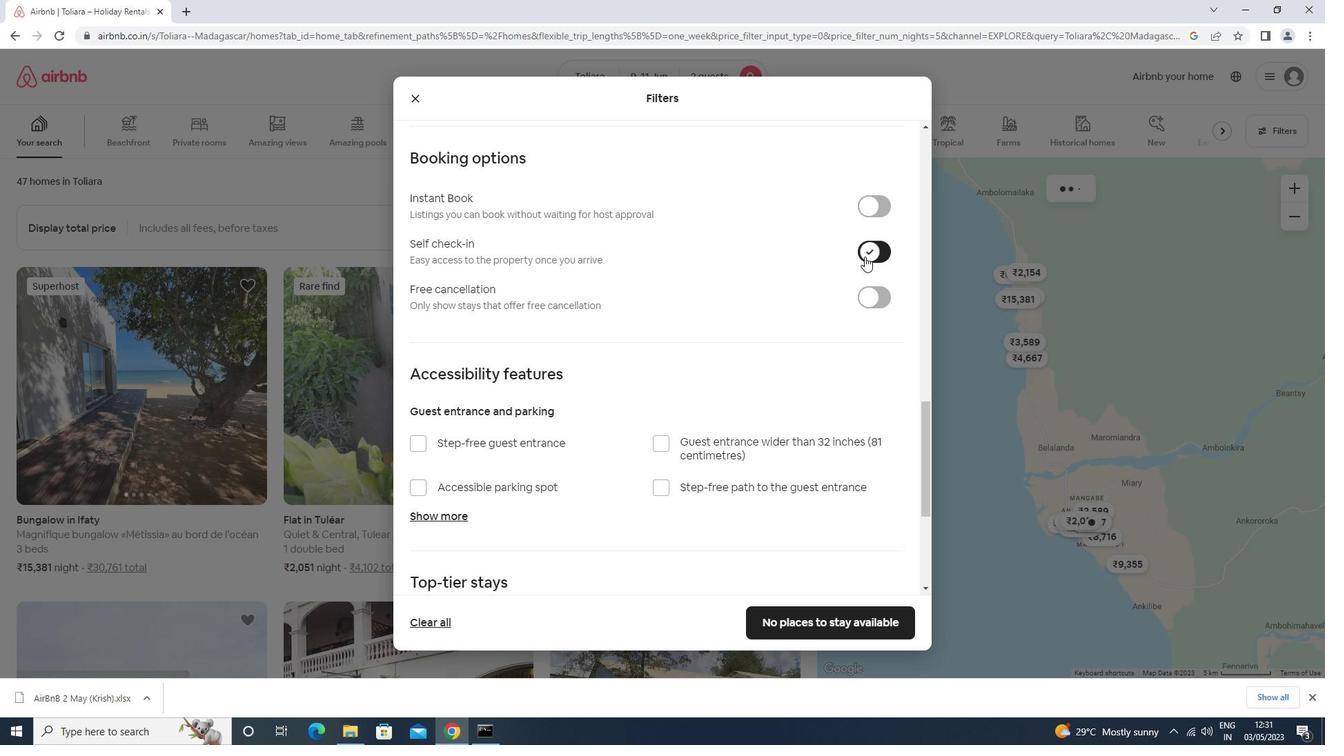 
Action: Mouse scrolled (865, 256) with delta (0, 0)
Screenshot: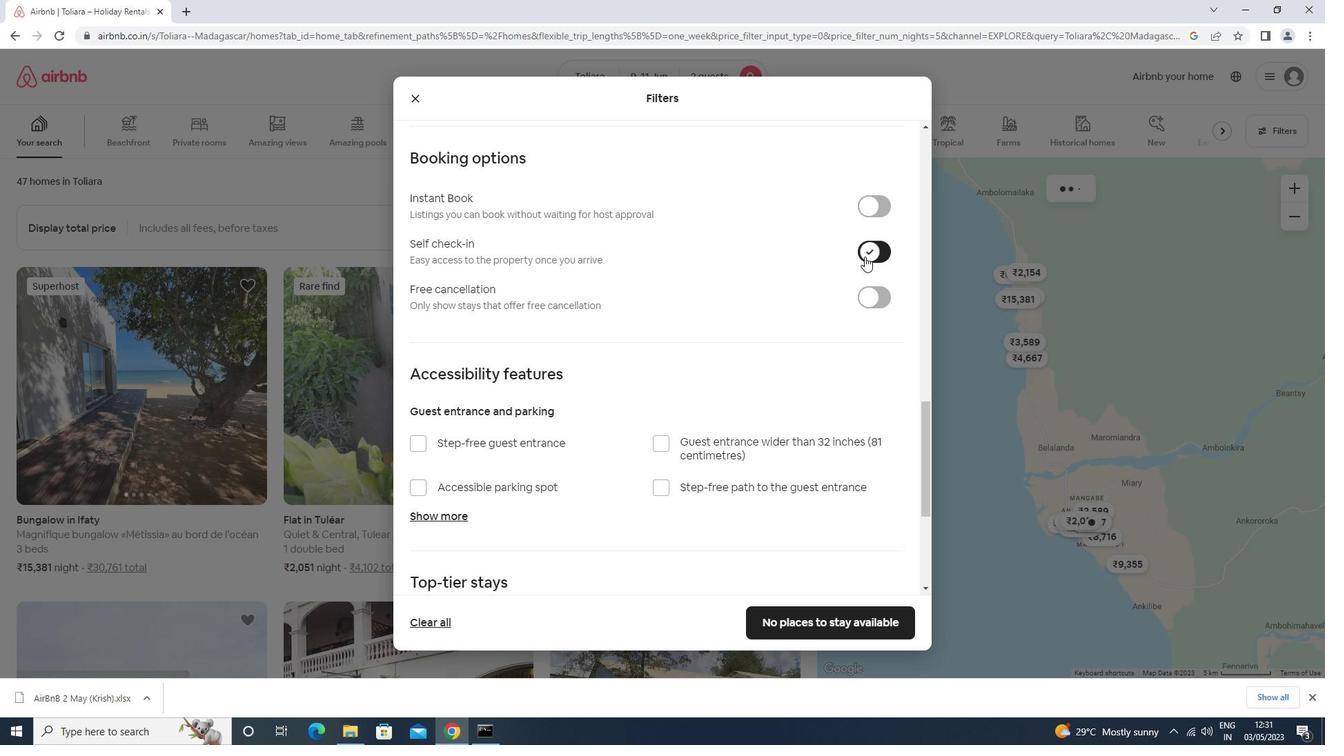 
Action: Mouse scrolled (865, 256) with delta (0, 0)
Screenshot: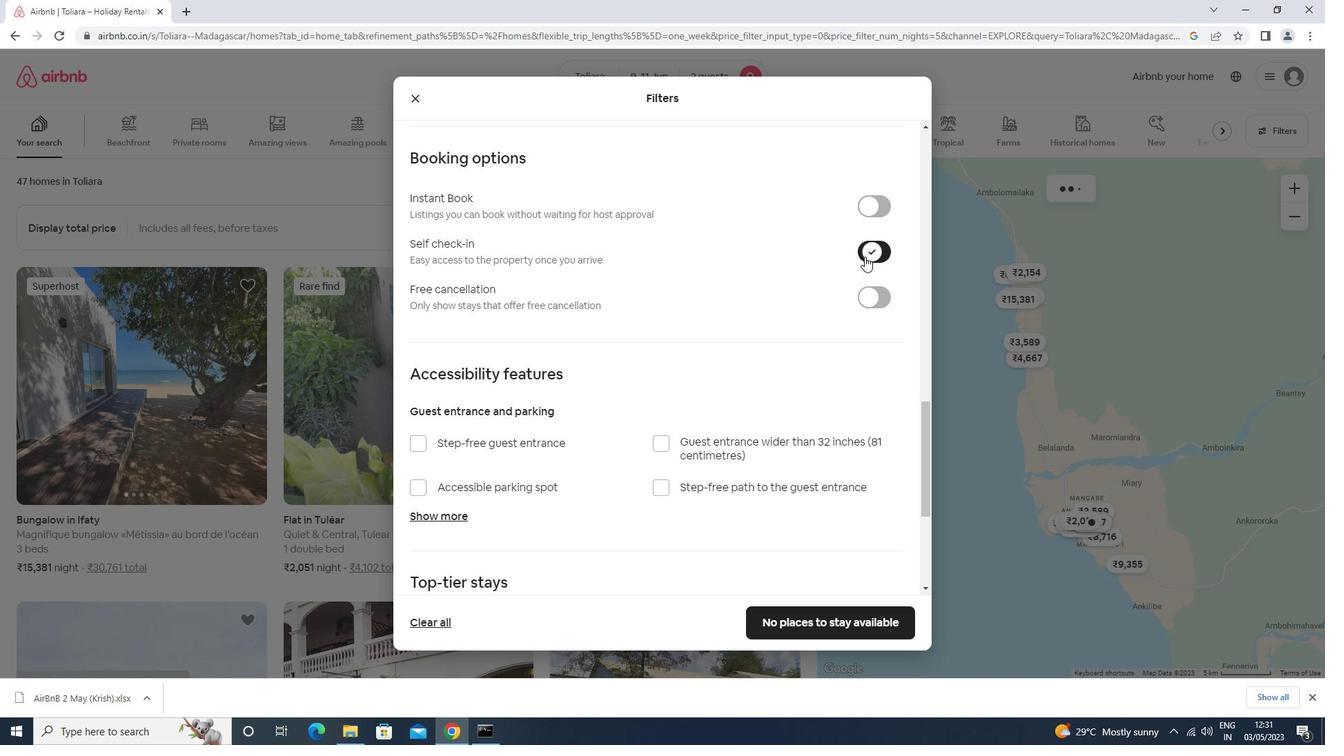 
Action: Mouse moved to (446, 498)
Screenshot: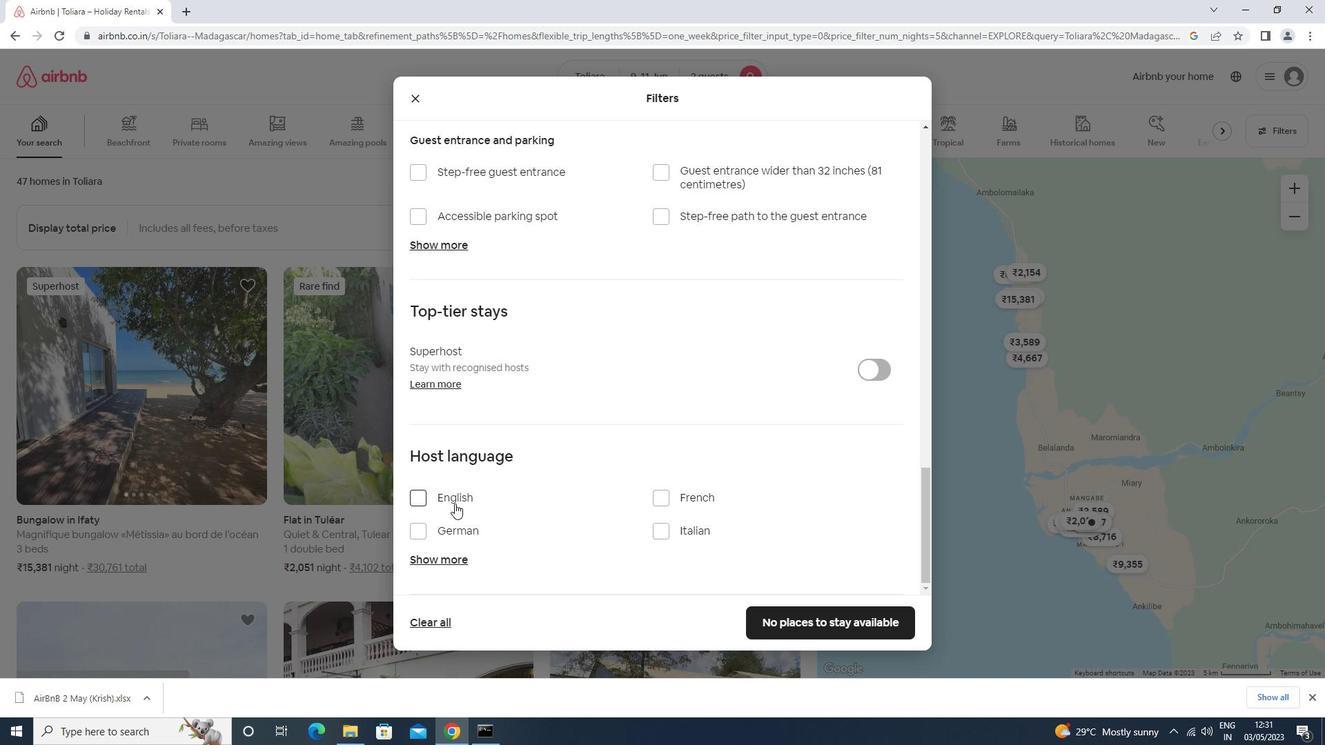 
Action: Mouse pressed left at (446, 498)
Screenshot: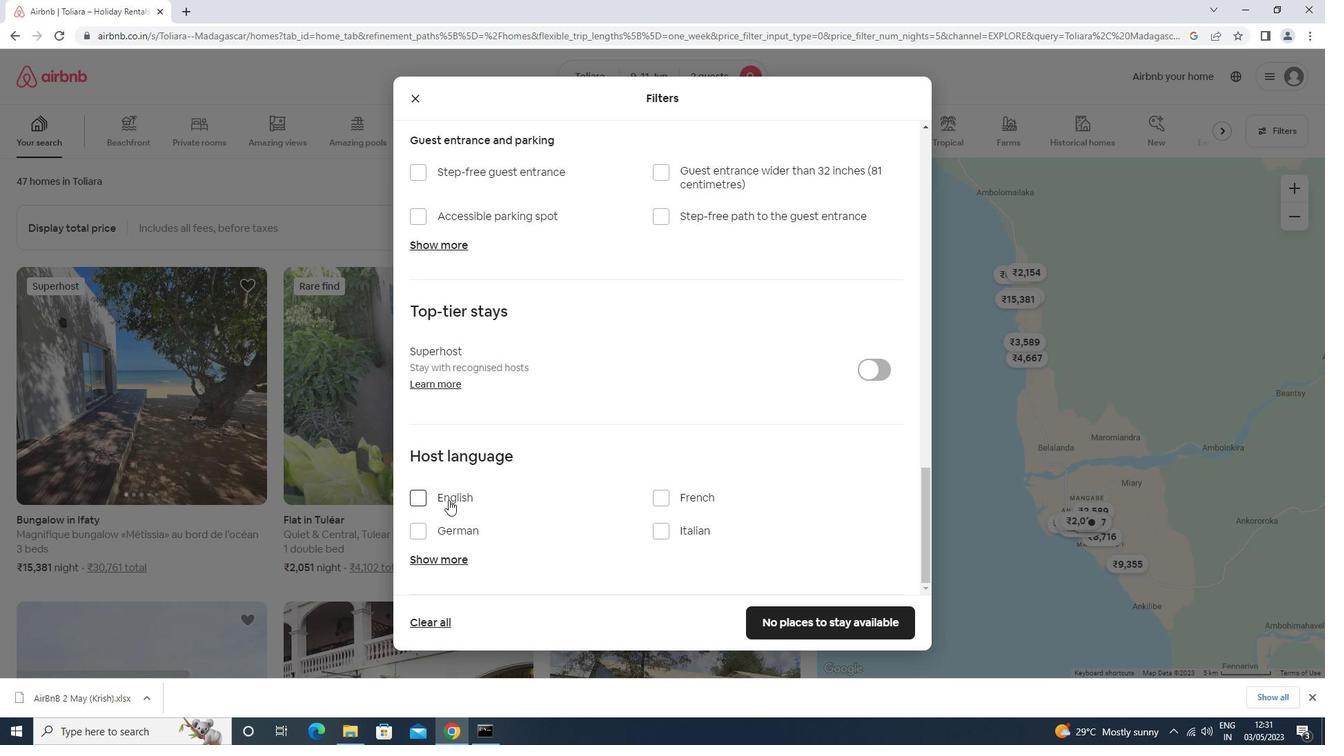 
Action: Mouse moved to (860, 624)
Screenshot: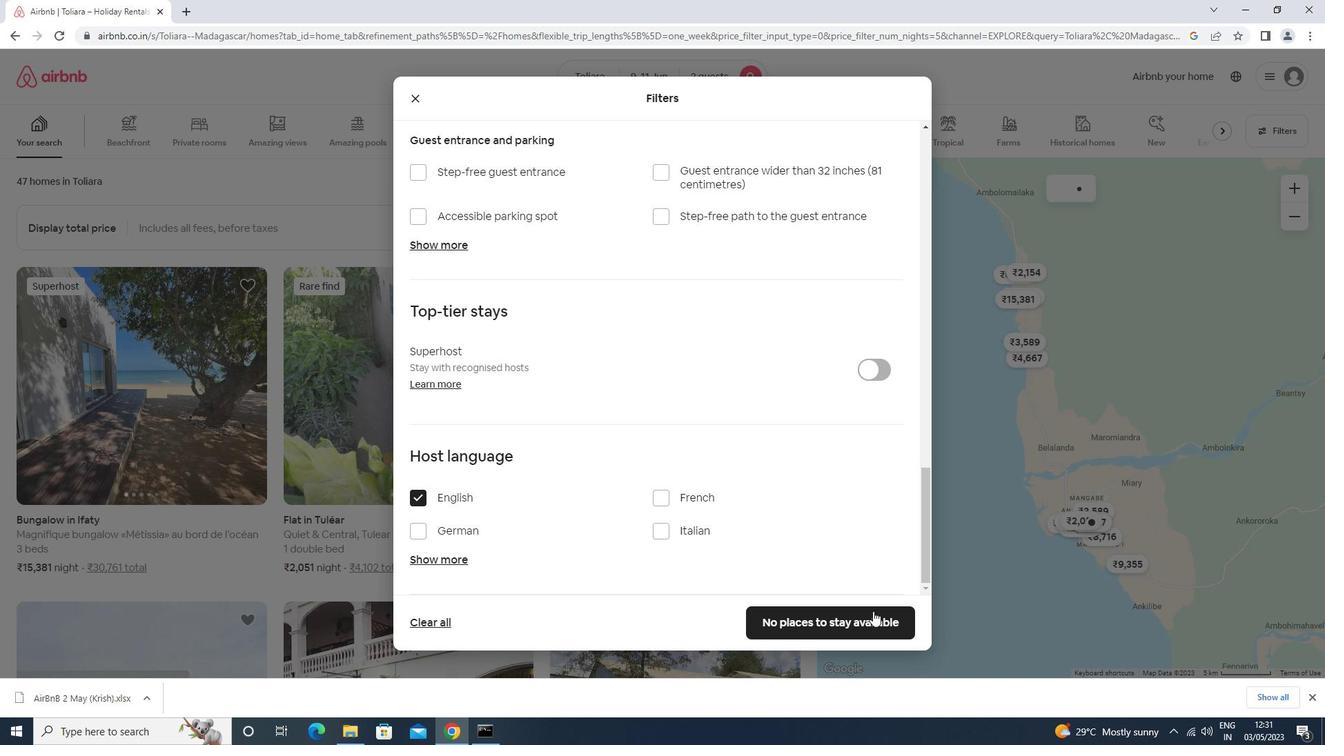 
Action: Mouse pressed left at (860, 624)
Screenshot: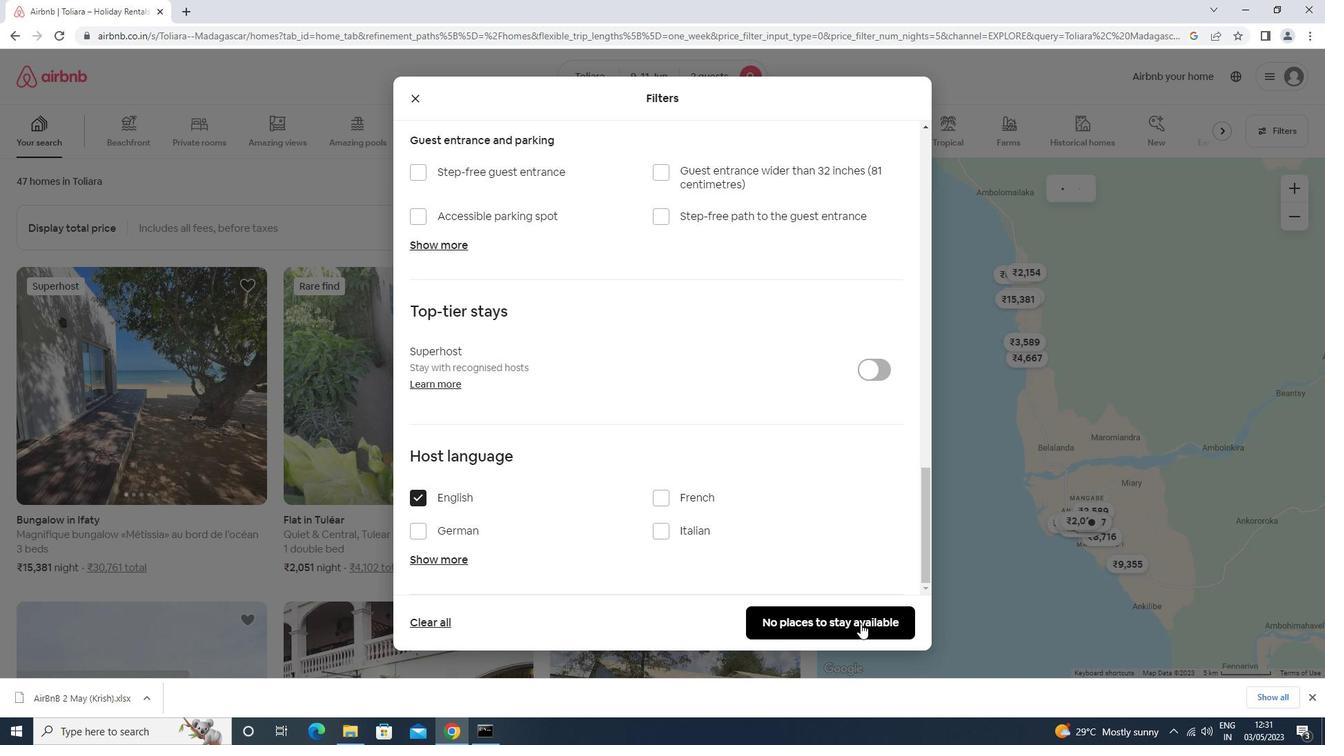 
Action: Mouse moved to (857, 622)
Screenshot: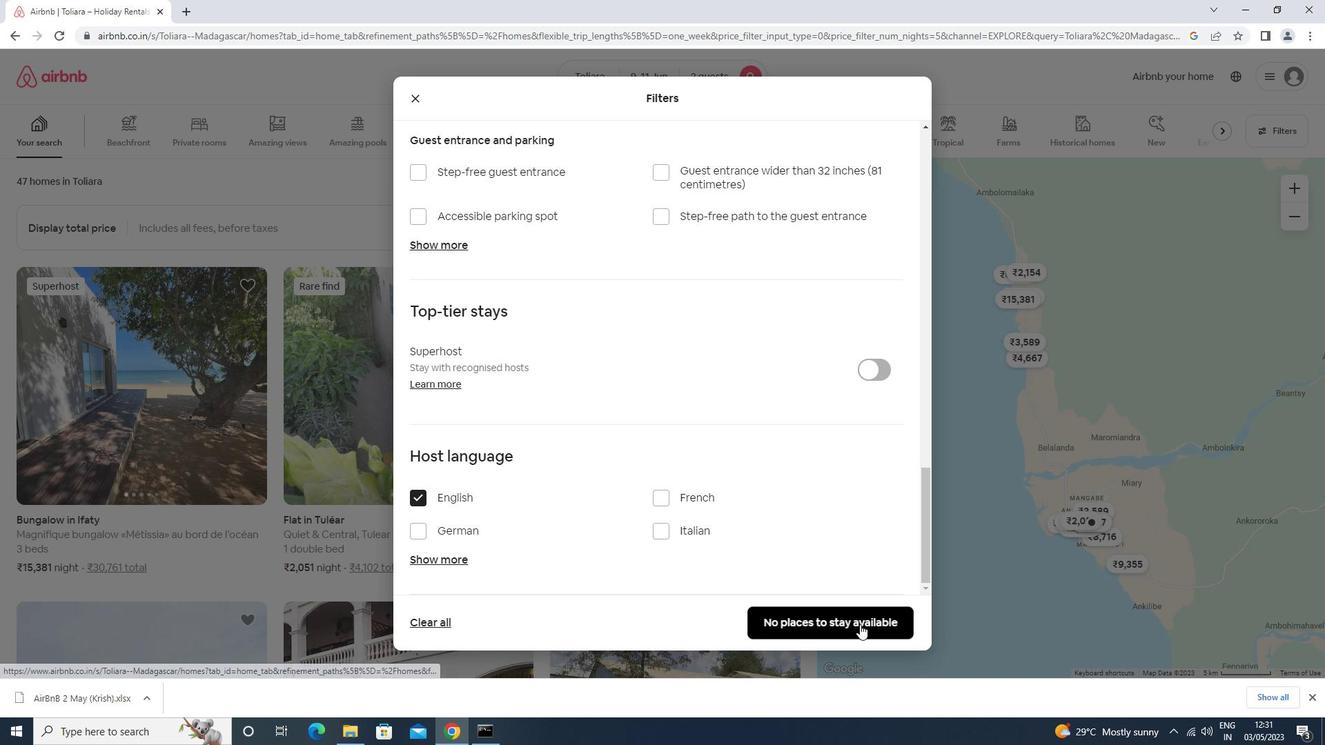 
